 Task: Find connections with filter location Tierralta with filter topic #inspirationwith filter profile language Spanish with filter current company Tork Motors with filter school GOVT. COLLEGE with filter industry Postal Services with filter service category Search Engine Optimization (SEO) with filter keywords title Digital Overlord
Action: Mouse moved to (569, 77)
Screenshot: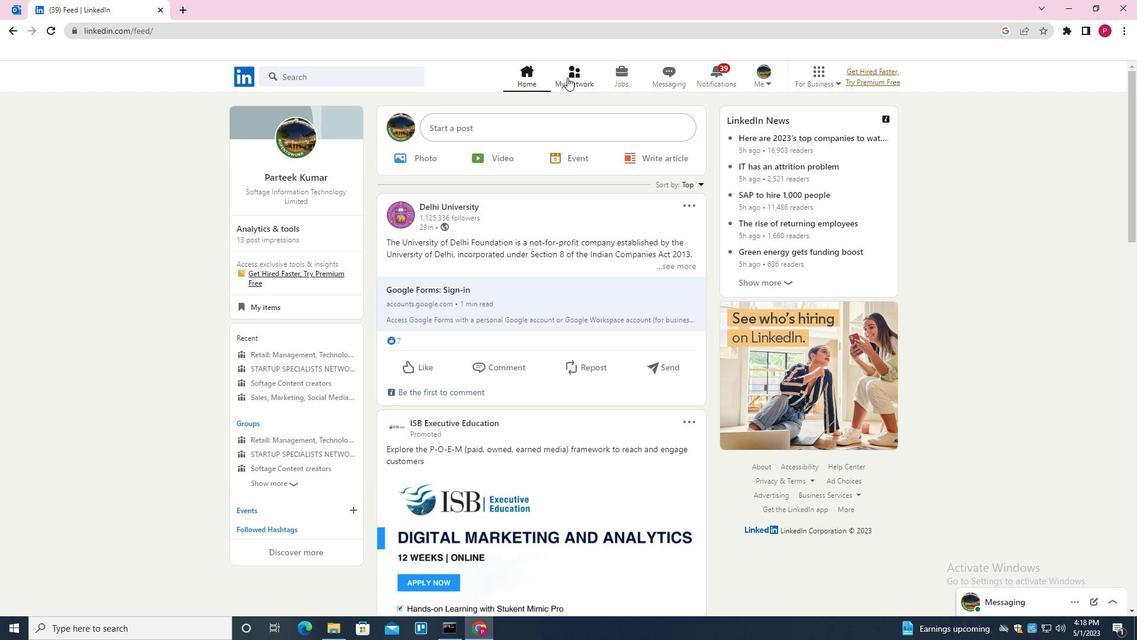 
Action: Mouse pressed left at (569, 77)
Screenshot: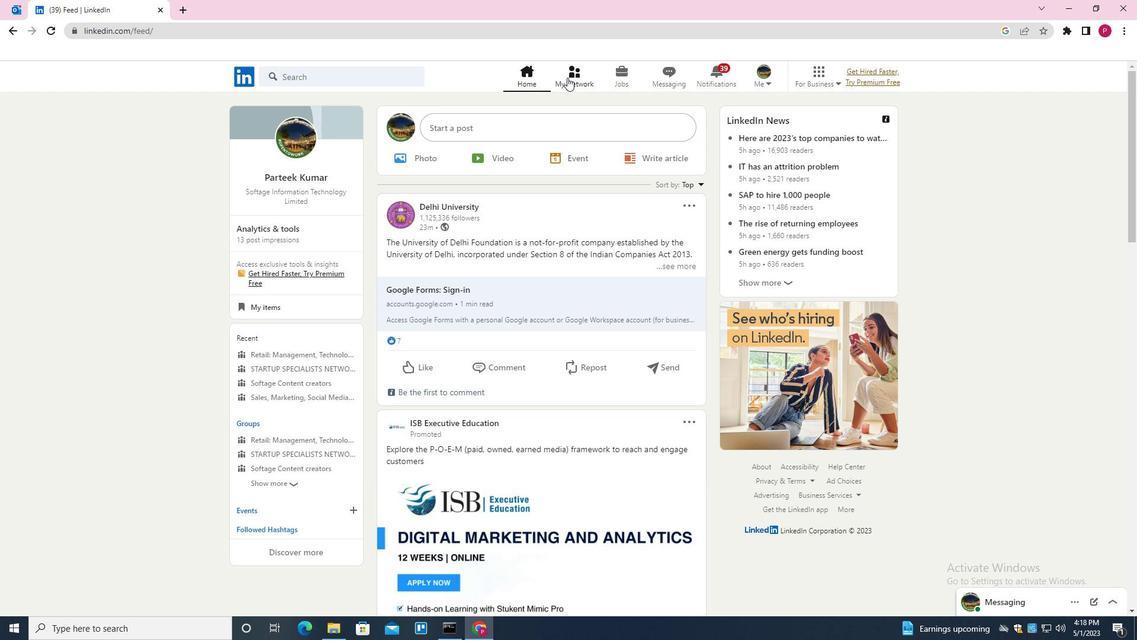 
Action: Mouse moved to (375, 138)
Screenshot: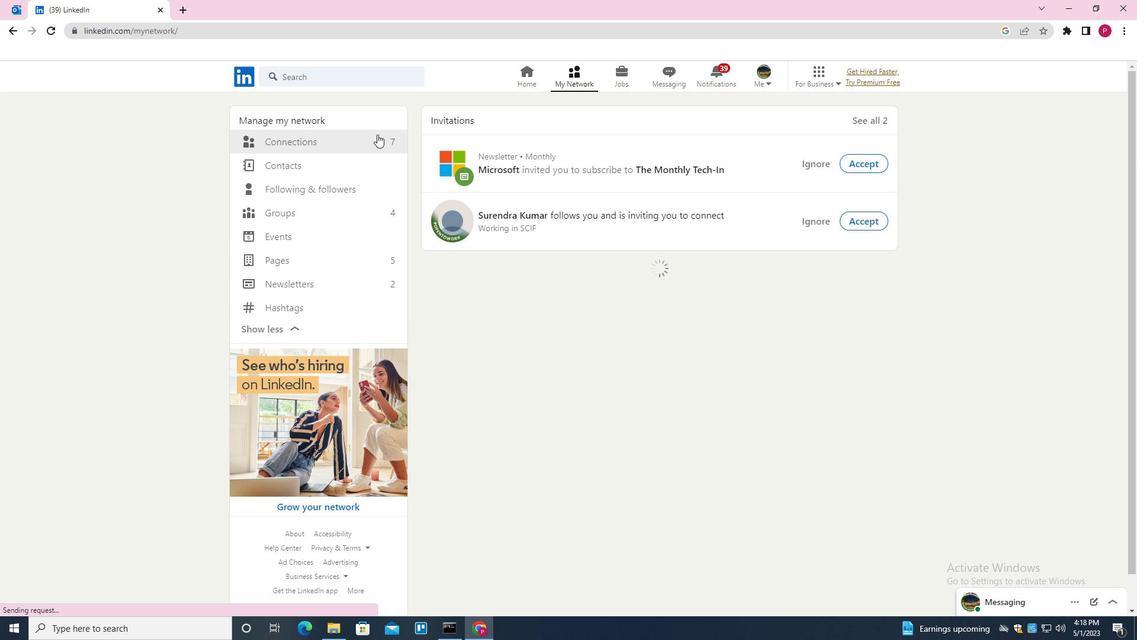 
Action: Mouse pressed left at (375, 138)
Screenshot: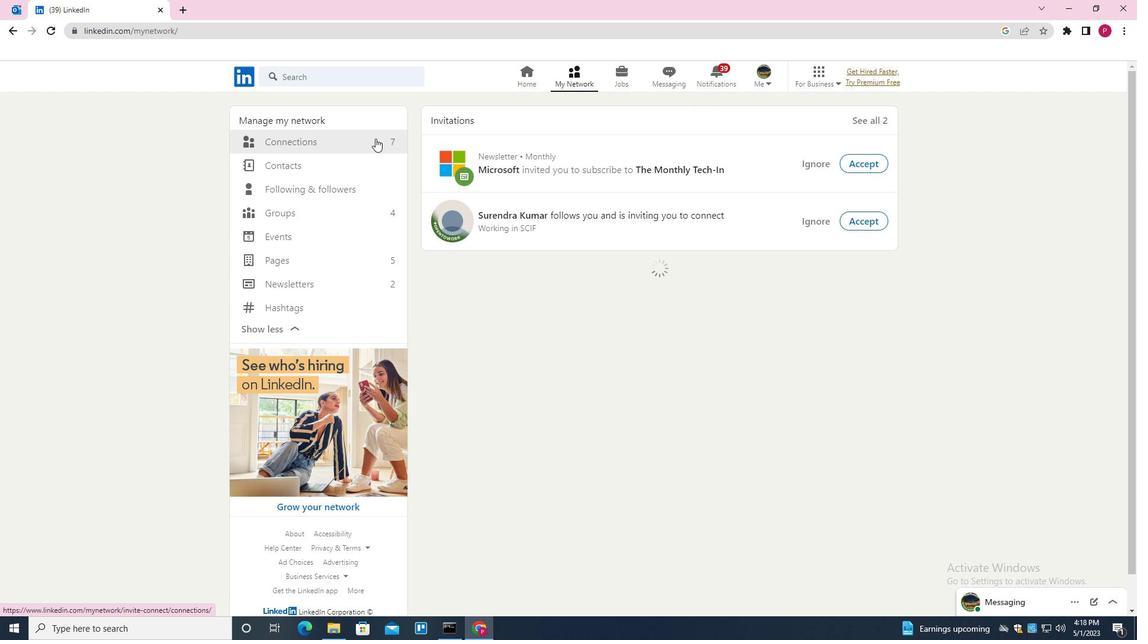 
Action: Mouse moved to (654, 141)
Screenshot: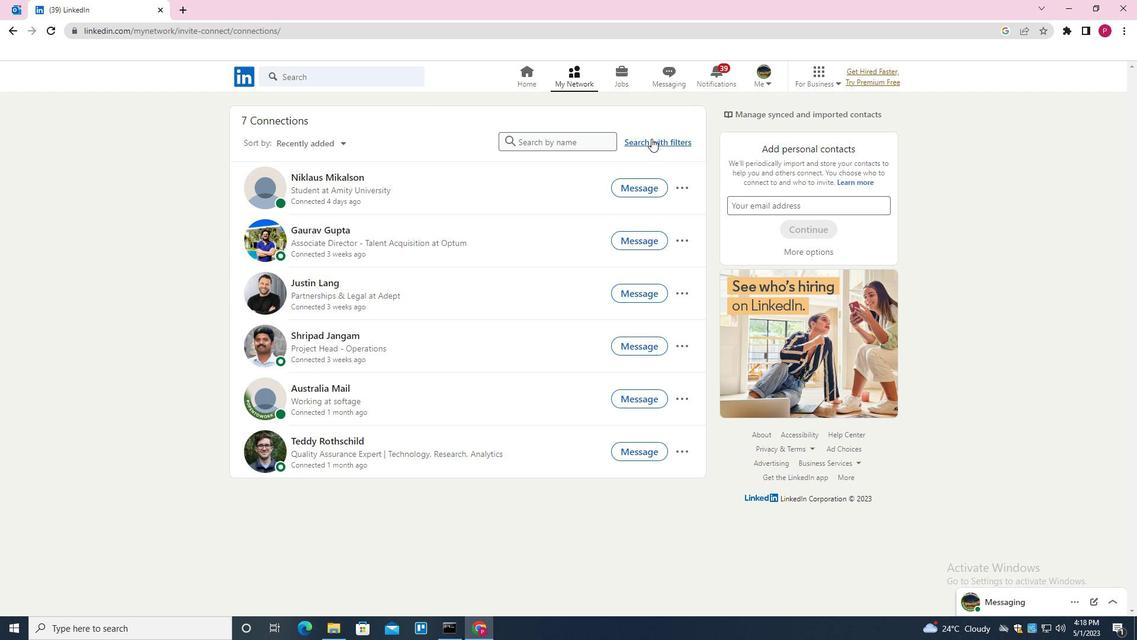 
Action: Mouse pressed left at (654, 141)
Screenshot: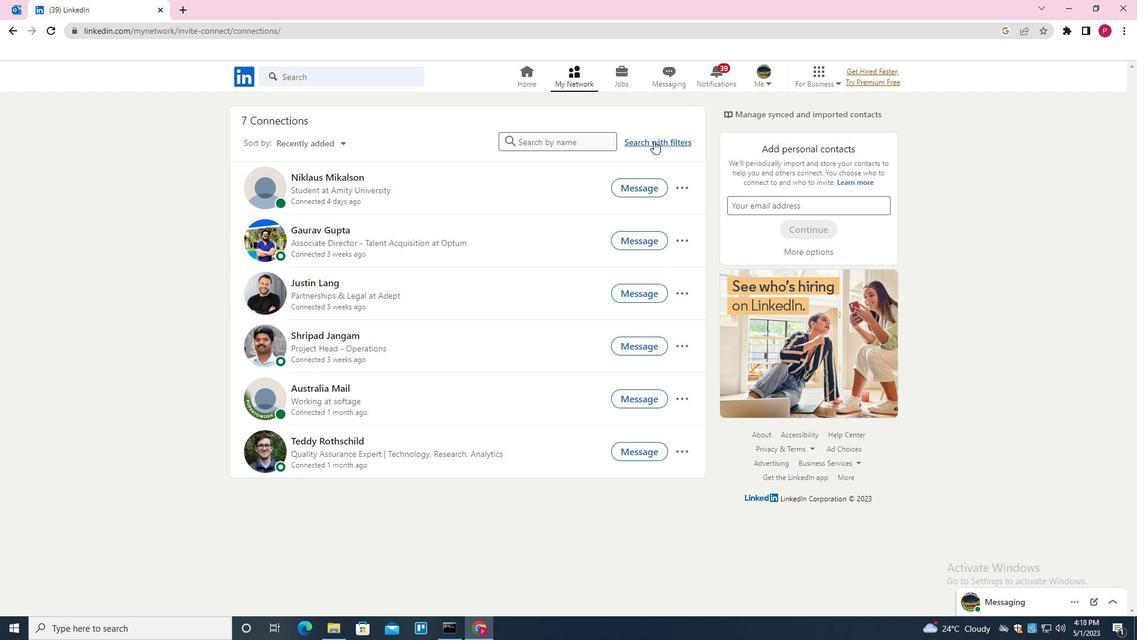 
Action: Mouse moved to (609, 114)
Screenshot: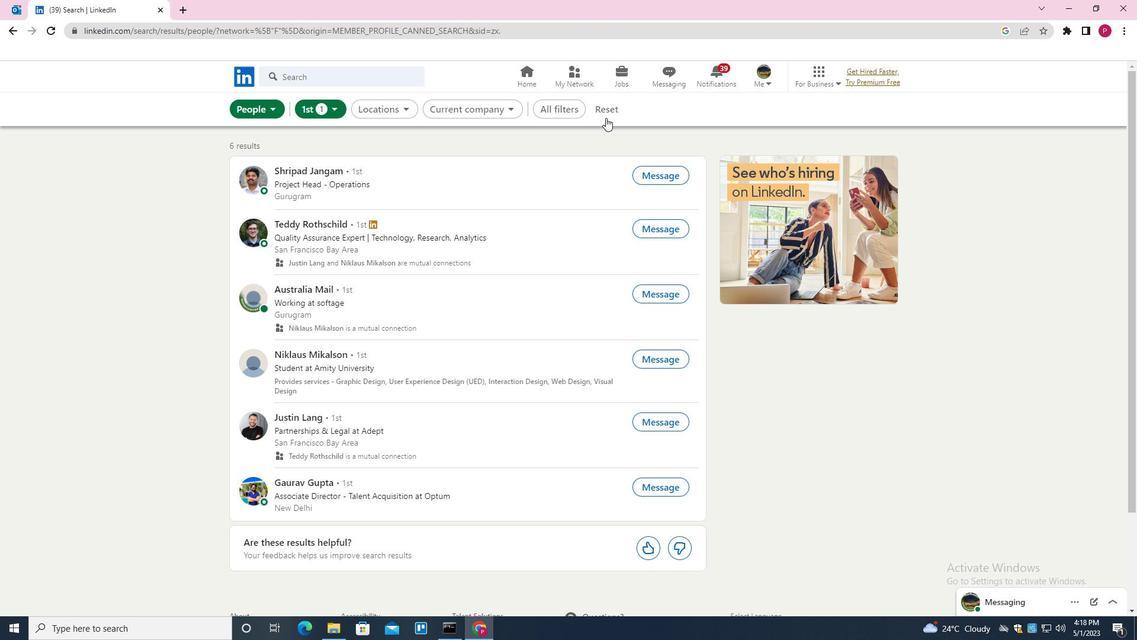 
Action: Mouse pressed left at (609, 114)
Screenshot: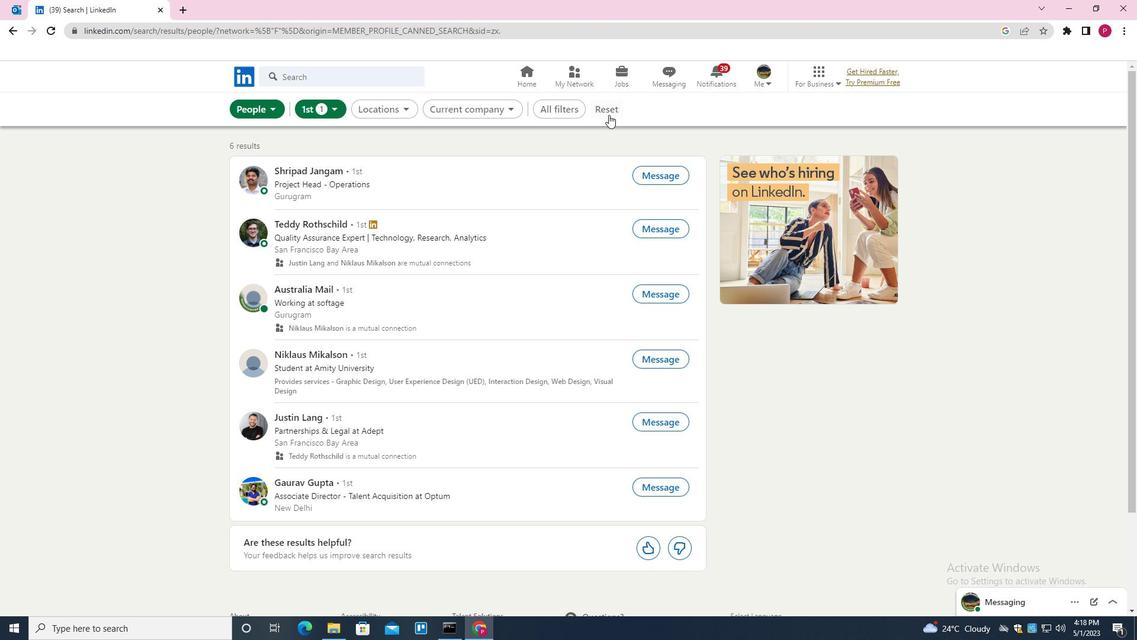 
Action: Mouse moved to (577, 107)
Screenshot: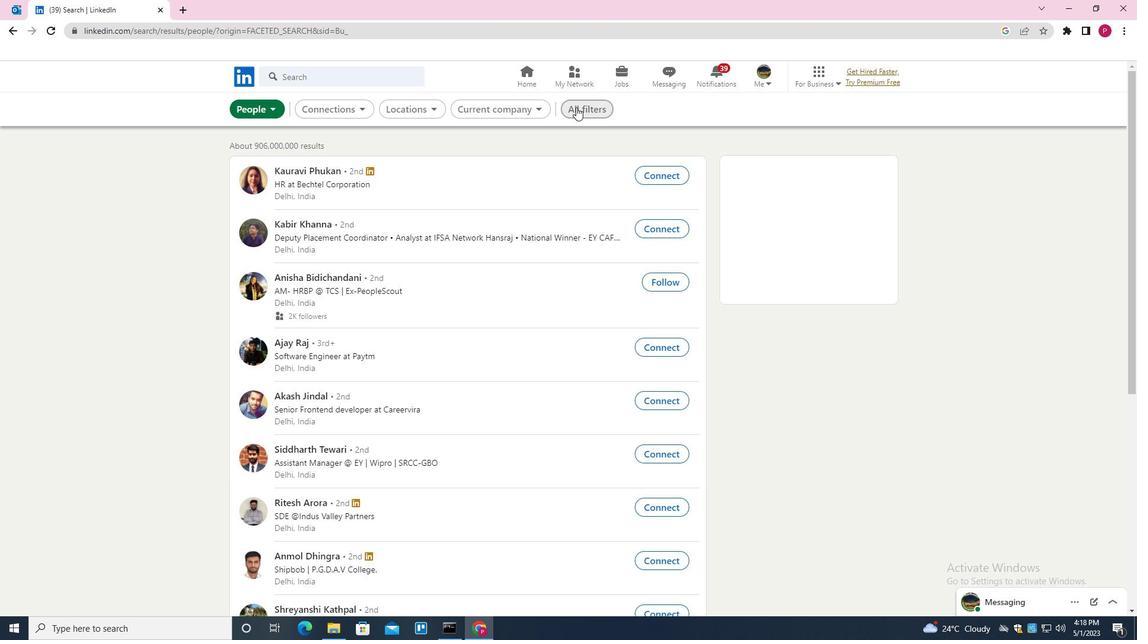 
Action: Mouse pressed left at (577, 107)
Screenshot: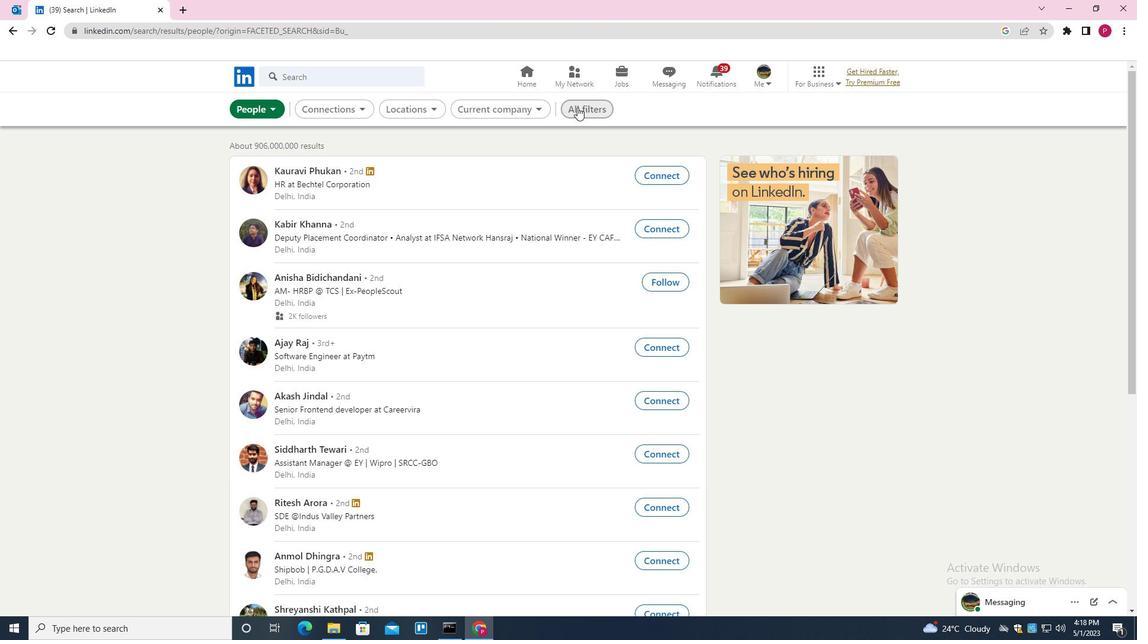 
Action: Mouse moved to (963, 321)
Screenshot: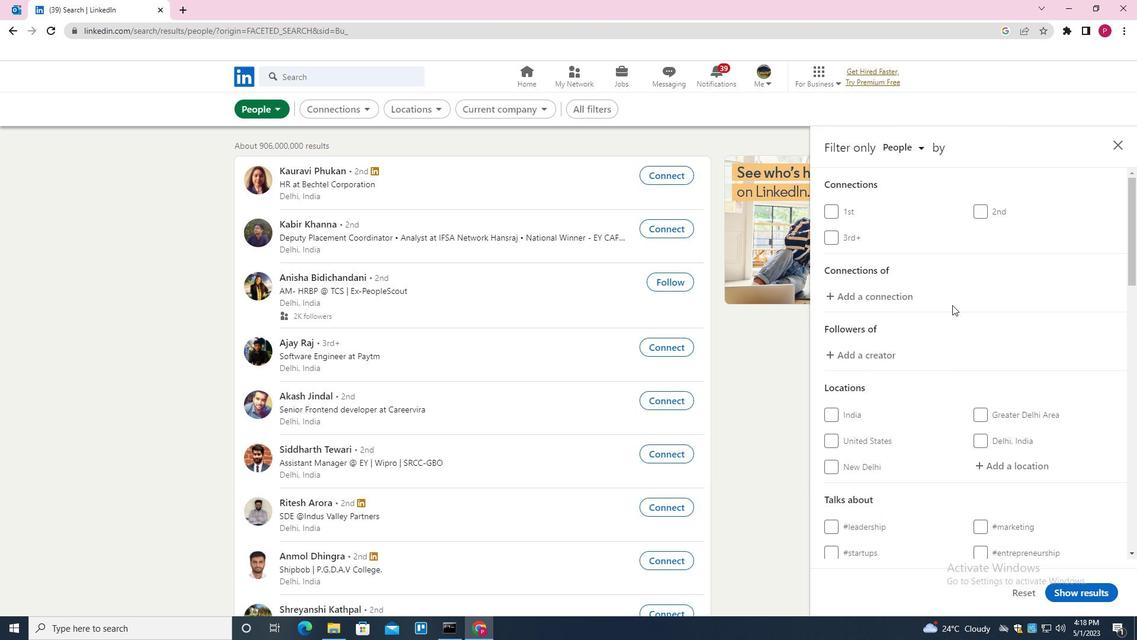 
Action: Mouse scrolled (963, 321) with delta (0, 0)
Screenshot: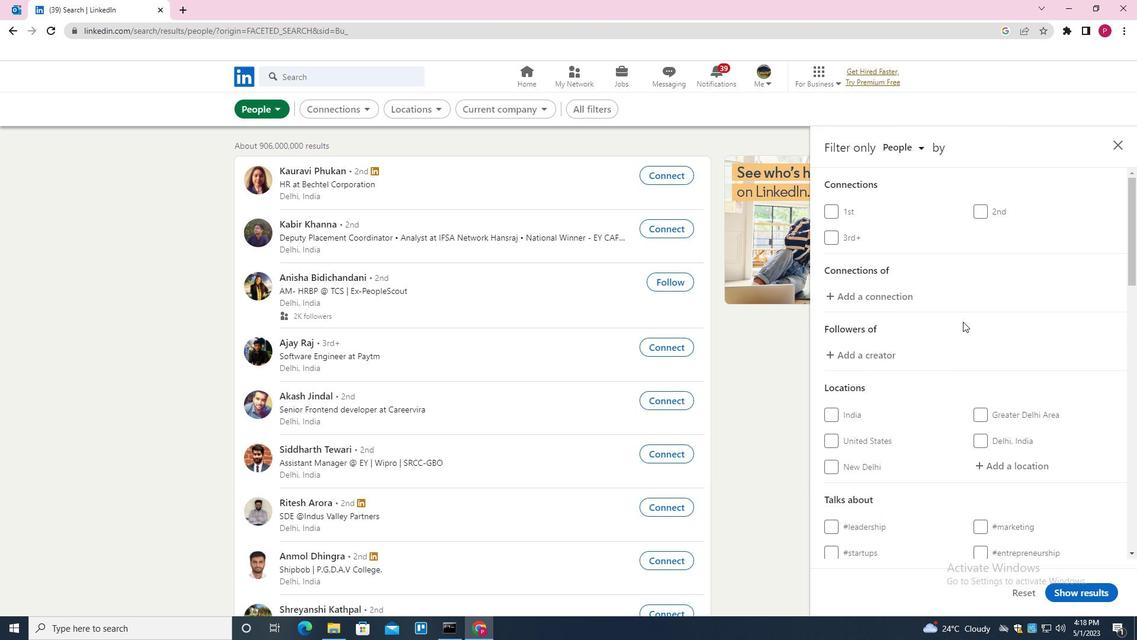 
Action: Mouse scrolled (963, 321) with delta (0, 0)
Screenshot: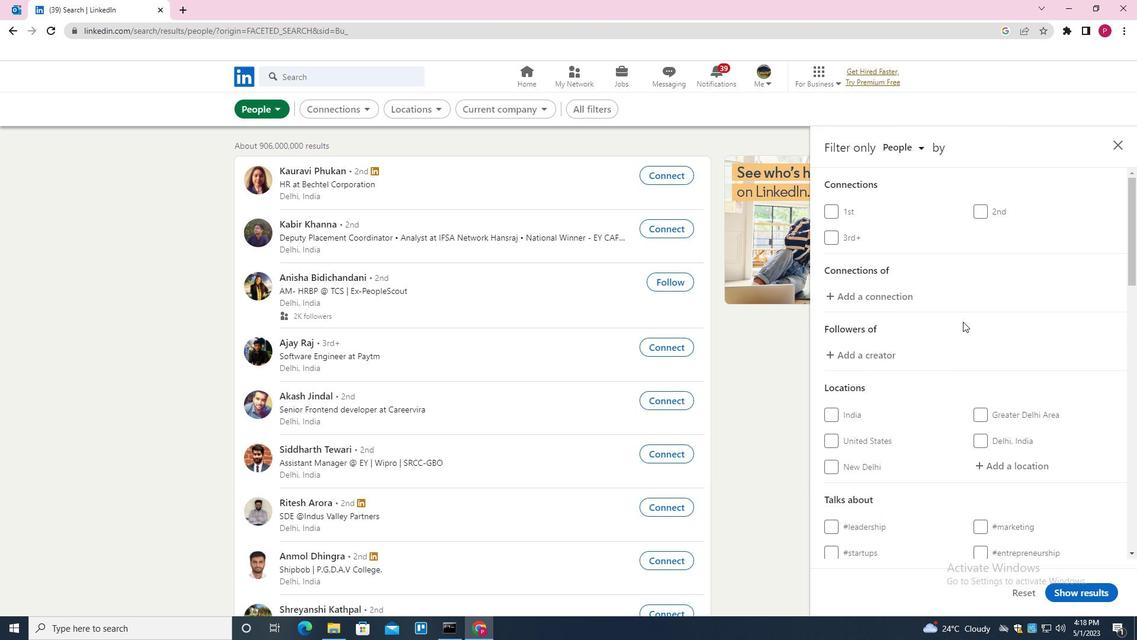 
Action: Mouse moved to (1003, 346)
Screenshot: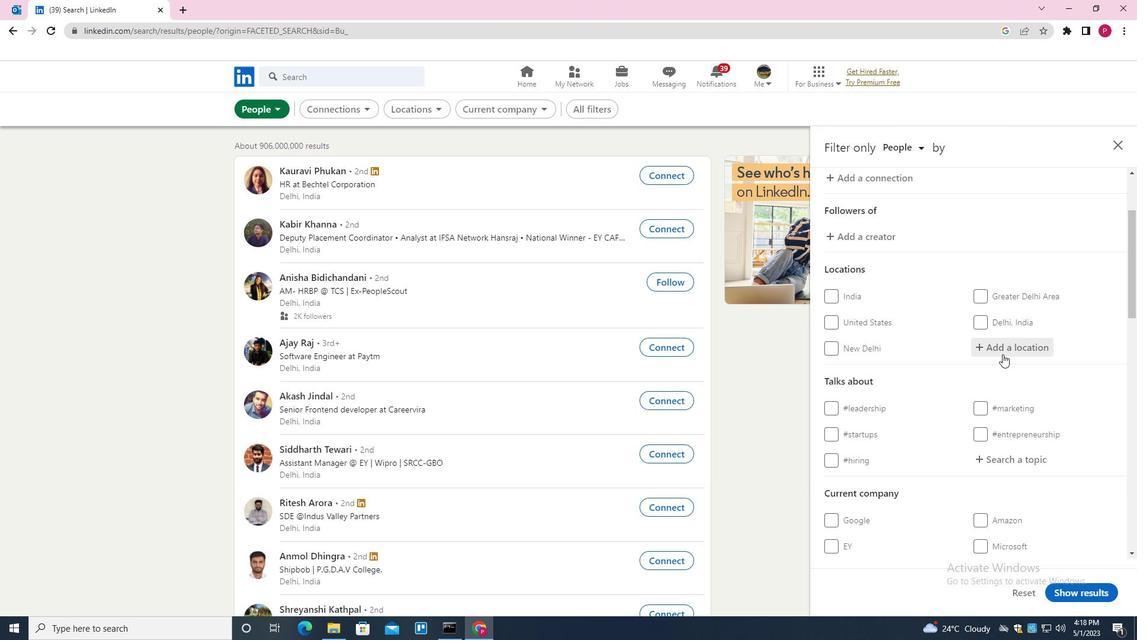 
Action: Mouse pressed left at (1003, 346)
Screenshot: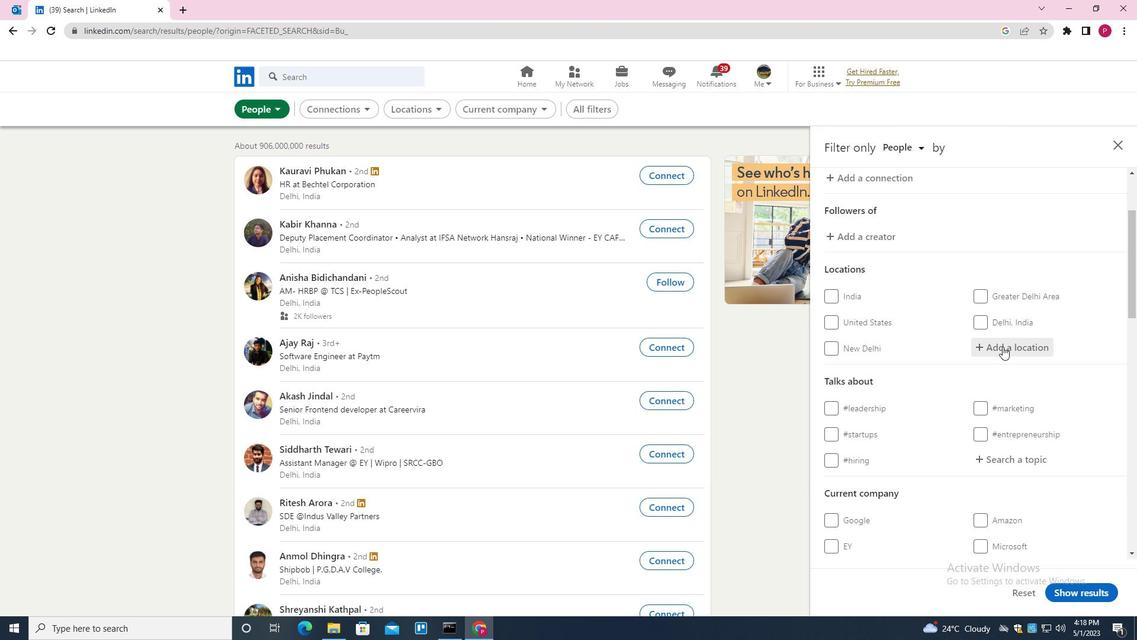 
Action: Key pressed <Key.shift><Key.shift><Key.shift><Key.shift>TIERRALTA<Key.down><Key.enter>
Screenshot: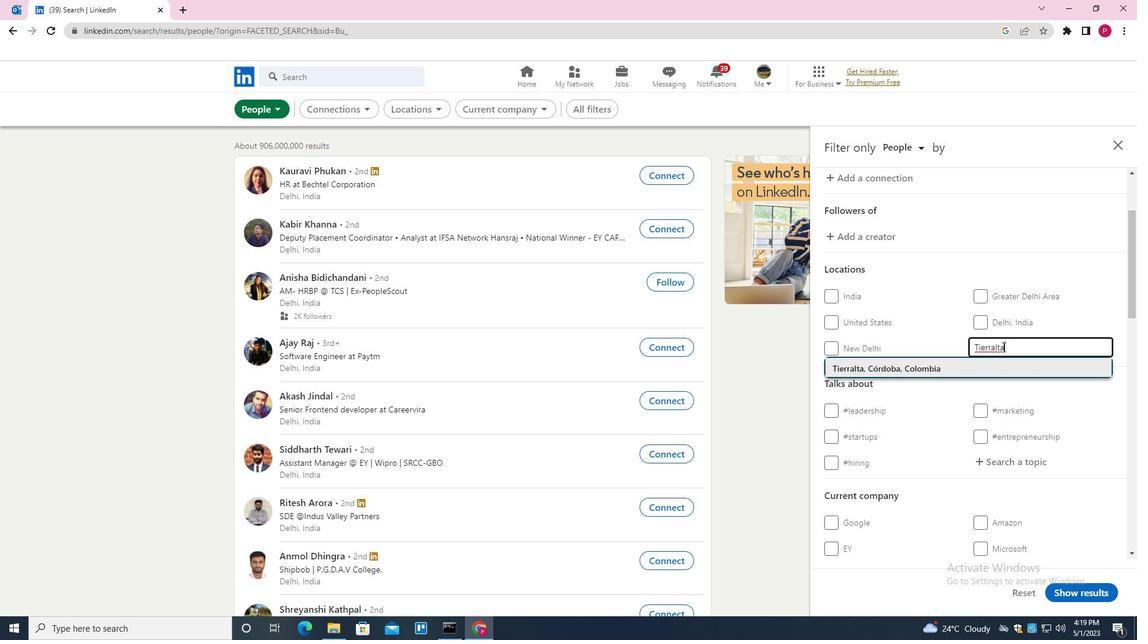 
Action: Mouse moved to (979, 407)
Screenshot: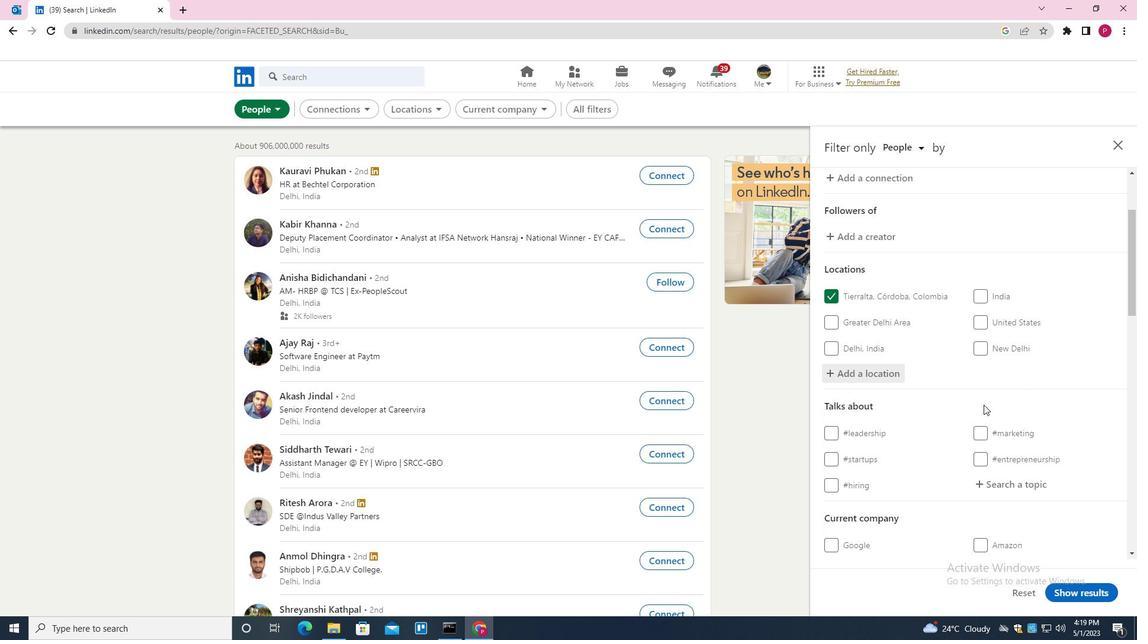 
Action: Mouse scrolled (979, 406) with delta (0, 0)
Screenshot: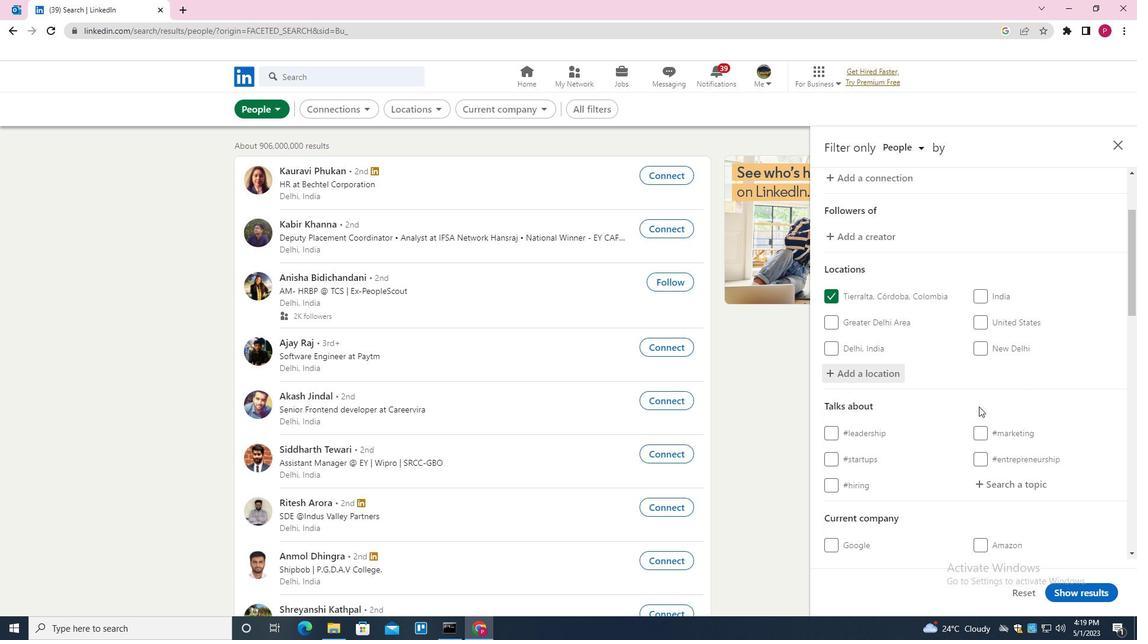 
Action: Mouse moved to (979, 408)
Screenshot: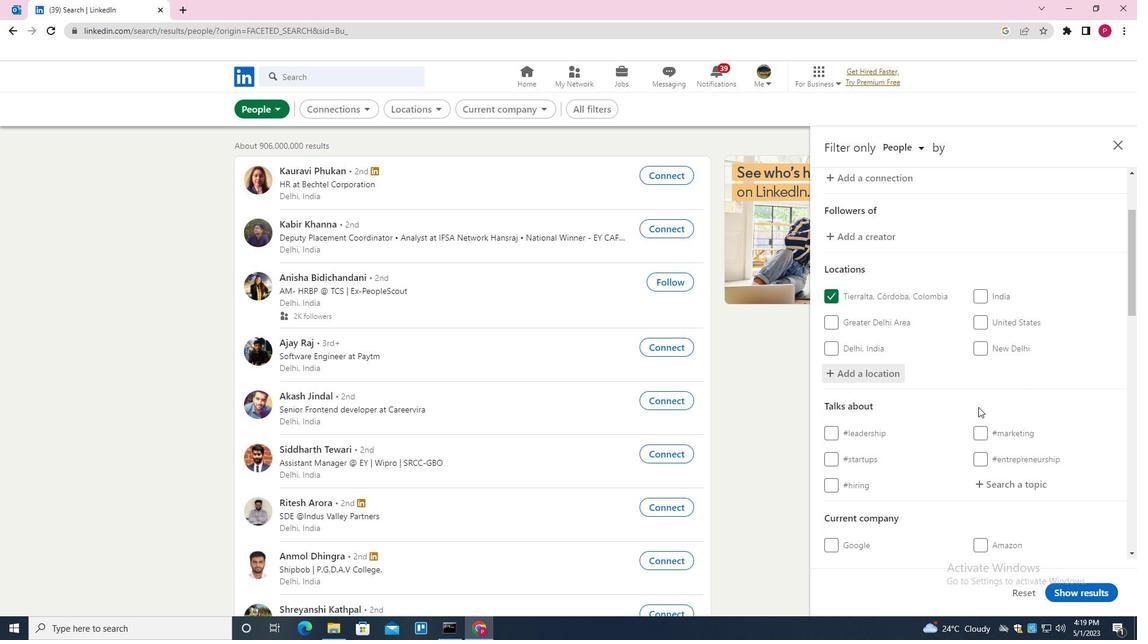 
Action: Mouse scrolled (979, 408) with delta (0, 0)
Screenshot: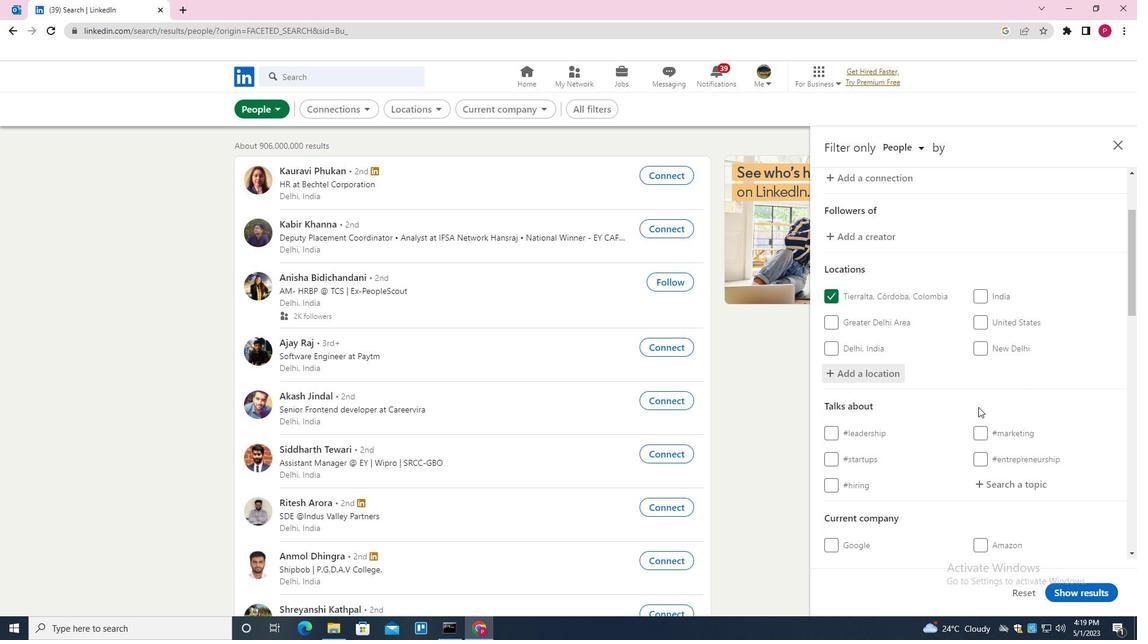 
Action: Mouse moved to (978, 412)
Screenshot: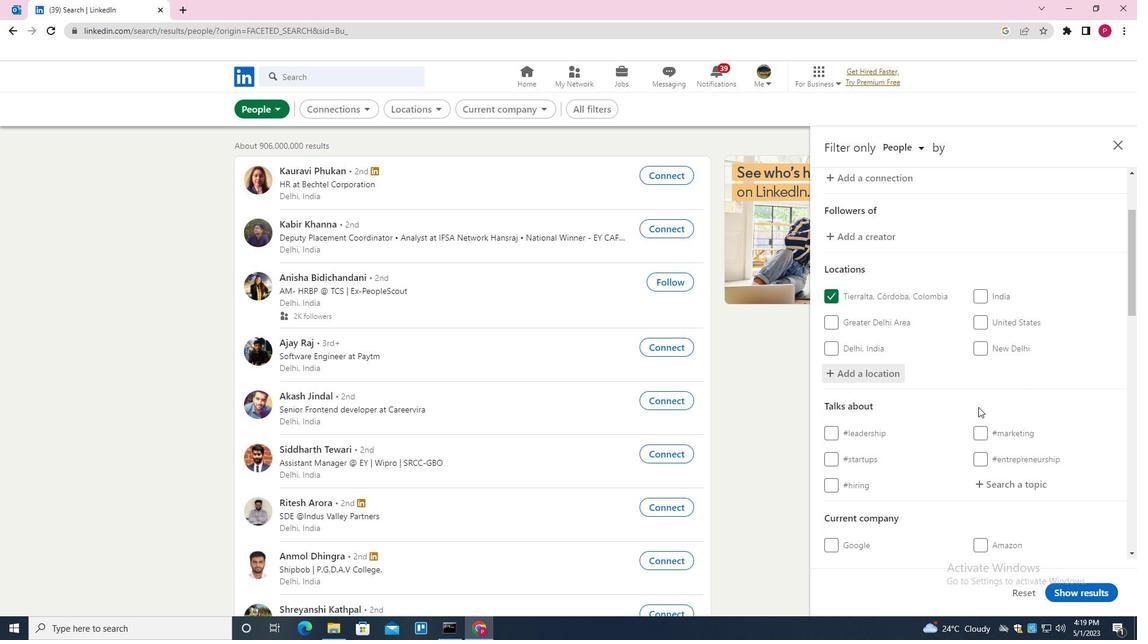 
Action: Mouse scrolled (978, 411) with delta (0, 0)
Screenshot: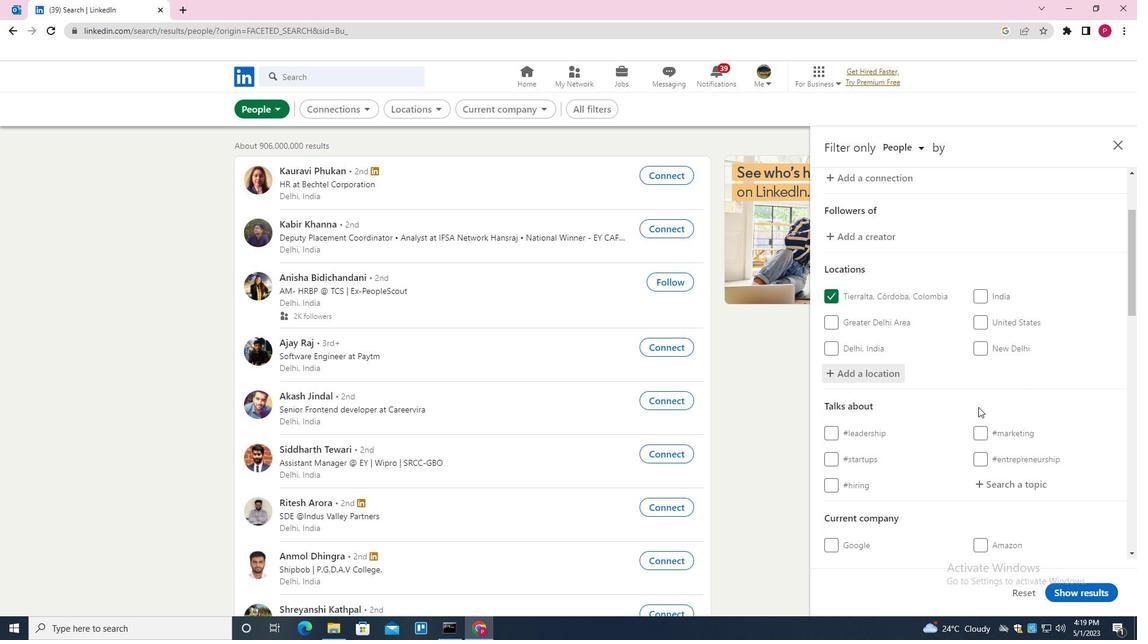 
Action: Mouse moved to (1025, 309)
Screenshot: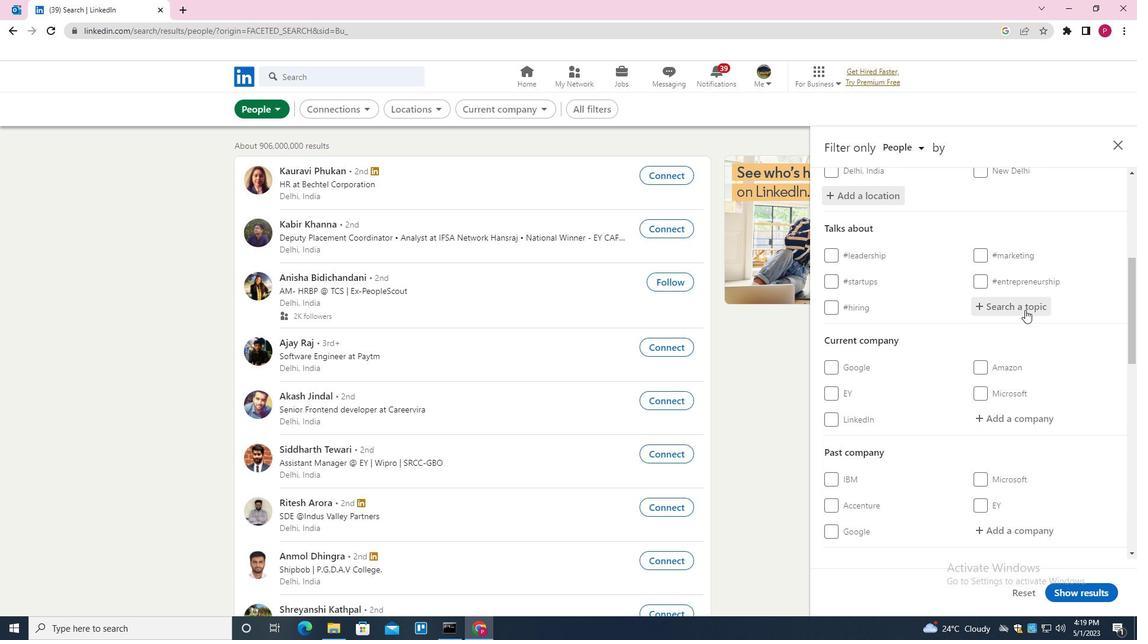 
Action: Mouse pressed left at (1025, 309)
Screenshot: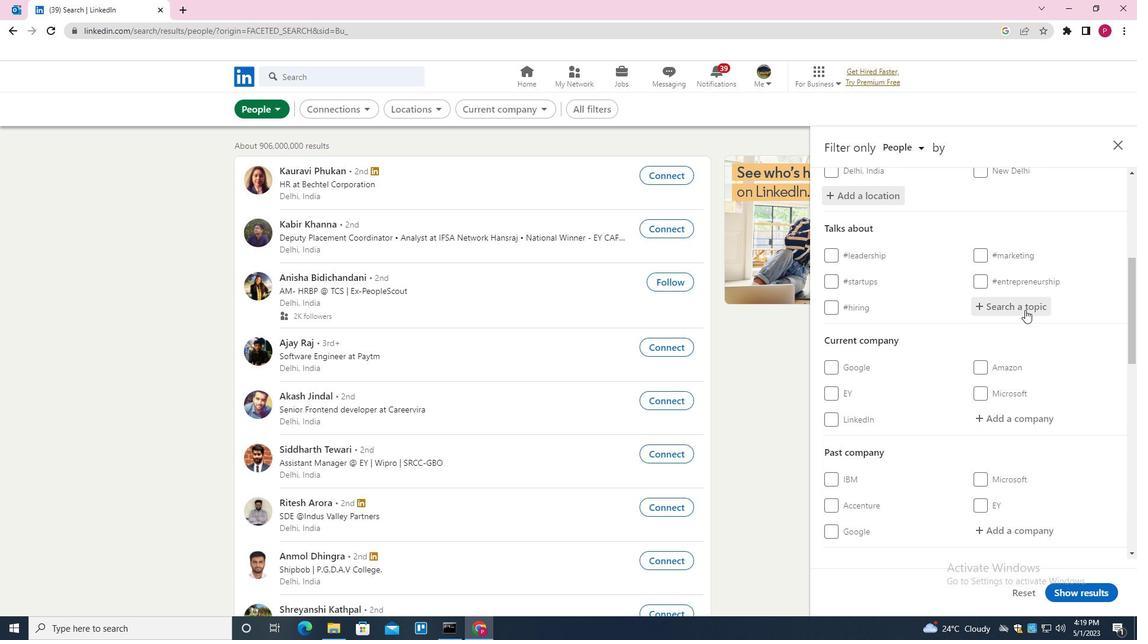 
Action: Key pressed INSPIRATION<Key.down><Key.enter>
Screenshot: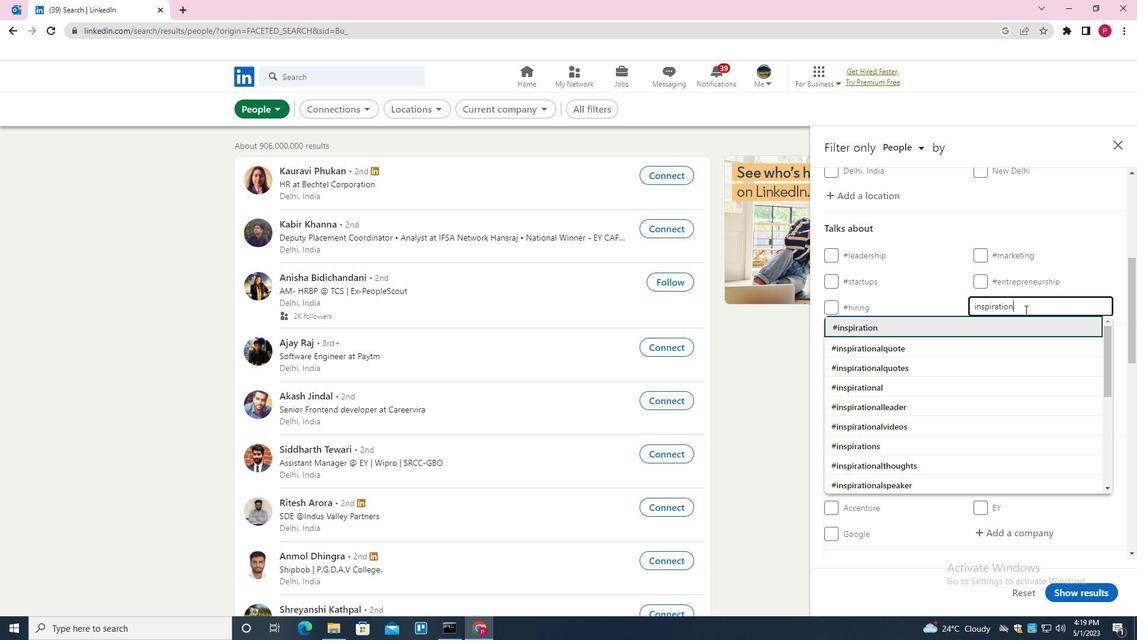 
Action: Mouse moved to (1022, 312)
Screenshot: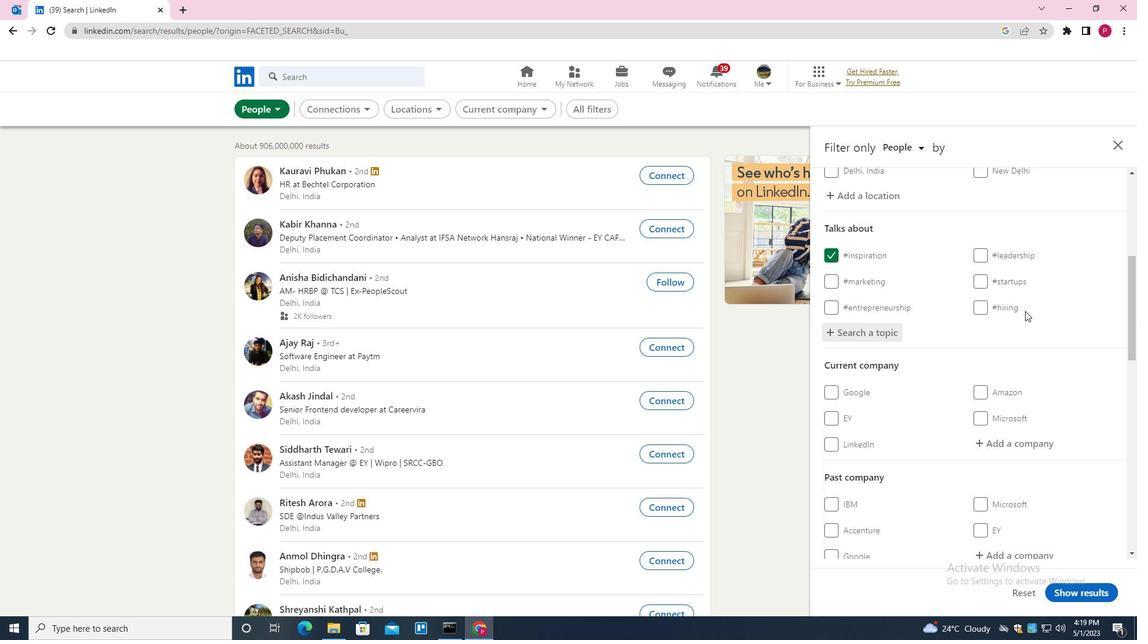 
Action: Mouse scrolled (1022, 312) with delta (0, 0)
Screenshot: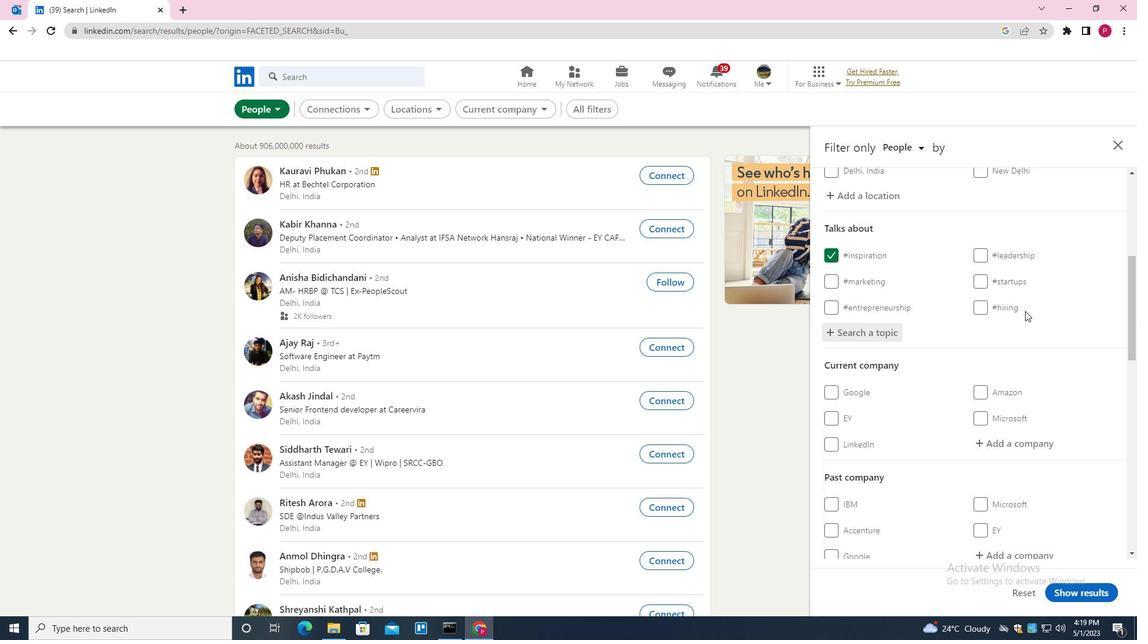 
Action: Mouse moved to (1022, 313)
Screenshot: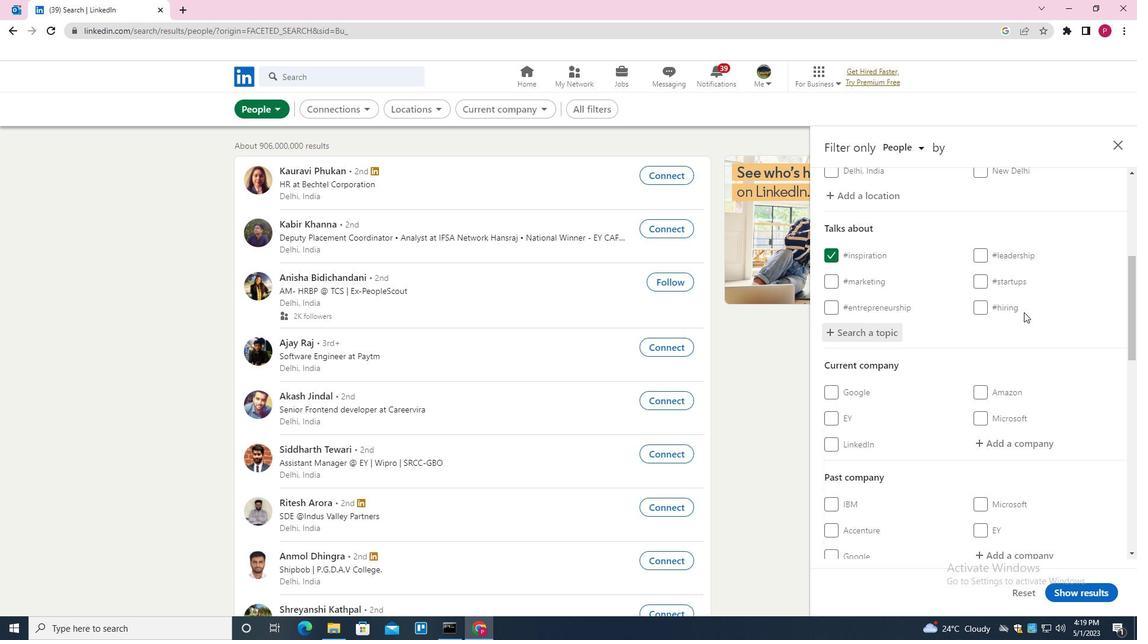 
Action: Mouse scrolled (1022, 312) with delta (0, 0)
Screenshot: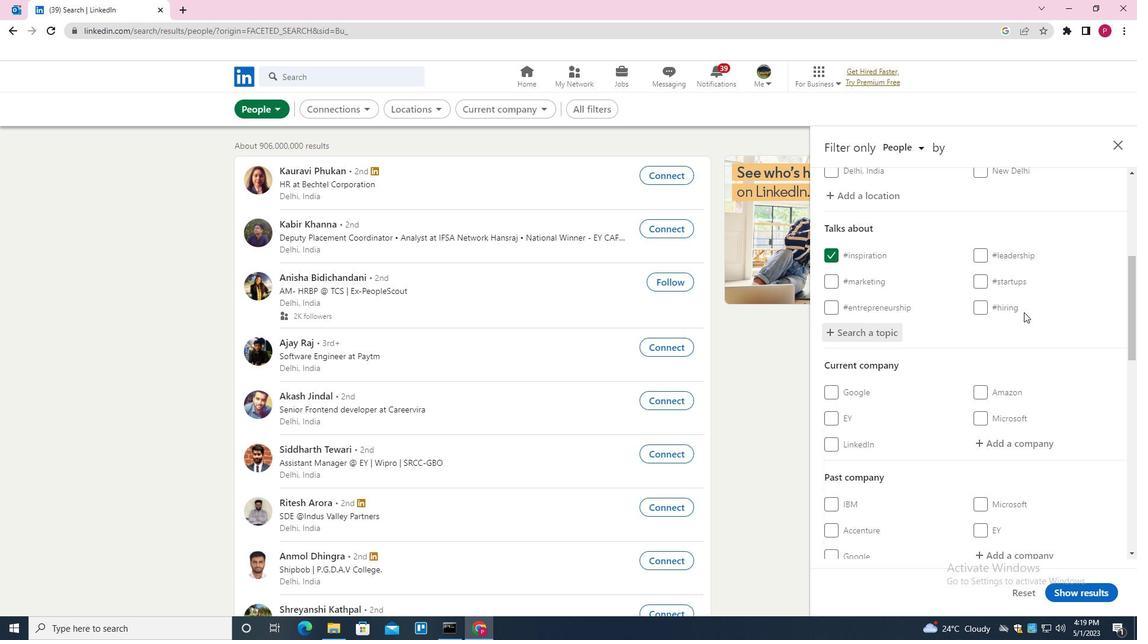 
Action: Mouse moved to (1019, 315)
Screenshot: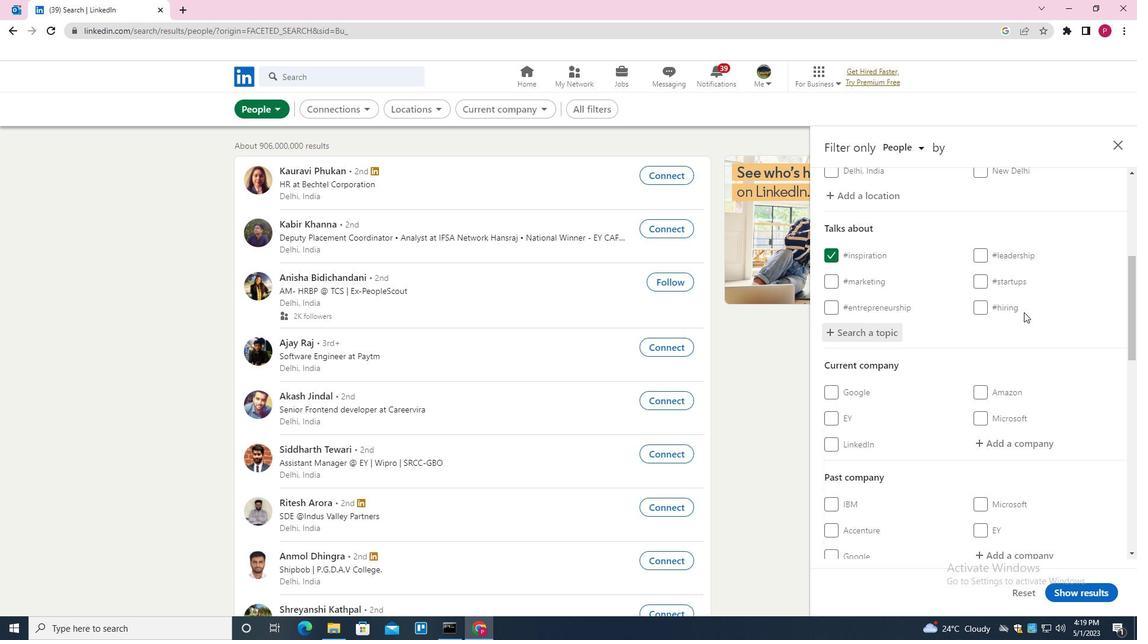 
Action: Mouse scrolled (1019, 314) with delta (0, 0)
Screenshot: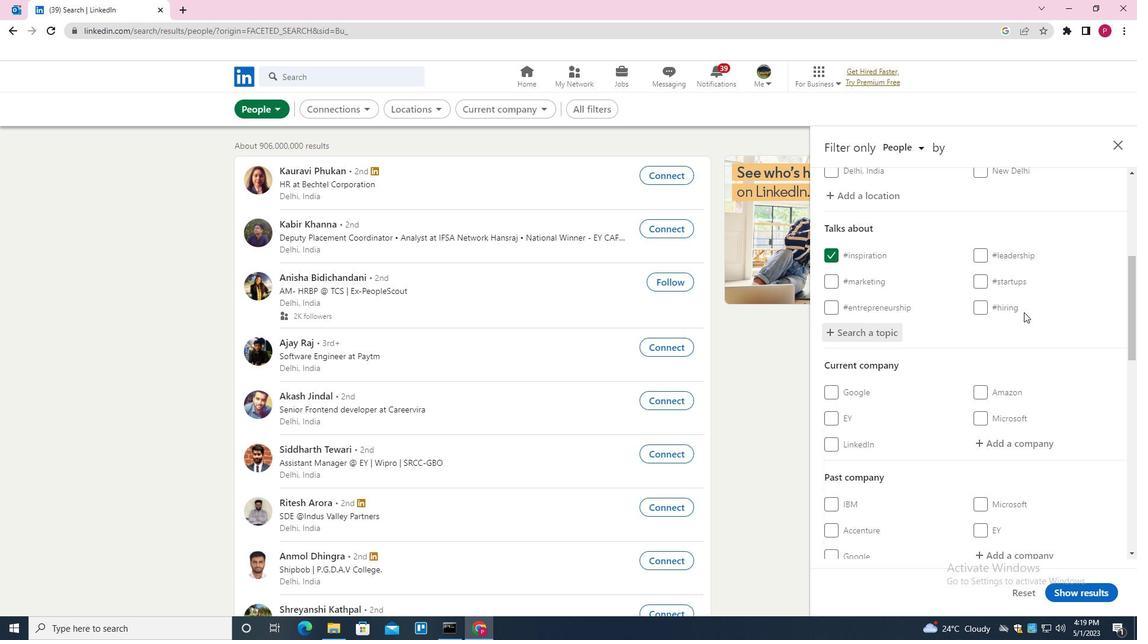 
Action: Mouse moved to (1014, 318)
Screenshot: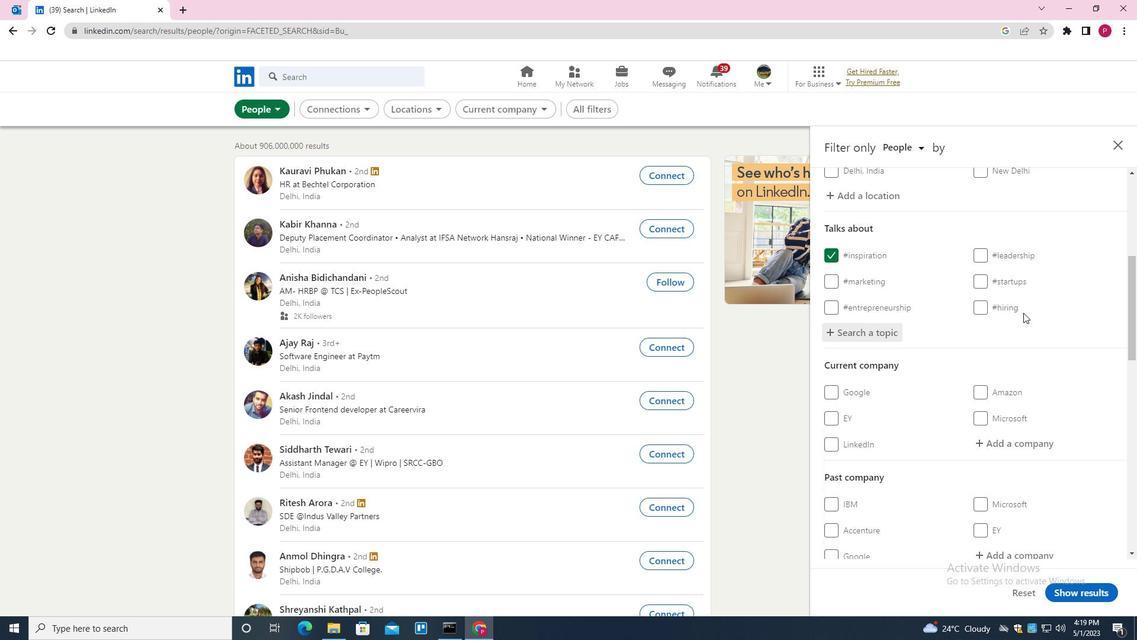 
Action: Mouse scrolled (1014, 318) with delta (0, 0)
Screenshot: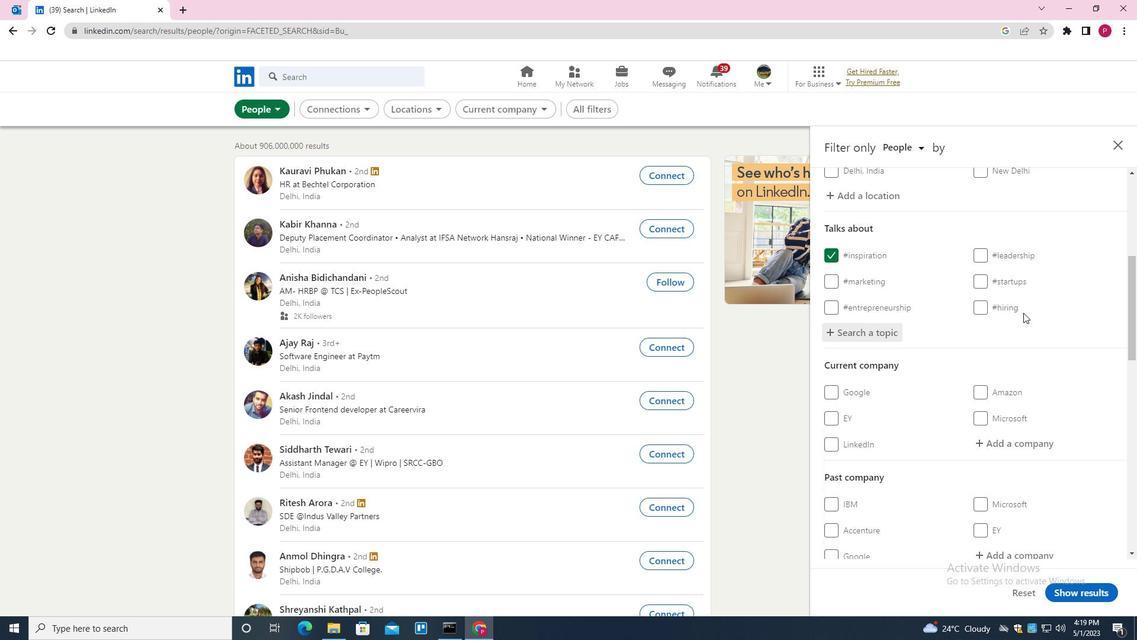 
Action: Mouse moved to (1008, 322)
Screenshot: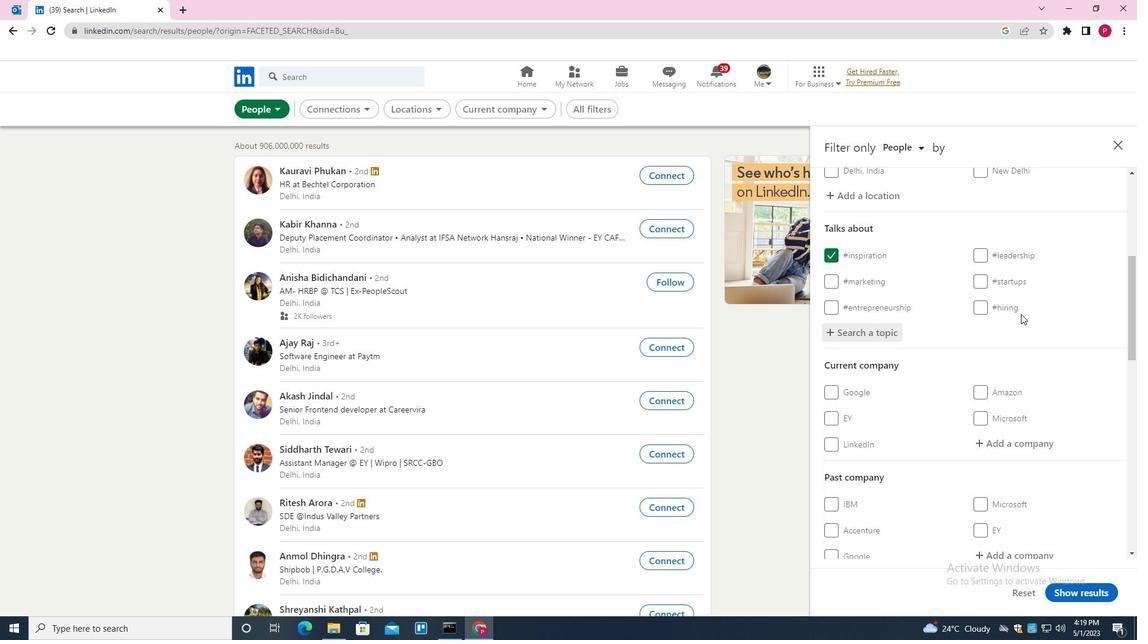 
Action: Mouse scrolled (1008, 322) with delta (0, 0)
Screenshot: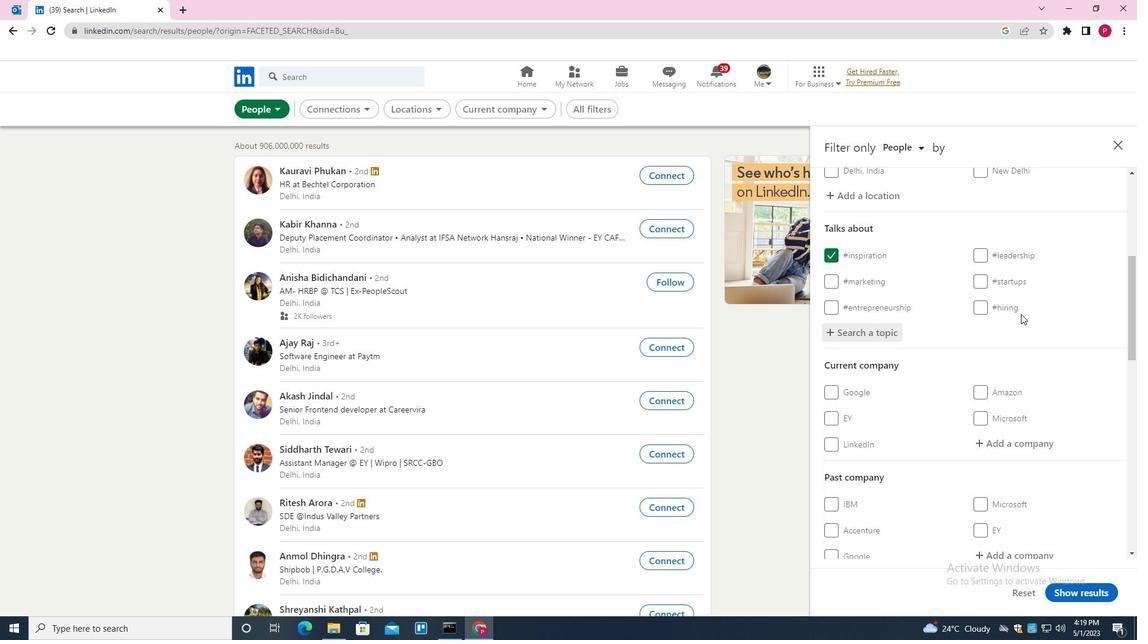 
Action: Mouse moved to (907, 392)
Screenshot: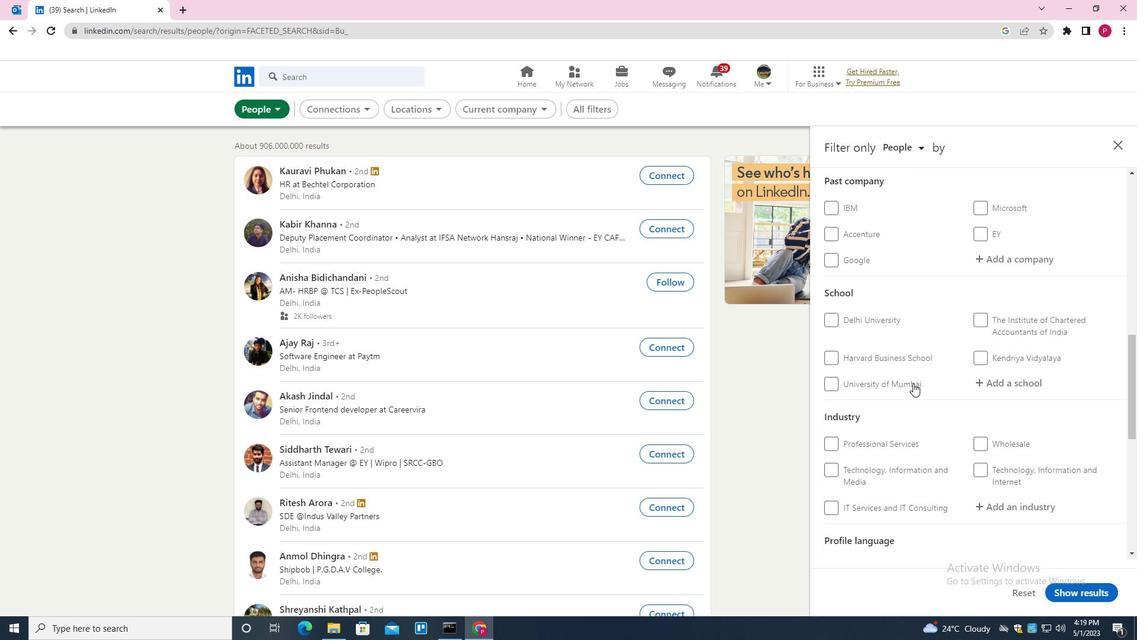 
Action: Mouse scrolled (907, 391) with delta (0, 0)
Screenshot: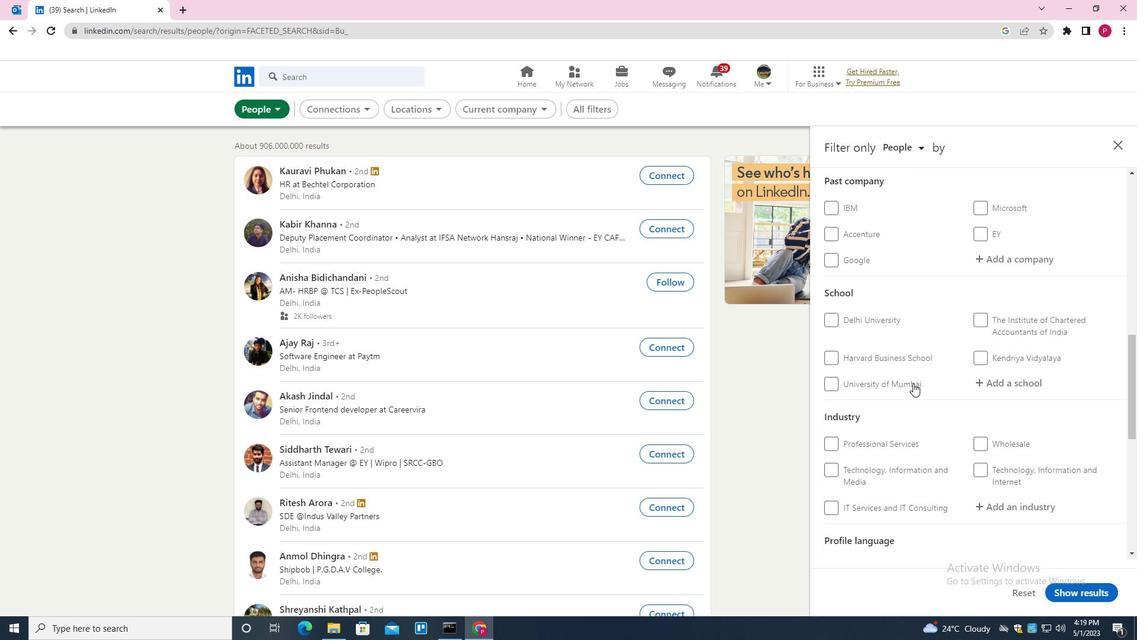 
Action: Mouse moved to (907, 393)
Screenshot: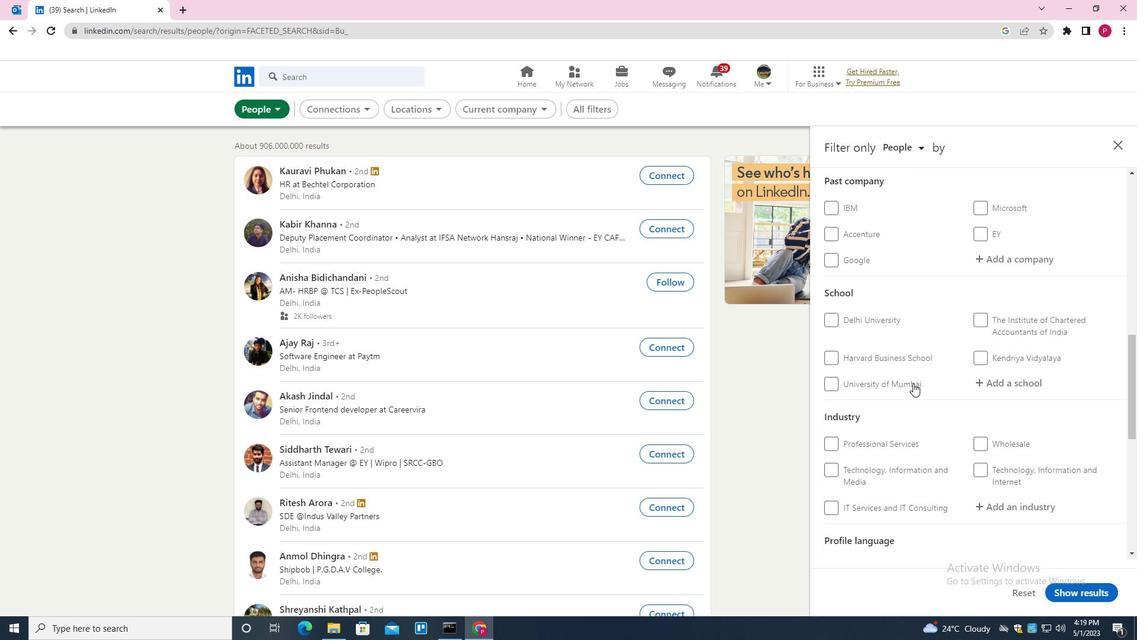 
Action: Mouse scrolled (907, 392) with delta (0, 0)
Screenshot: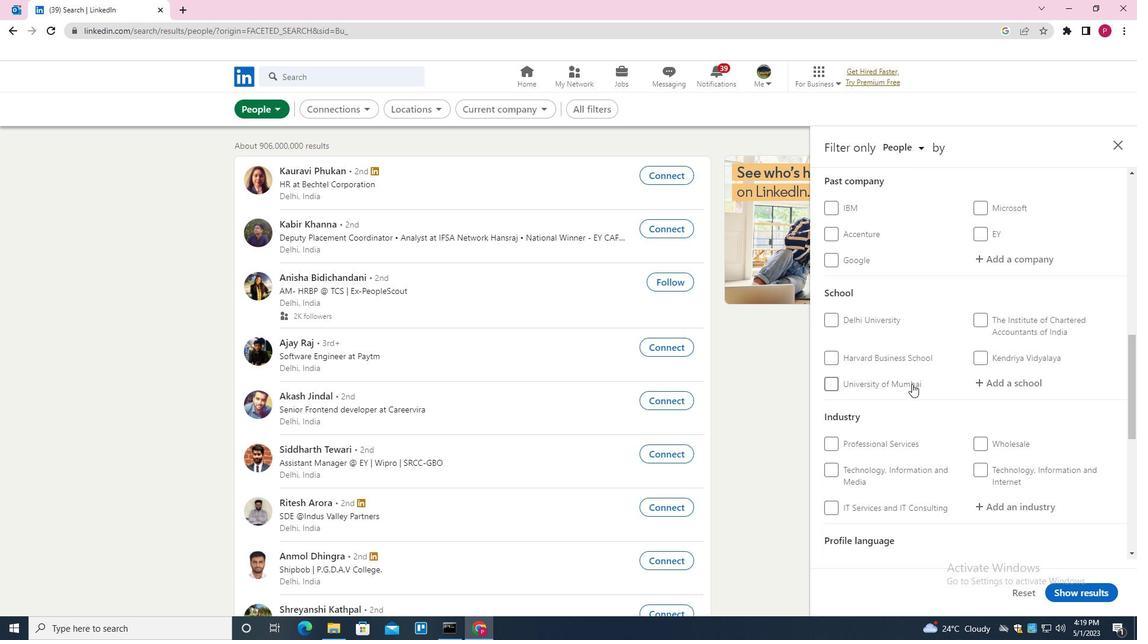 
Action: Mouse scrolled (907, 392) with delta (0, 0)
Screenshot: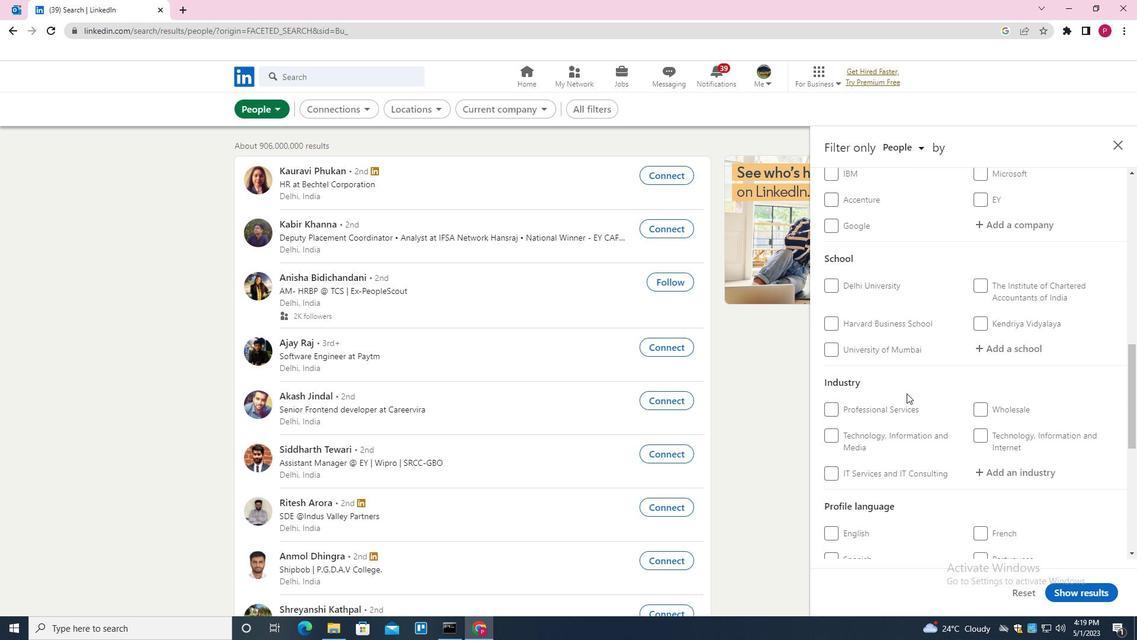 
Action: Mouse scrolled (907, 392) with delta (0, 0)
Screenshot: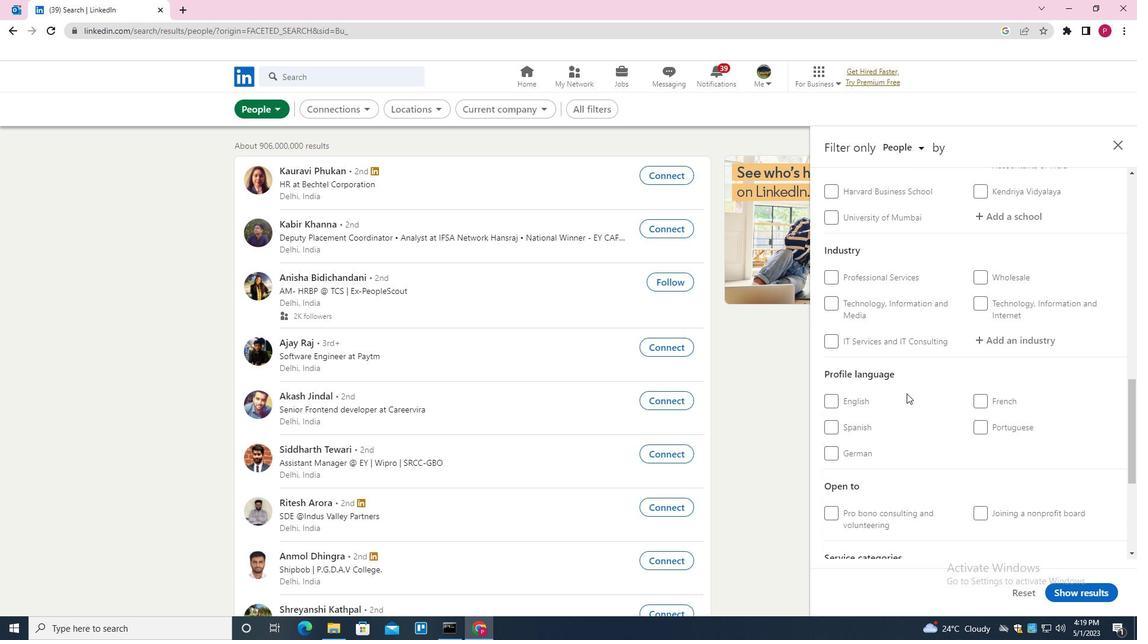 
Action: Mouse scrolled (907, 392) with delta (0, 0)
Screenshot: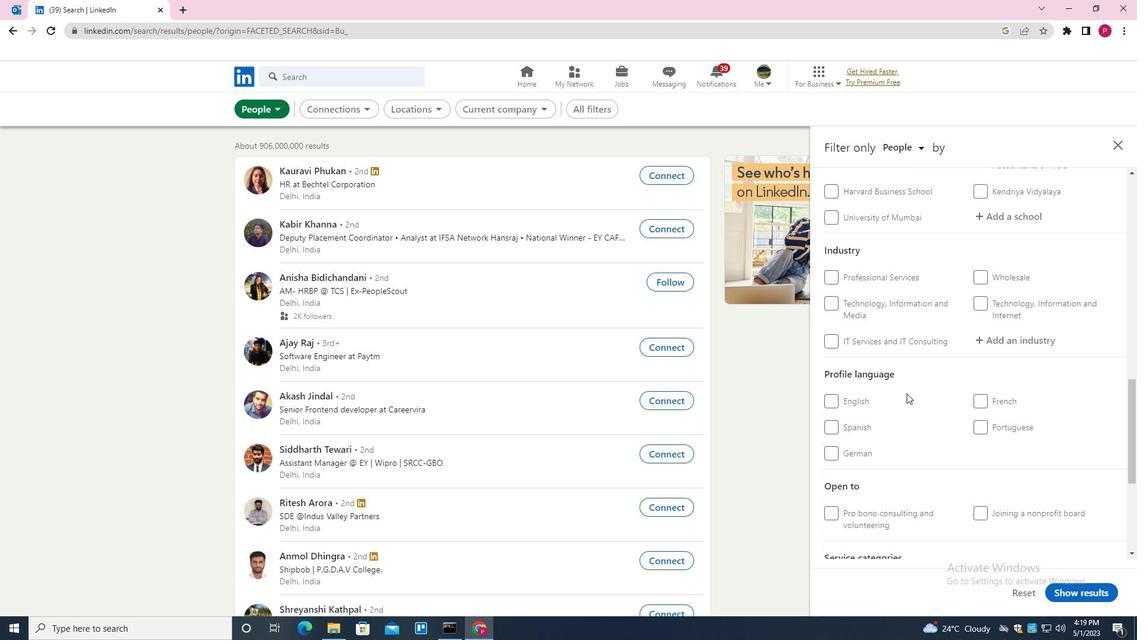 
Action: Mouse moved to (852, 291)
Screenshot: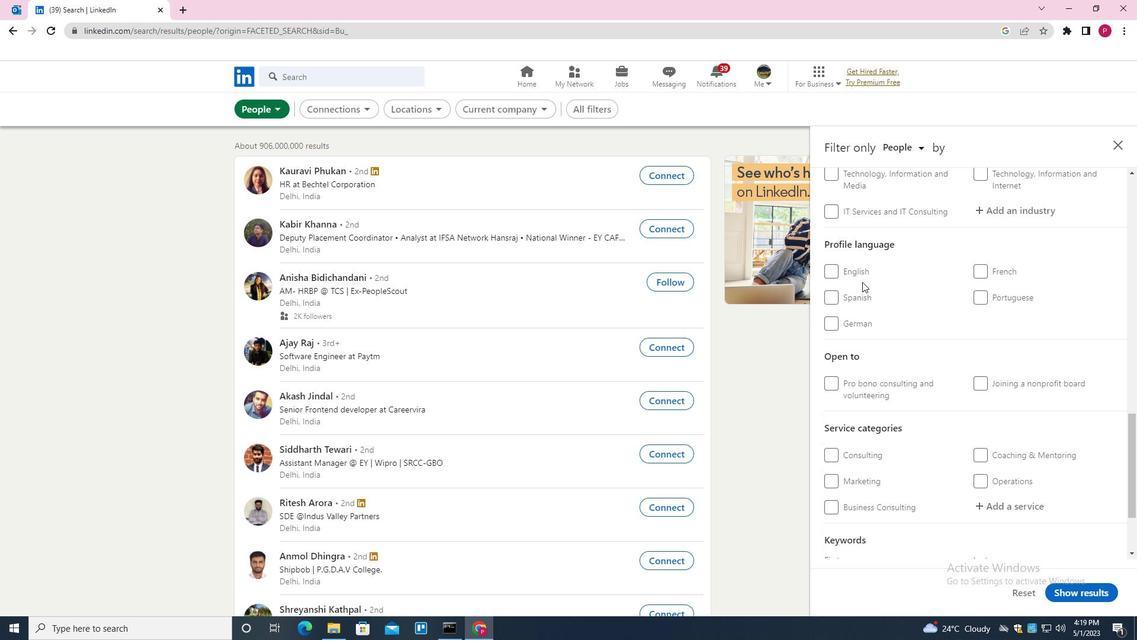 
Action: Mouse pressed left at (852, 291)
Screenshot: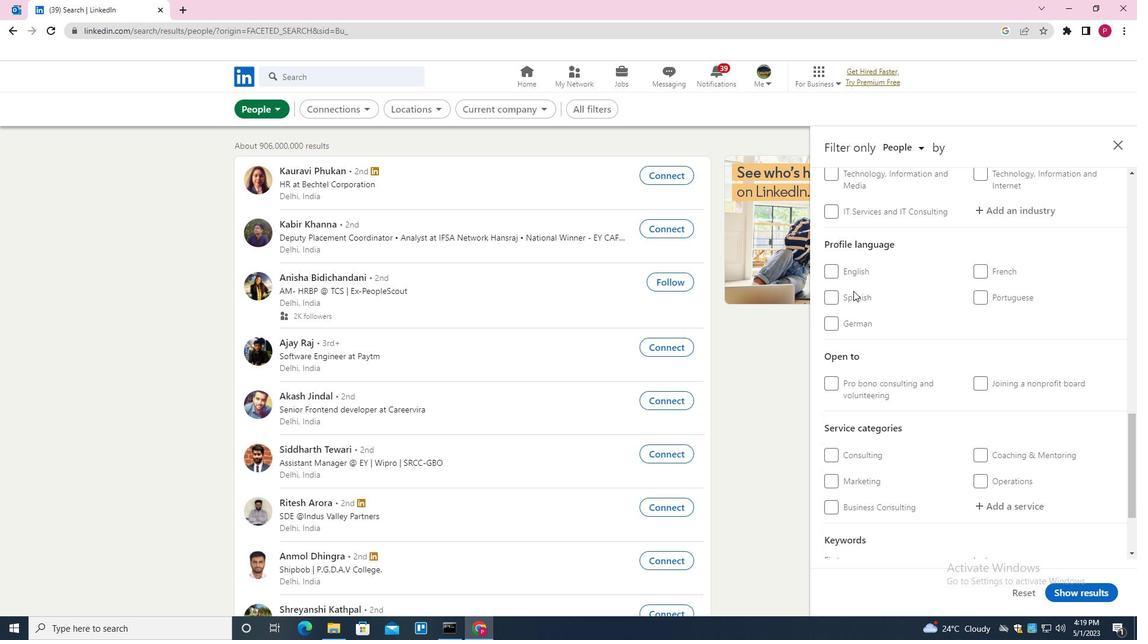 
Action: Mouse moved to (893, 298)
Screenshot: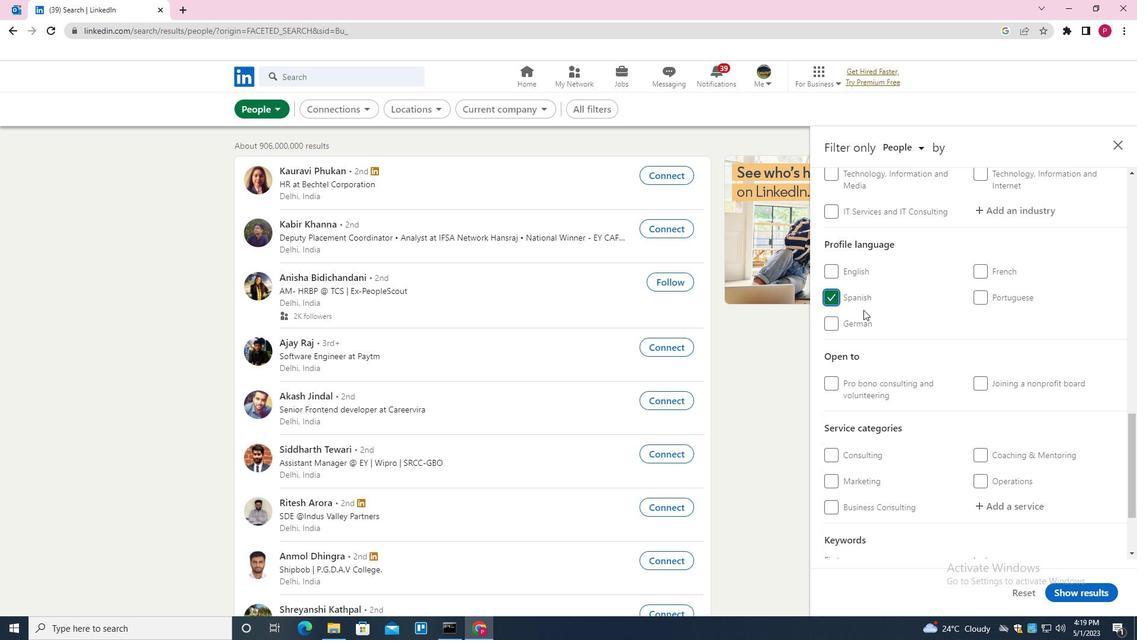 
Action: Mouse scrolled (893, 299) with delta (0, 0)
Screenshot: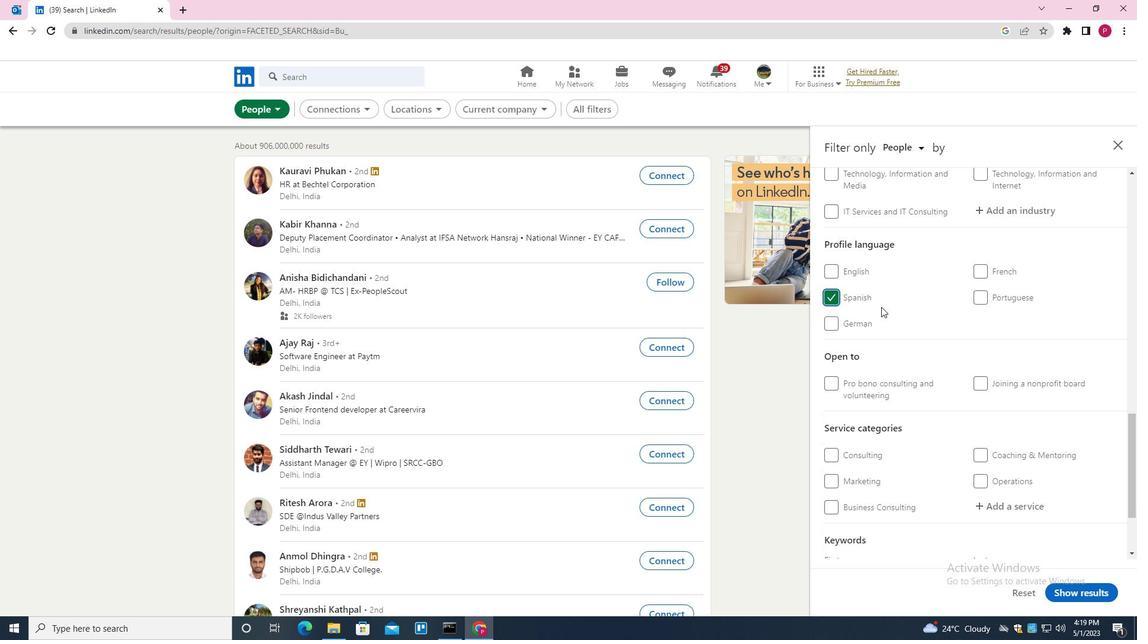 
Action: Mouse scrolled (893, 299) with delta (0, 0)
Screenshot: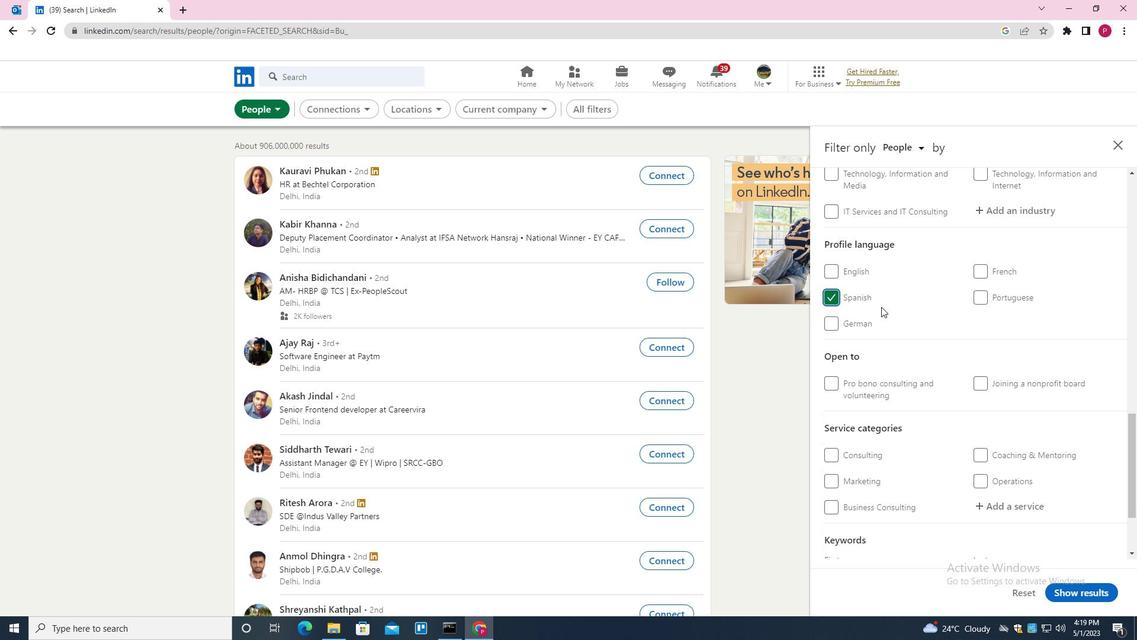 
Action: Mouse scrolled (893, 299) with delta (0, 0)
Screenshot: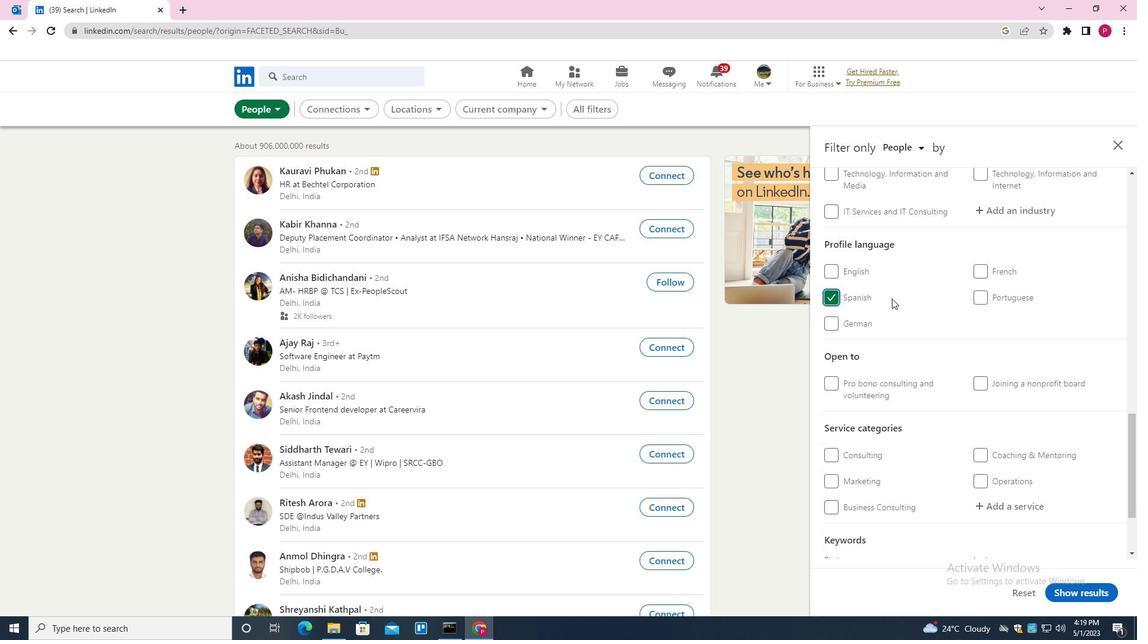 
Action: Mouse moved to (888, 302)
Screenshot: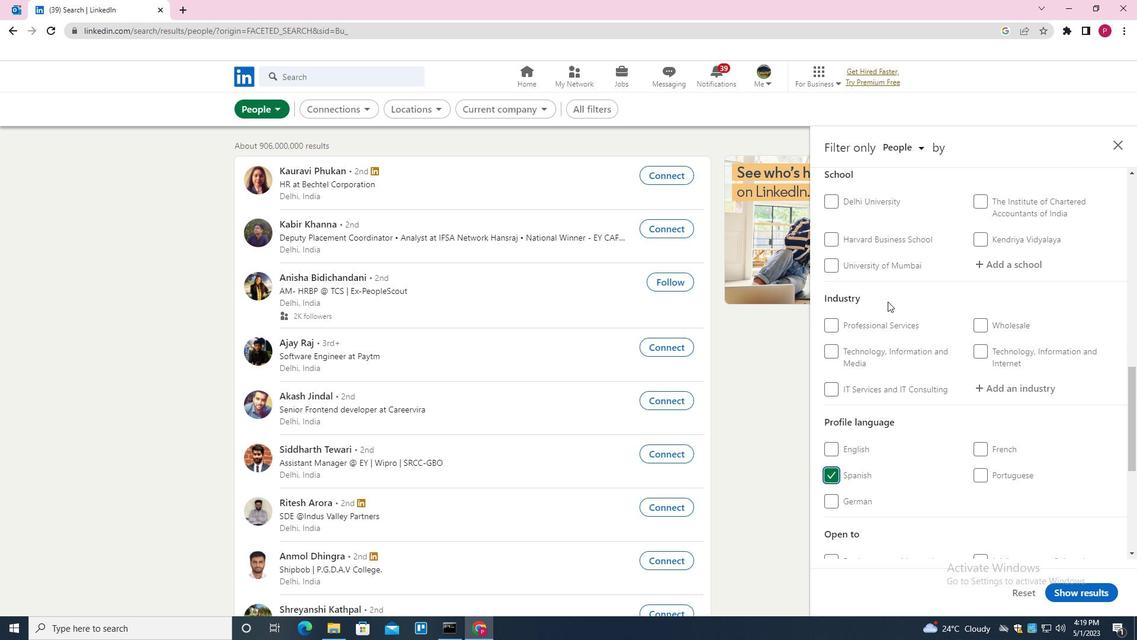
Action: Mouse scrolled (888, 302) with delta (0, 0)
Screenshot: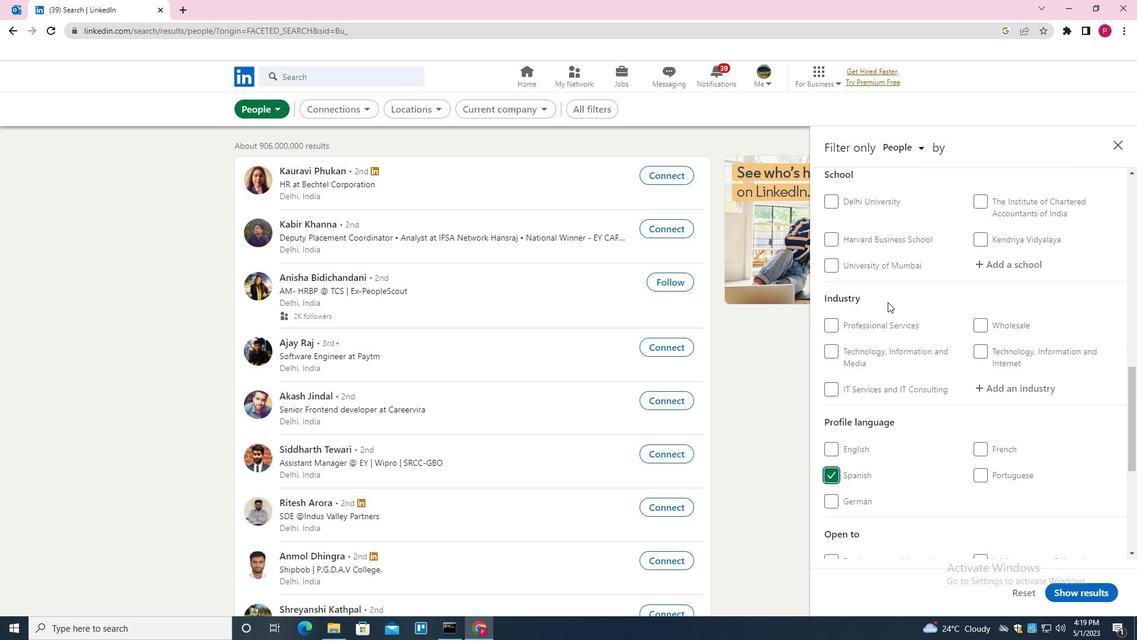 
Action: Mouse scrolled (888, 302) with delta (0, 0)
Screenshot: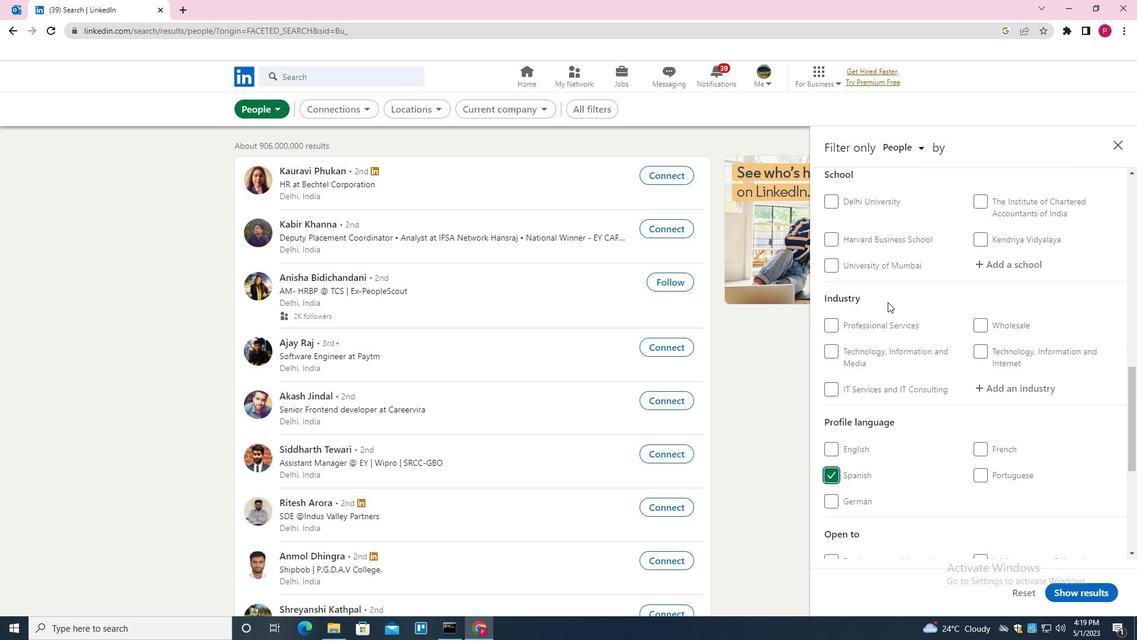 
Action: Mouse scrolled (888, 302) with delta (0, 0)
Screenshot: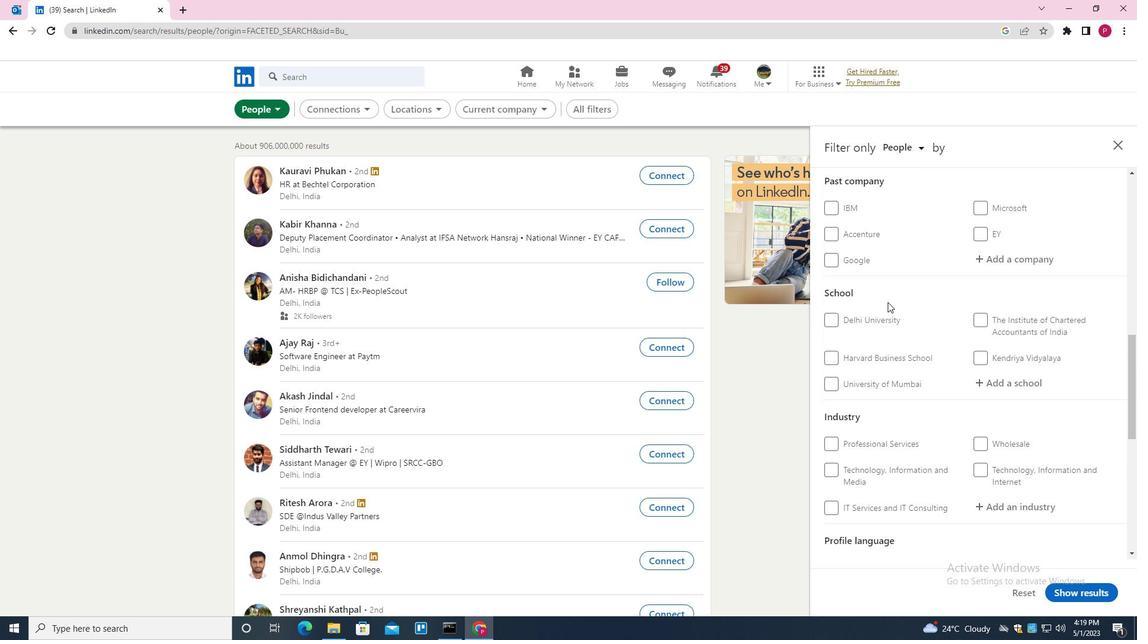 
Action: Mouse scrolled (888, 302) with delta (0, 0)
Screenshot: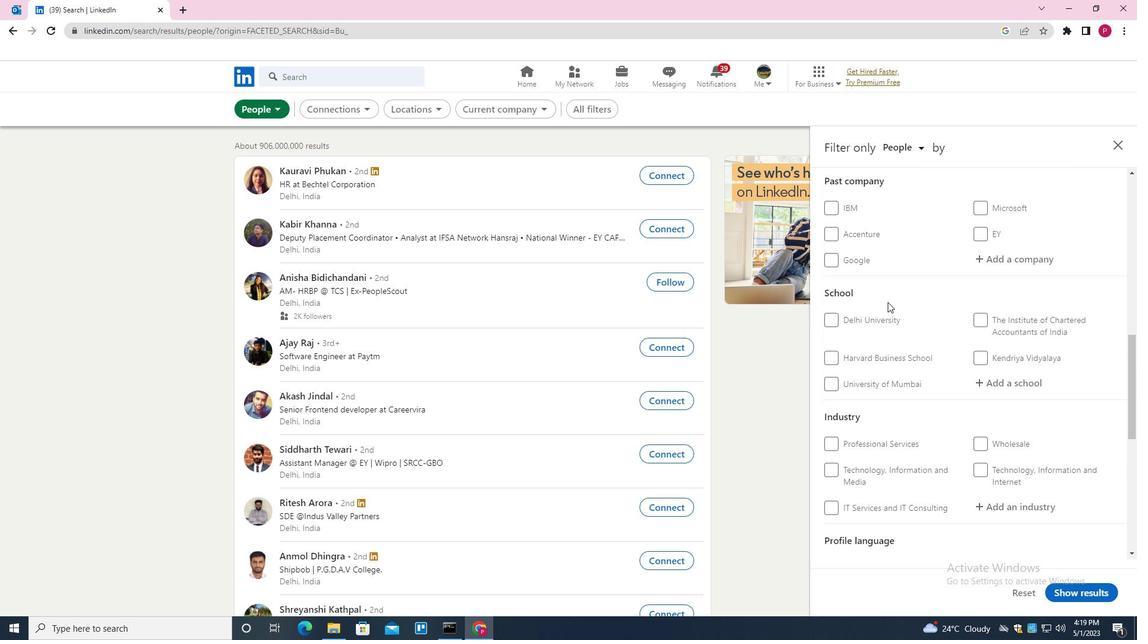 
Action: Mouse moved to (1018, 266)
Screenshot: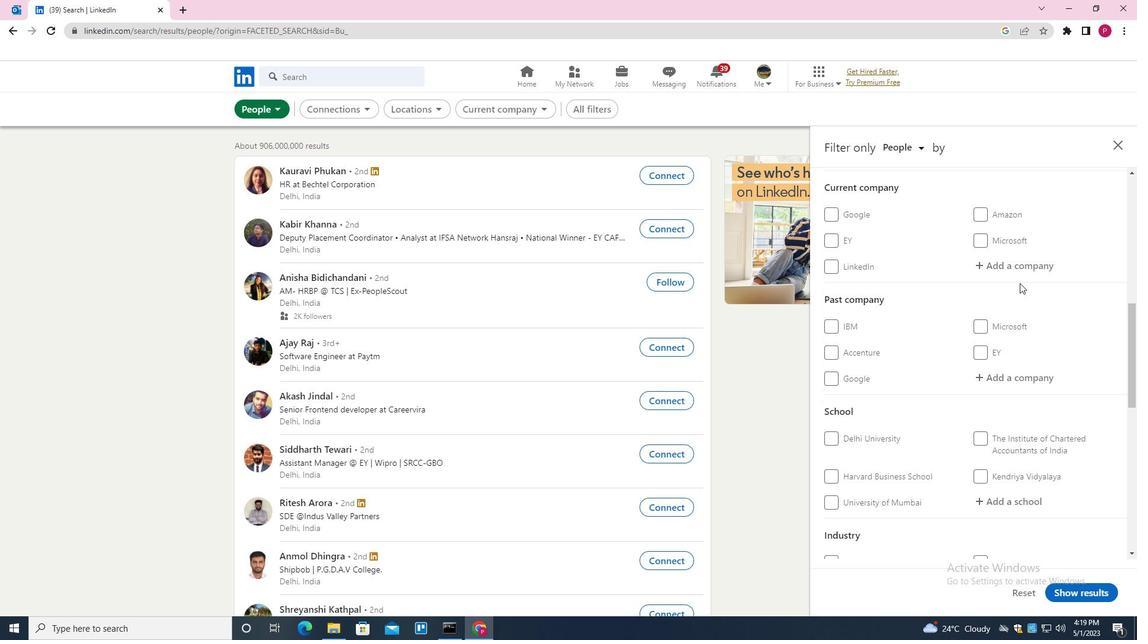 
Action: Mouse pressed left at (1018, 266)
Screenshot: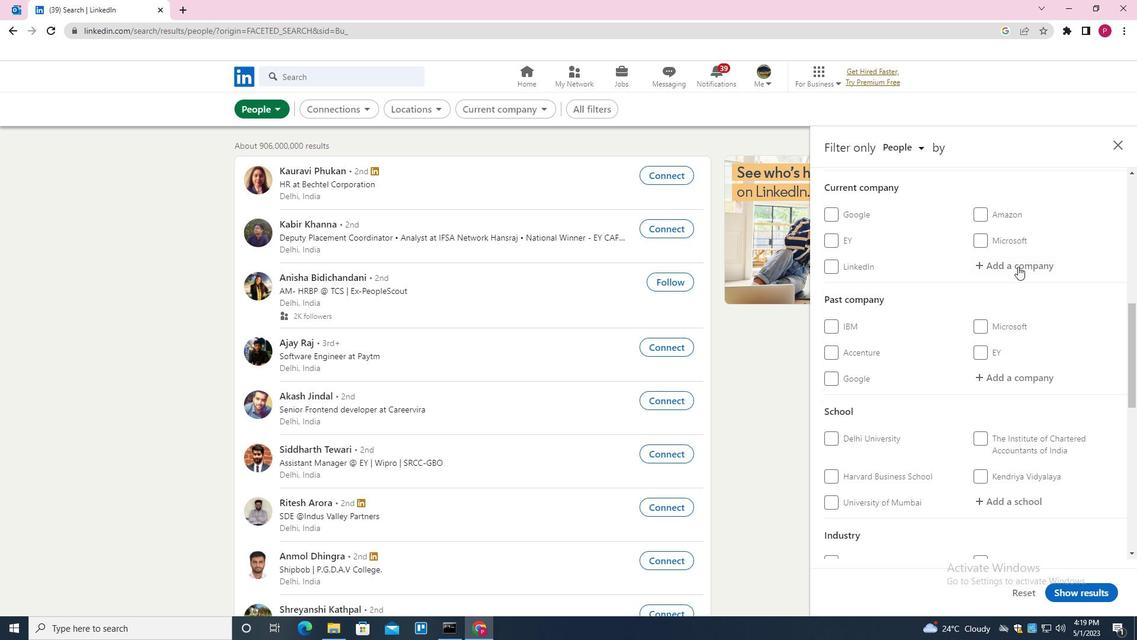 
Action: Key pressed <Key.shift>TORK<Key.space><Key.shift>MOTORS<Key.down><Key.enter>
Screenshot: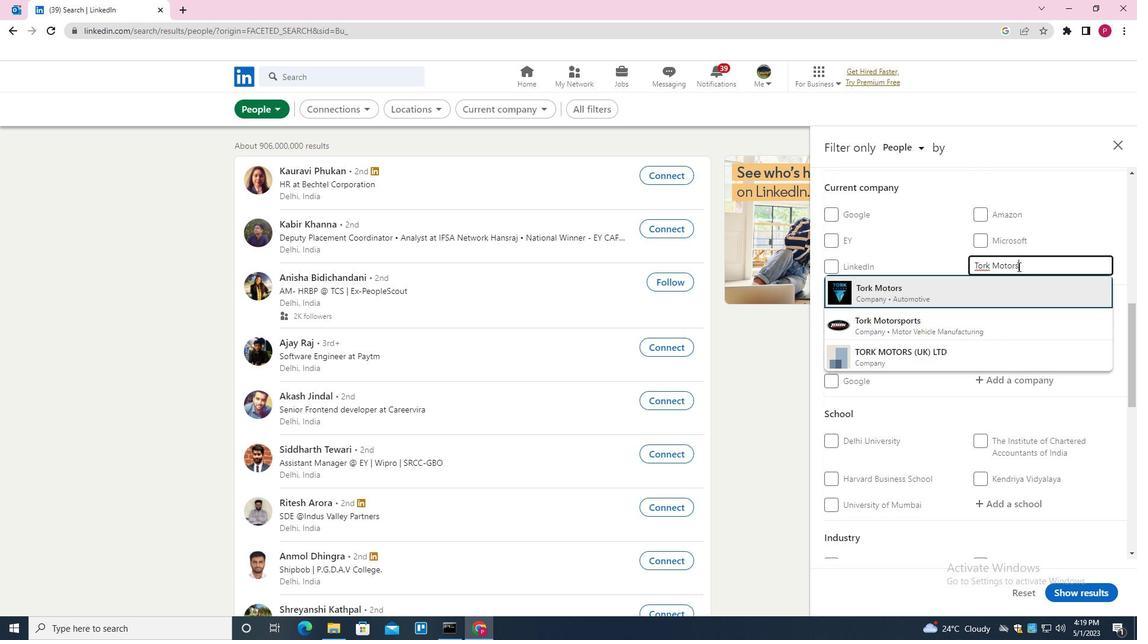 
Action: Mouse moved to (990, 289)
Screenshot: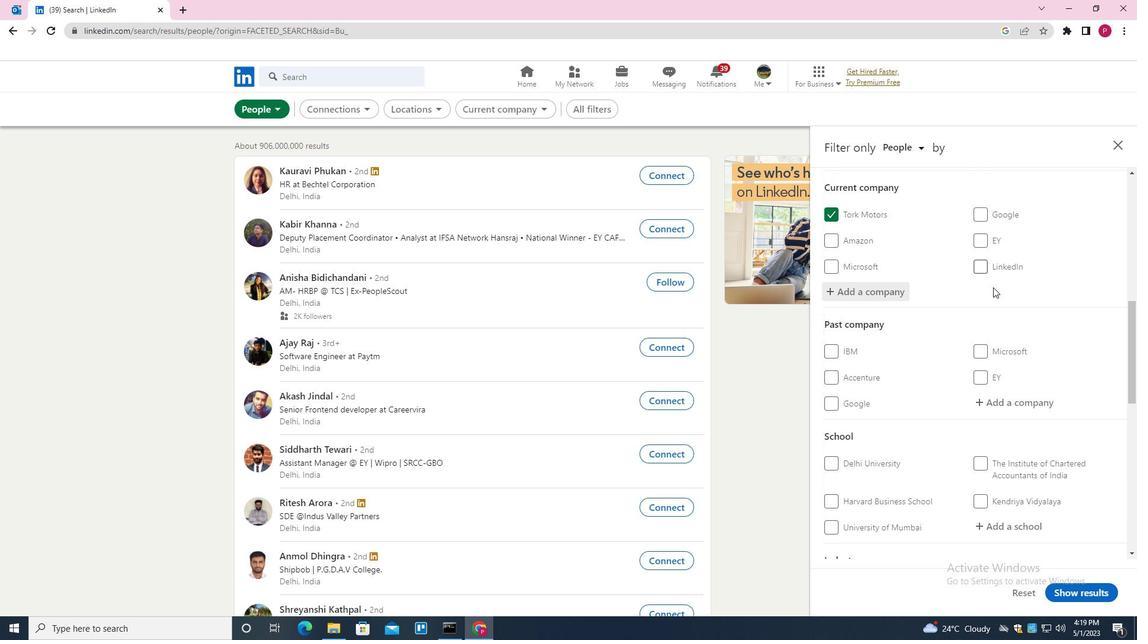 
Action: Mouse scrolled (990, 289) with delta (0, 0)
Screenshot: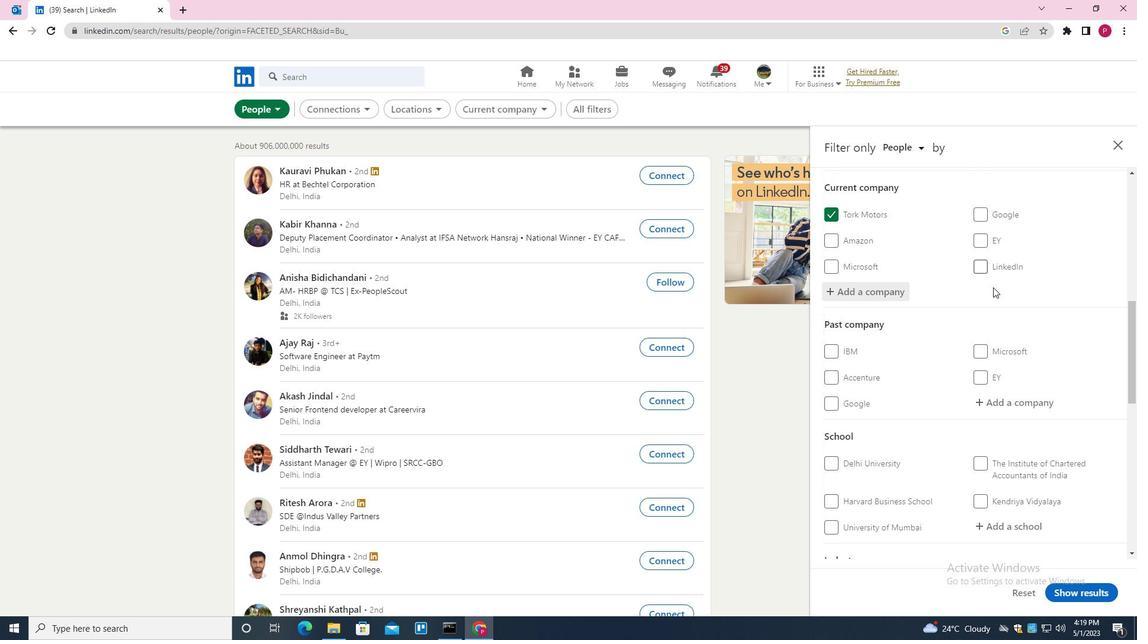 
Action: Mouse scrolled (990, 289) with delta (0, 0)
Screenshot: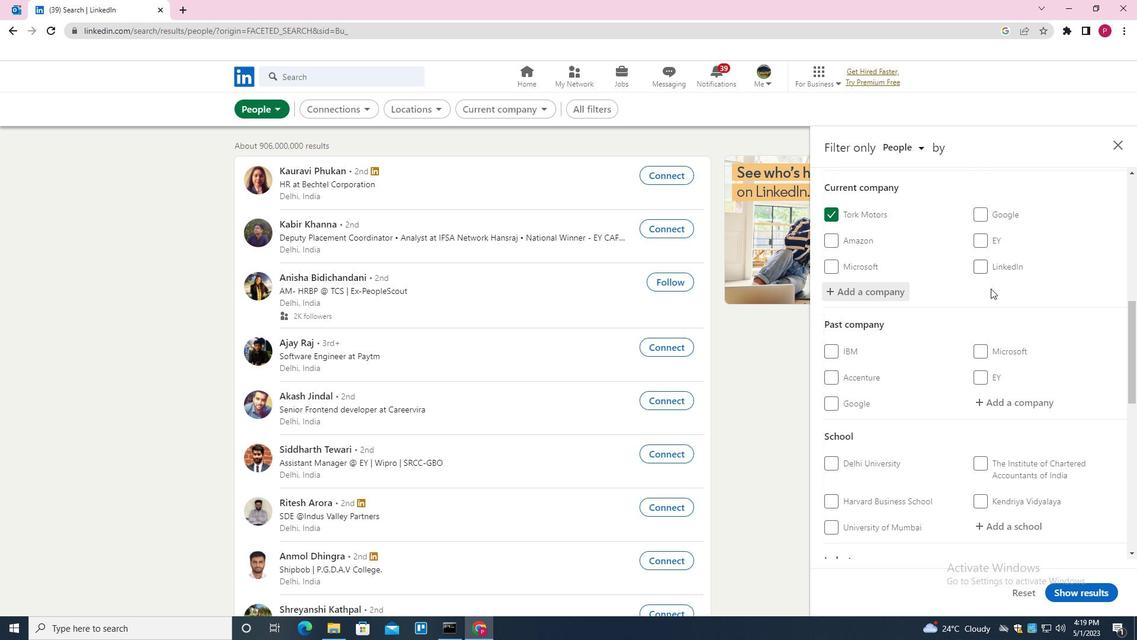 
Action: Mouse moved to (990, 290)
Screenshot: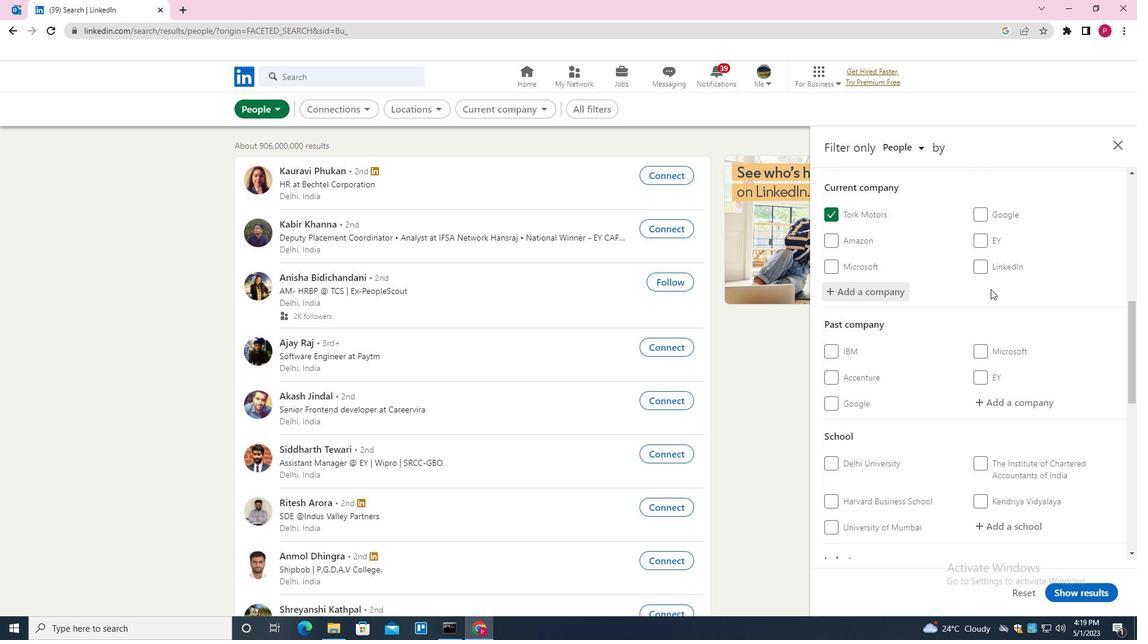 
Action: Mouse scrolled (990, 289) with delta (0, 0)
Screenshot: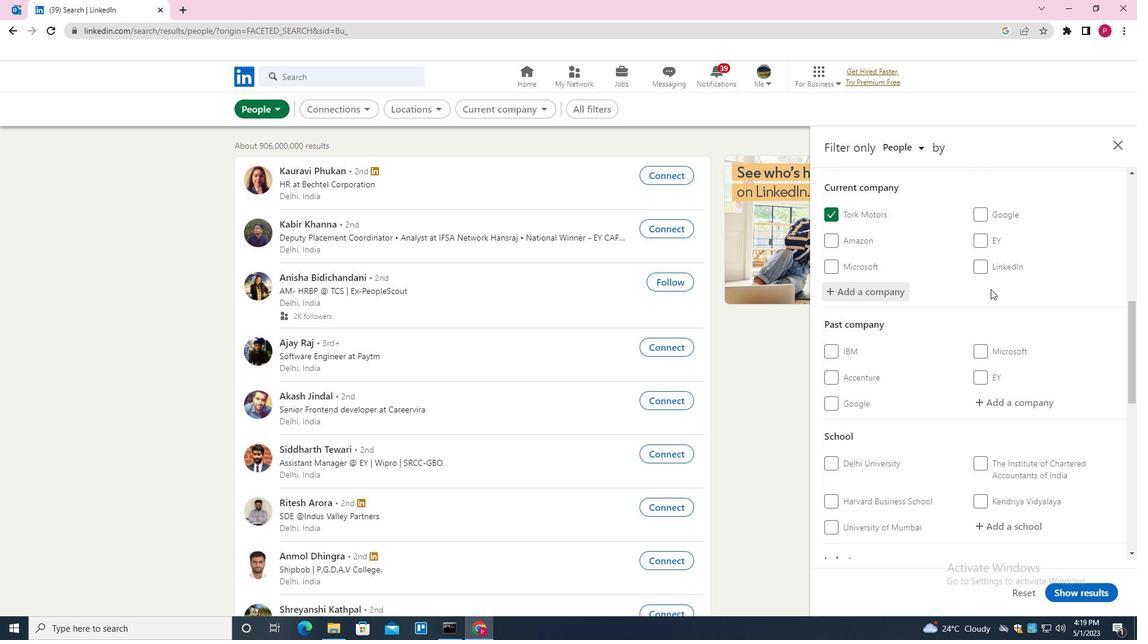 
Action: Mouse scrolled (990, 289) with delta (0, 0)
Screenshot: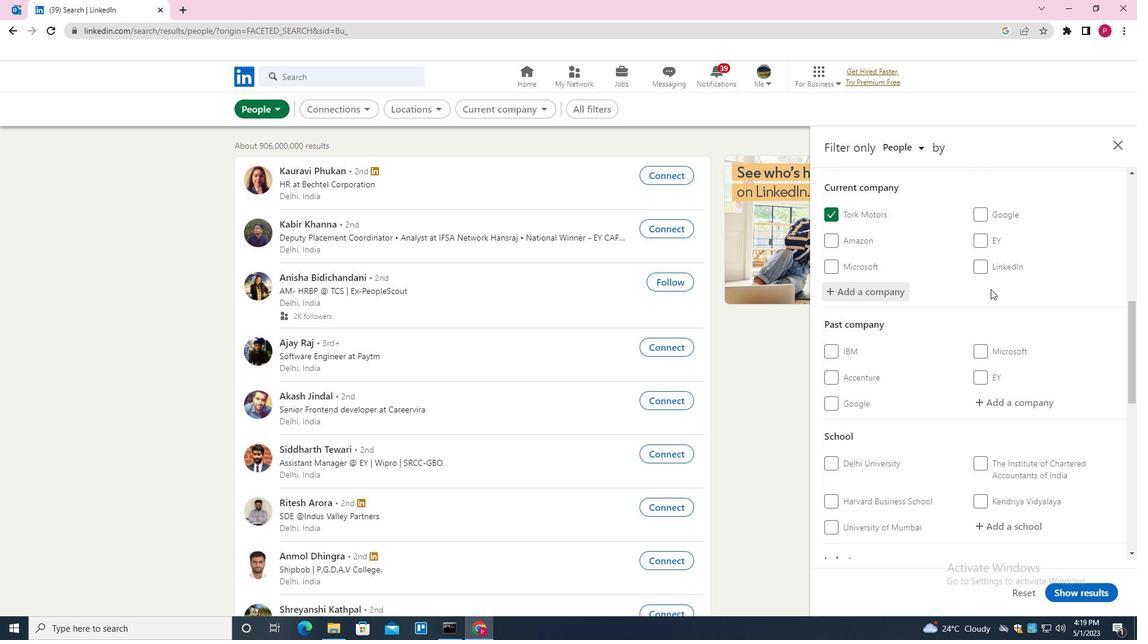 
Action: Mouse moved to (1003, 294)
Screenshot: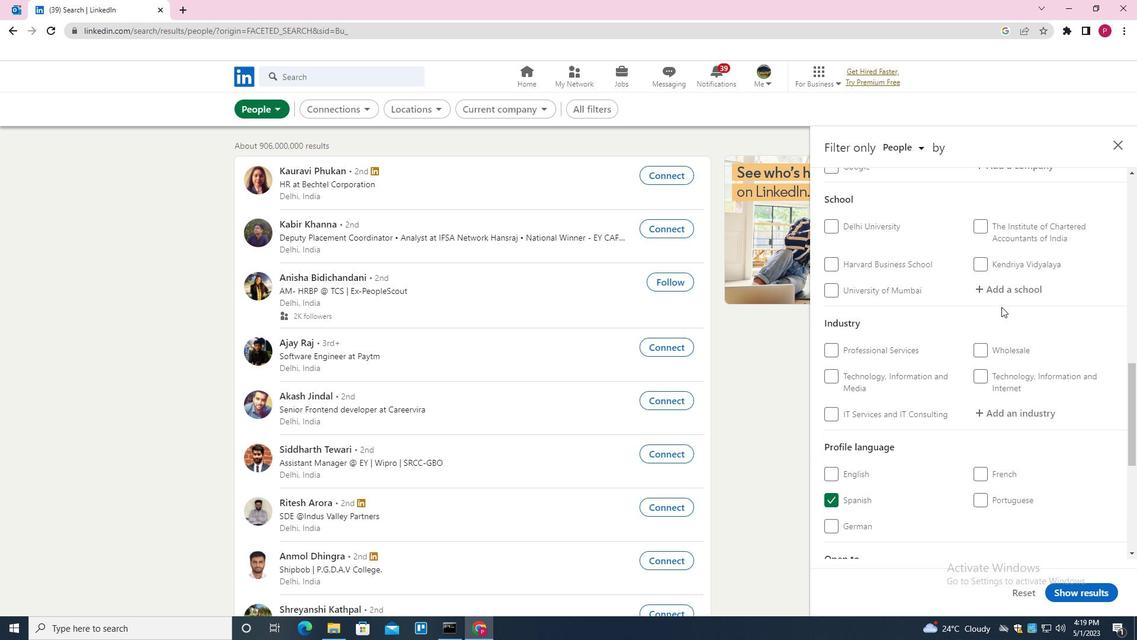 
Action: Mouse pressed left at (1003, 294)
Screenshot: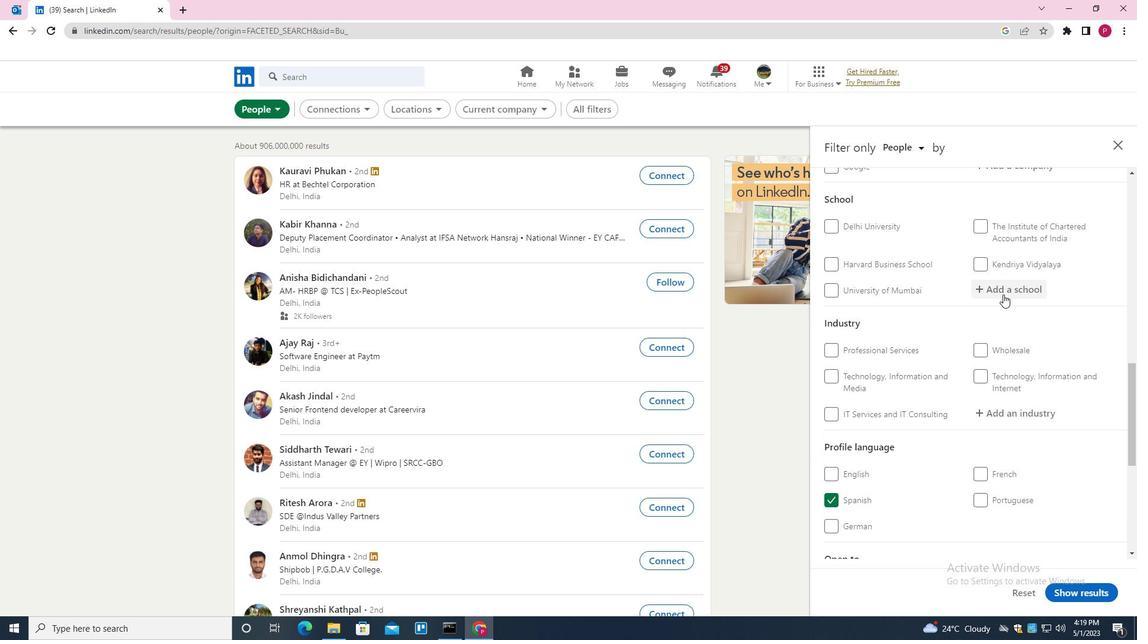 
Action: Key pressed <Key.shift><Key.shift><Key.shift><Key.shift><Key.shift><Key.shift><Key.shift><Key.shift><Key.shift><Key.shift><Key.shift><Key.shift><Key.shift><Key.shift><Key.shift><Key.shift><Key.shift><Key.shift><Key.shift><Key.shift><Key.shift><Key.shift><Key.shift><Key.shift><Key.shift><Key.shift><Key.shift>GOVT.<Key.space><Key.shift><Key.shift><Key.shift>COLLEGE<Key.down><Key.down><Key.enter>
Screenshot: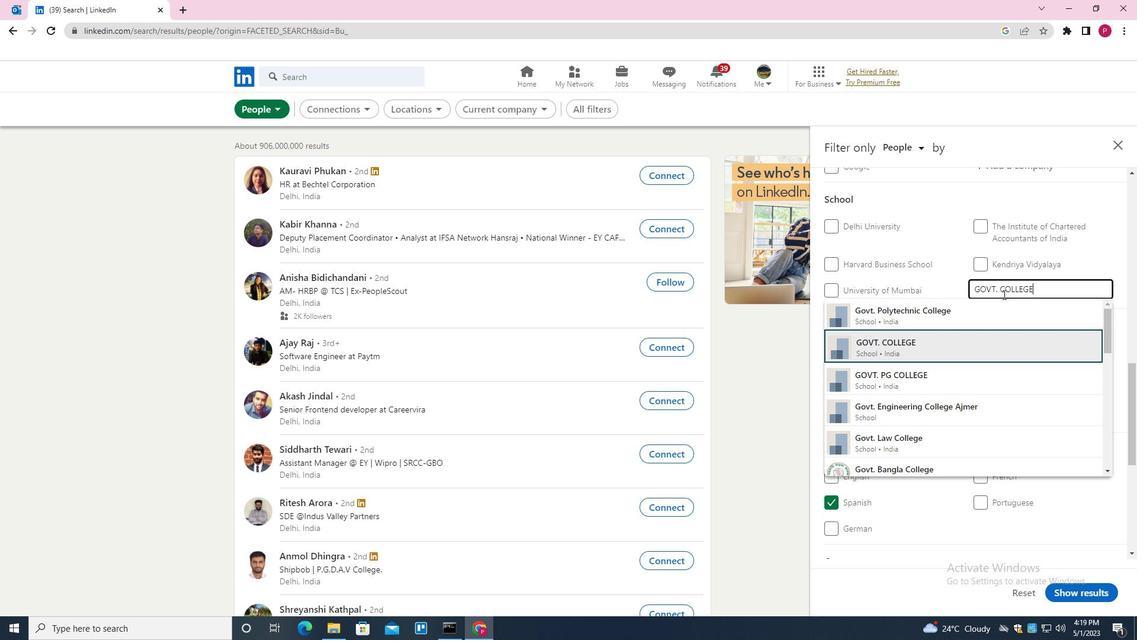 
Action: Mouse moved to (993, 301)
Screenshot: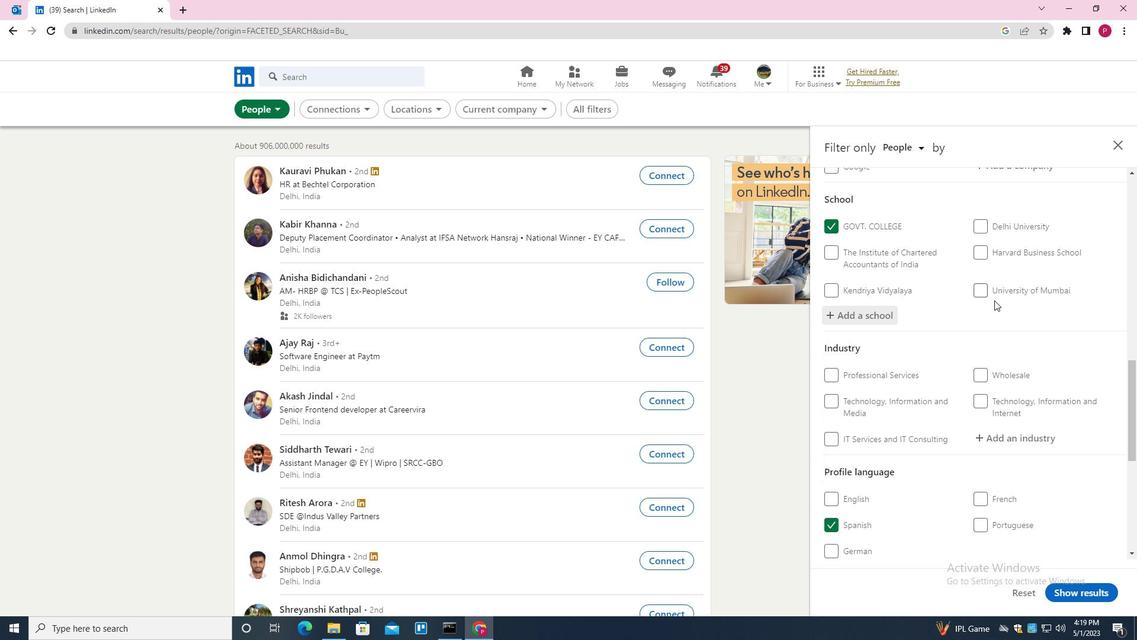 
Action: Mouse scrolled (993, 301) with delta (0, 0)
Screenshot: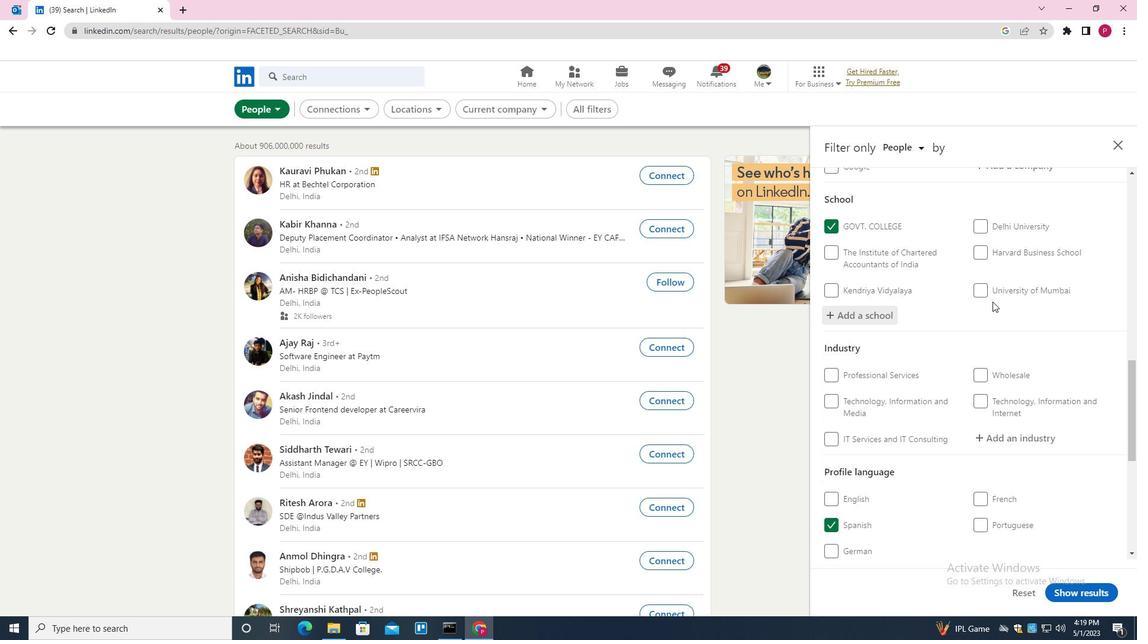 
Action: Mouse scrolled (993, 301) with delta (0, 0)
Screenshot: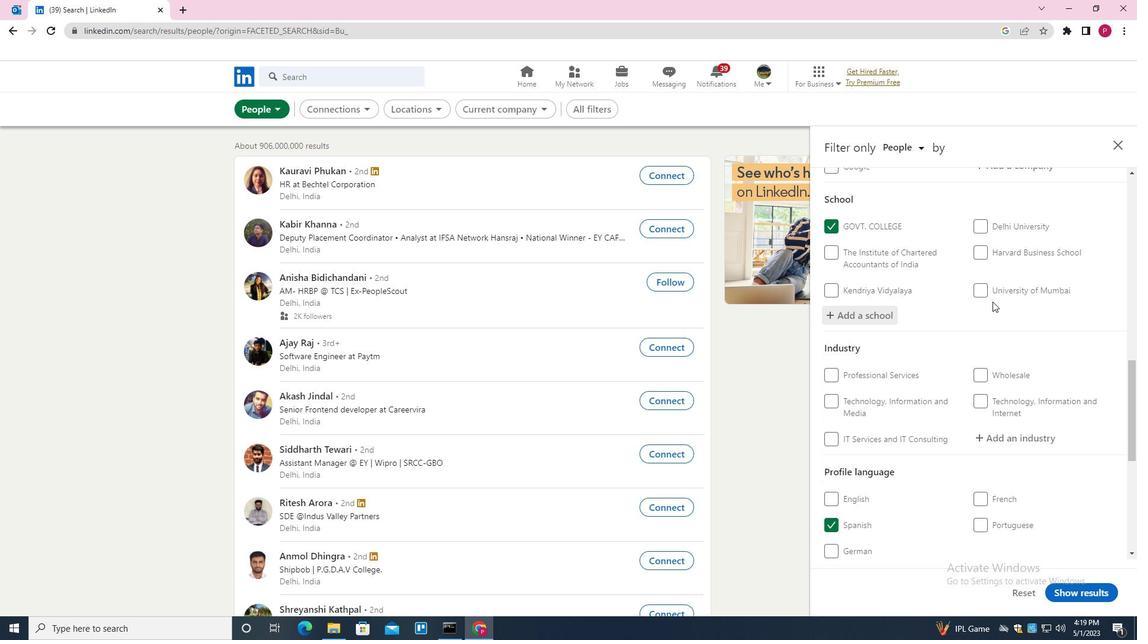 
Action: Mouse moved to (1011, 318)
Screenshot: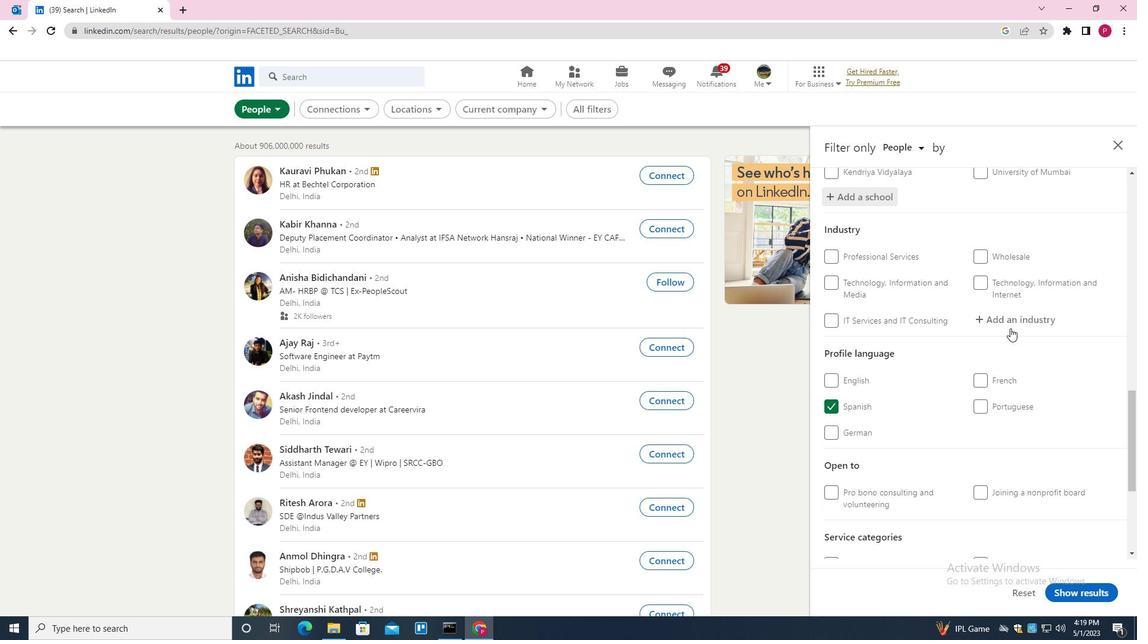 
Action: Mouse pressed left at (1011, 318)
Screenshot: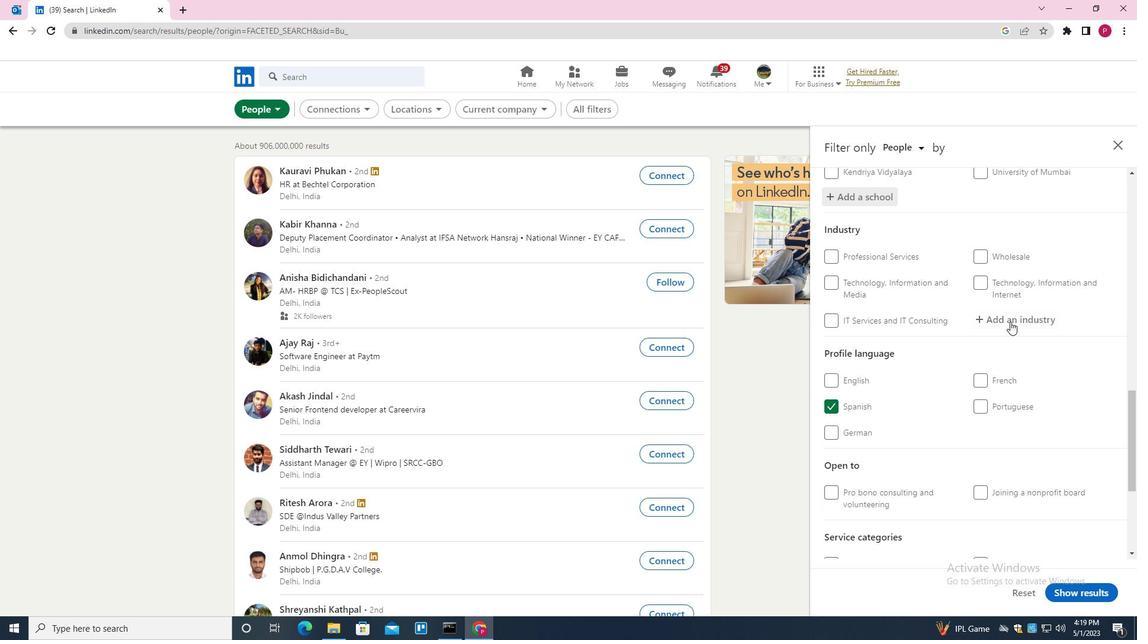 
Action: Key pressed <Key.shift>POD<Key.backspace>STAL<Key.down><Key.enter>
Screenshot: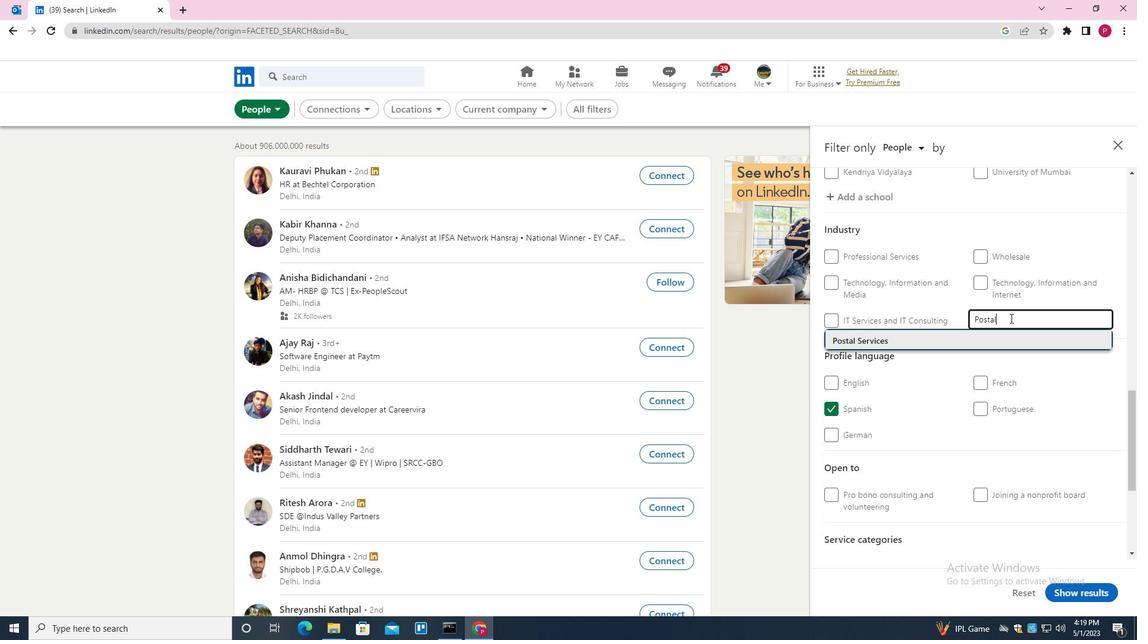 
Action: Mouse moved to (936, 369)
Screenshot: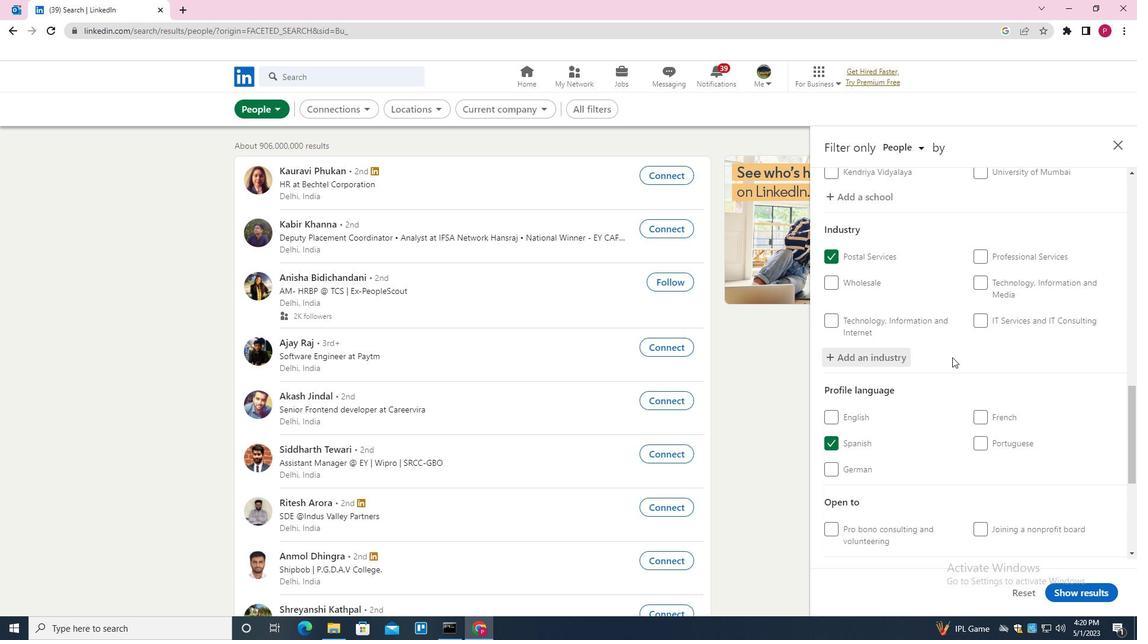 
Action: Mouse scrolled (936, 368) with delta (0, 0)
Screenshot: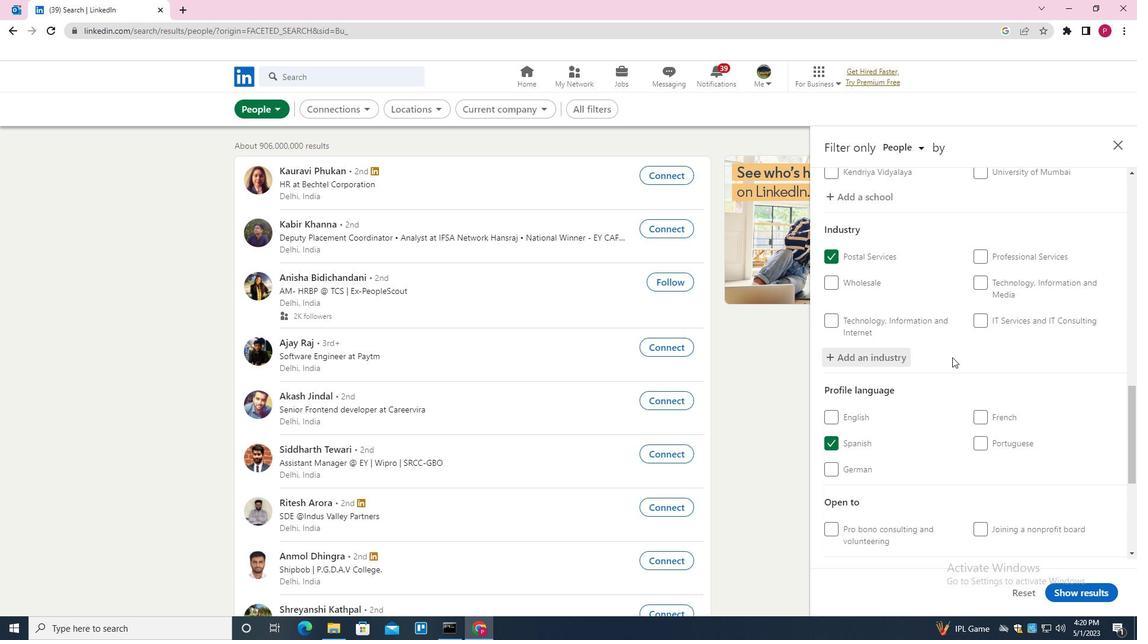 
Action: Mouse moved to (929, 374)
Screenshot: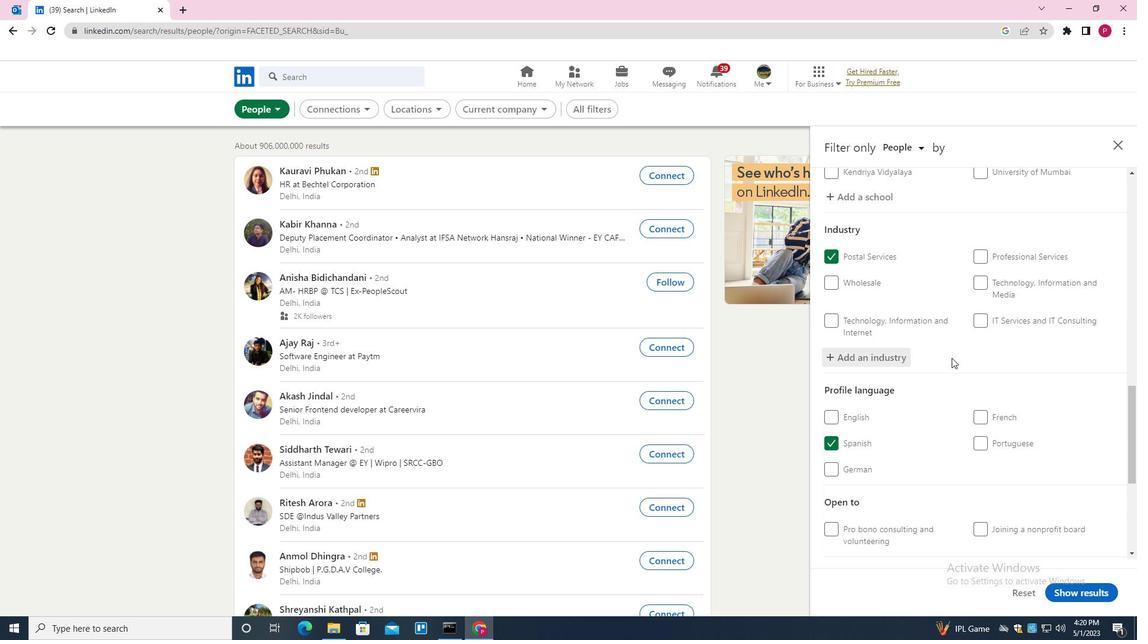 
Action: Mouse scrolled (929, 373) with delta (0, 0)
Screenshot: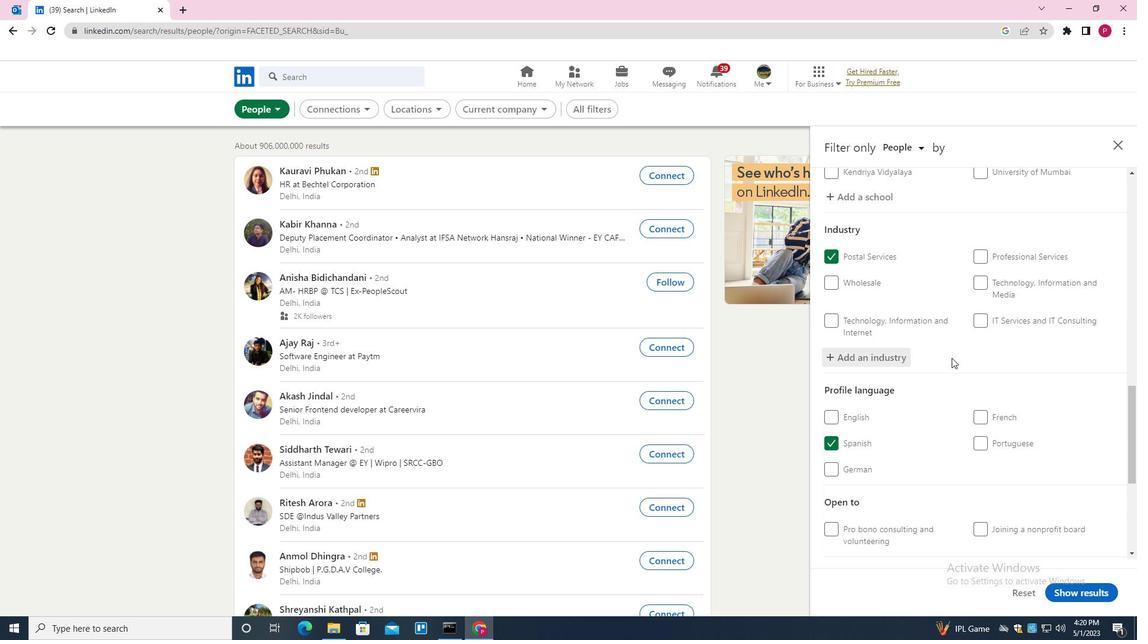 
Action: Mouse moved to (928, 376)
Screenshot: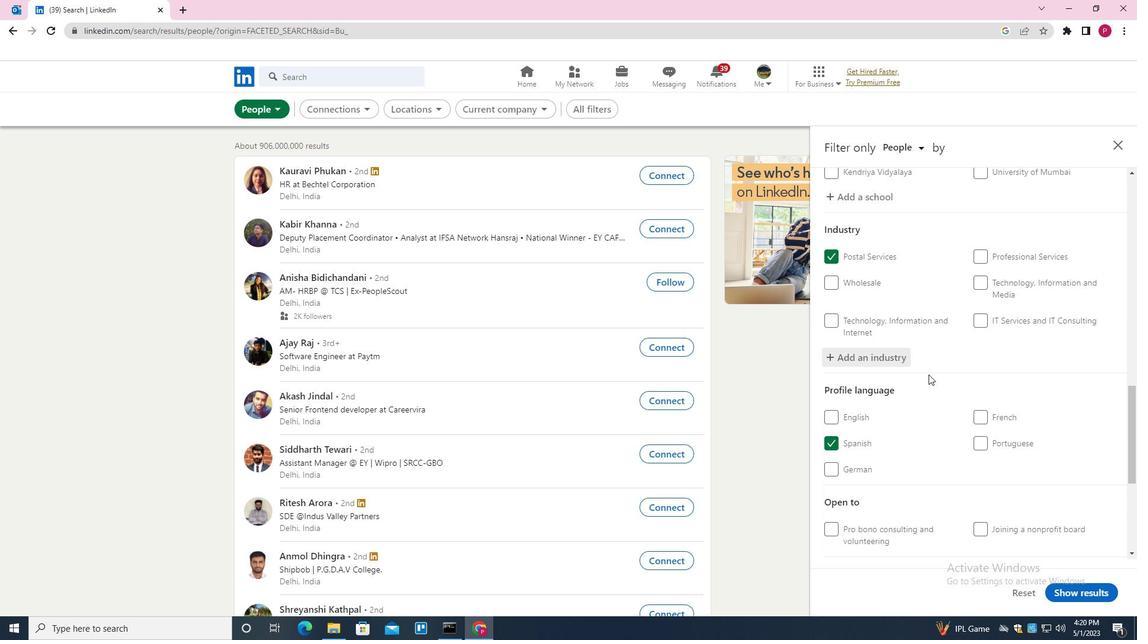 
Action: Mouse scrolled (928, 376) with delta (0, 0)
Screenshot: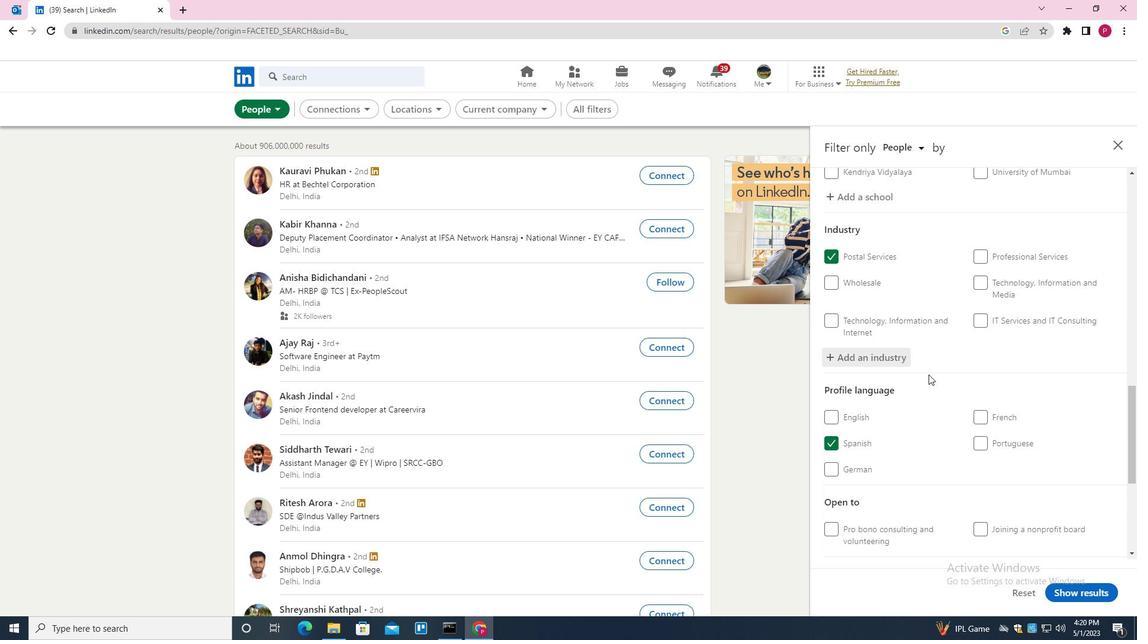 
Action: Mouse moved to (925, 382)
Screenshot: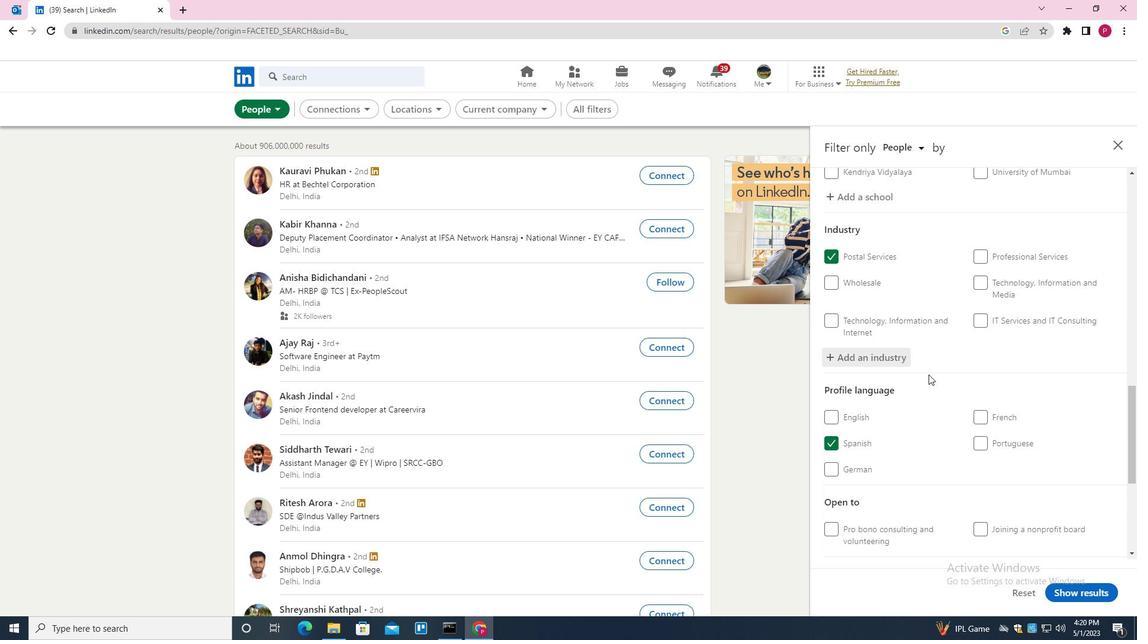 
Action: Mouse scrolled (925, 382) with delta (0, 0)
Screenshot: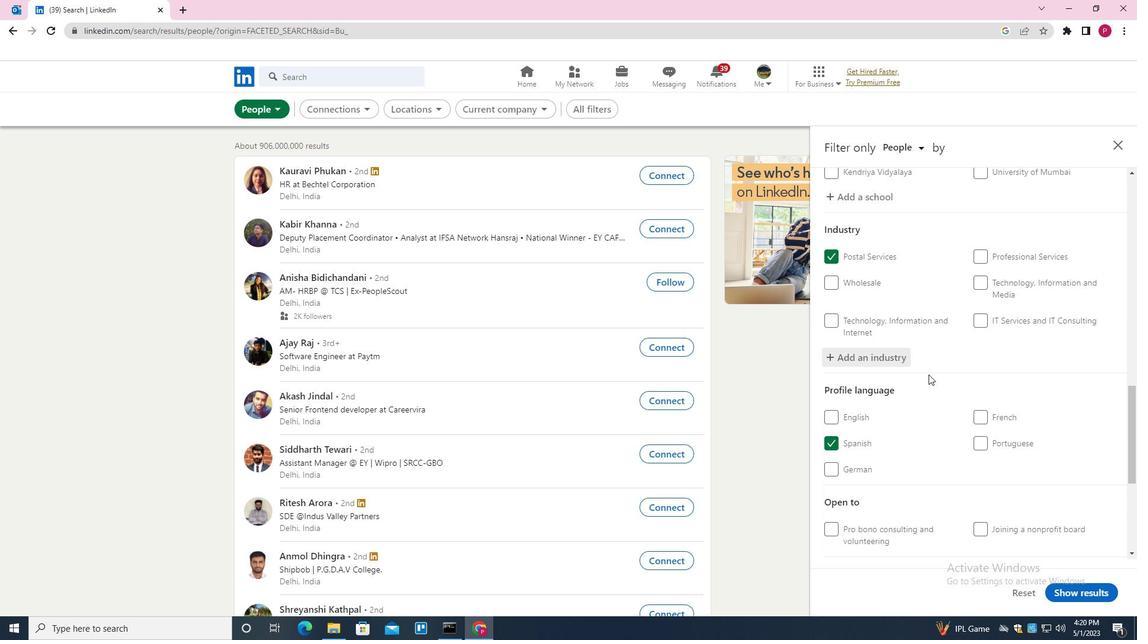 
Action: Mouse moved to (1009, 414)
Screenshot: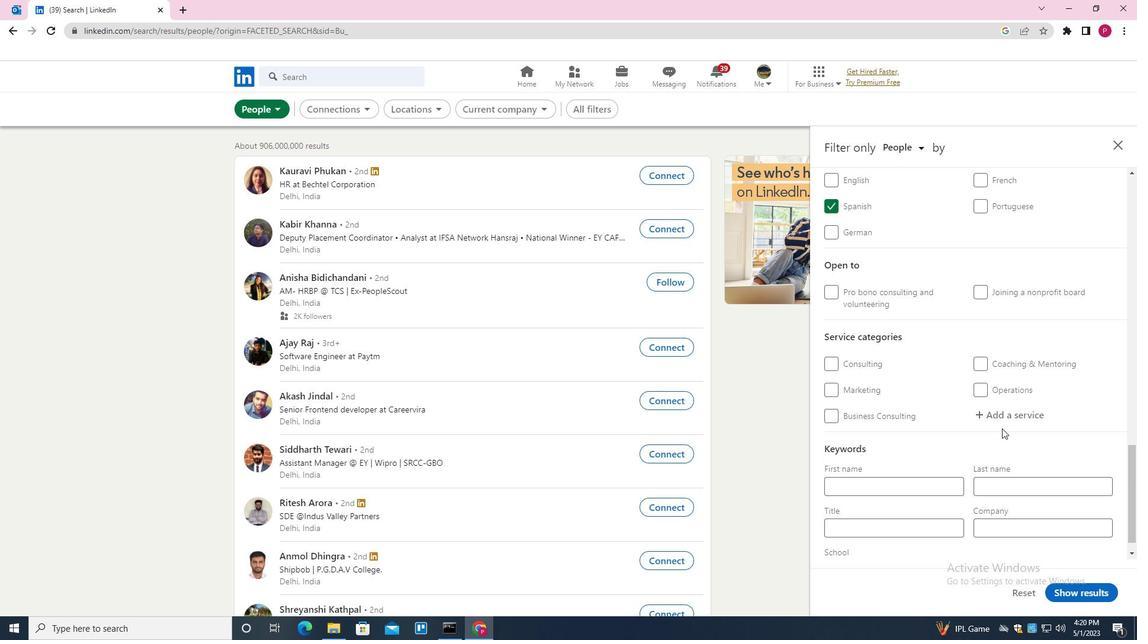 
Action: Mouse pressed left at (1009, 414)
Screenshot: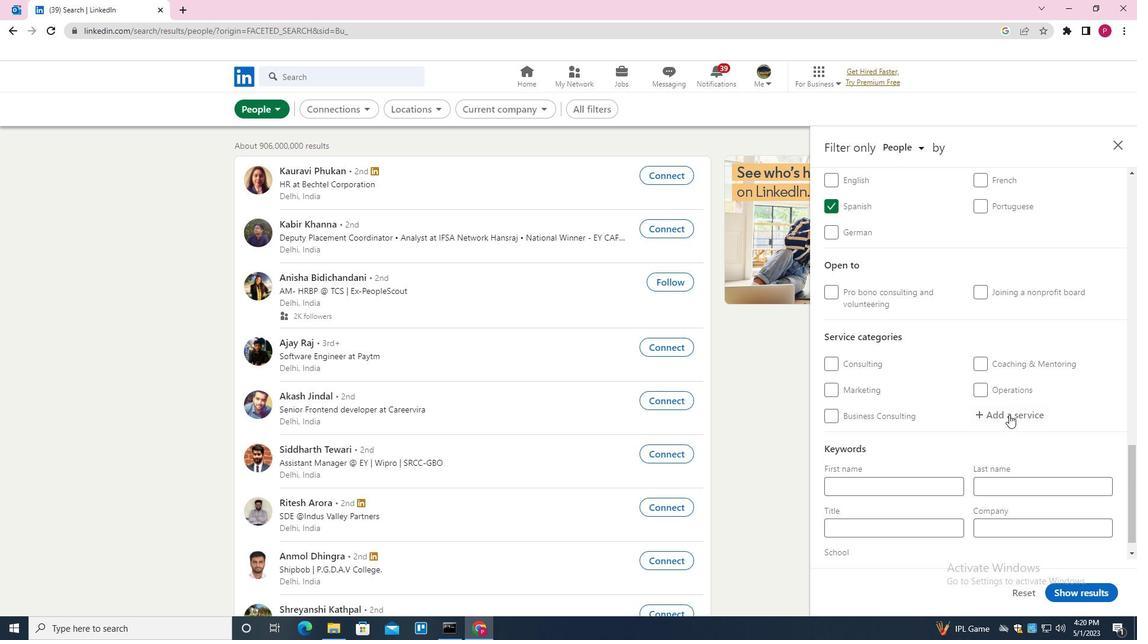 
Action: Key pressed <Key.shift><Key.shift><Key.shift><Key.shift><Key.shift>SEO<Key.down><Key.enter>
Screenshot: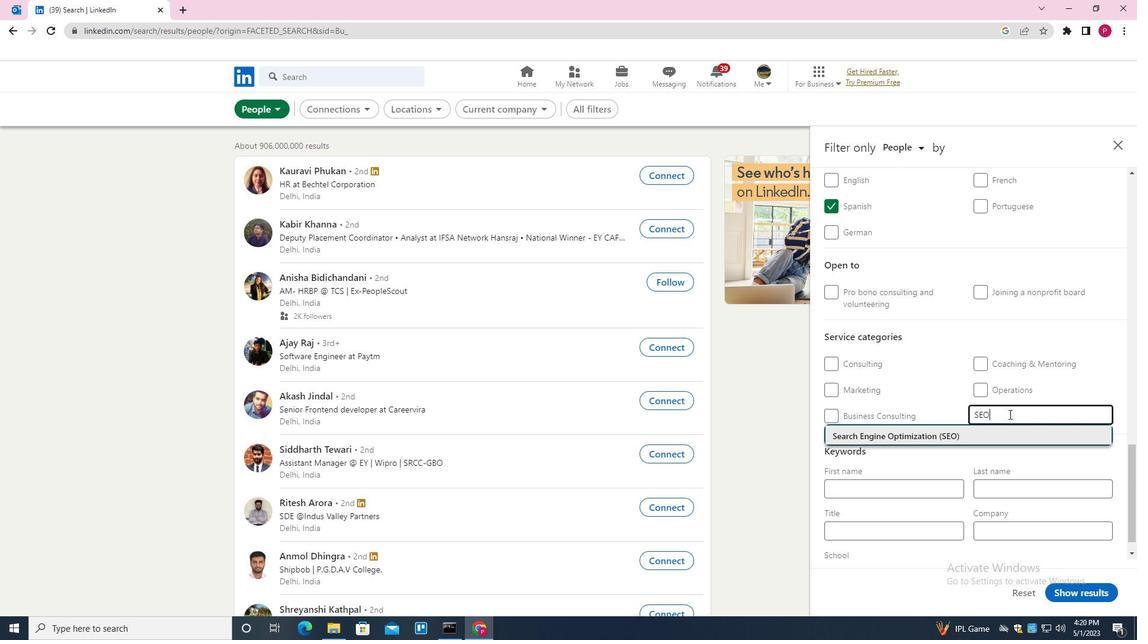 
Action: Mouse scrolled (1009, 413) with delta (0, 0)
Screenshot: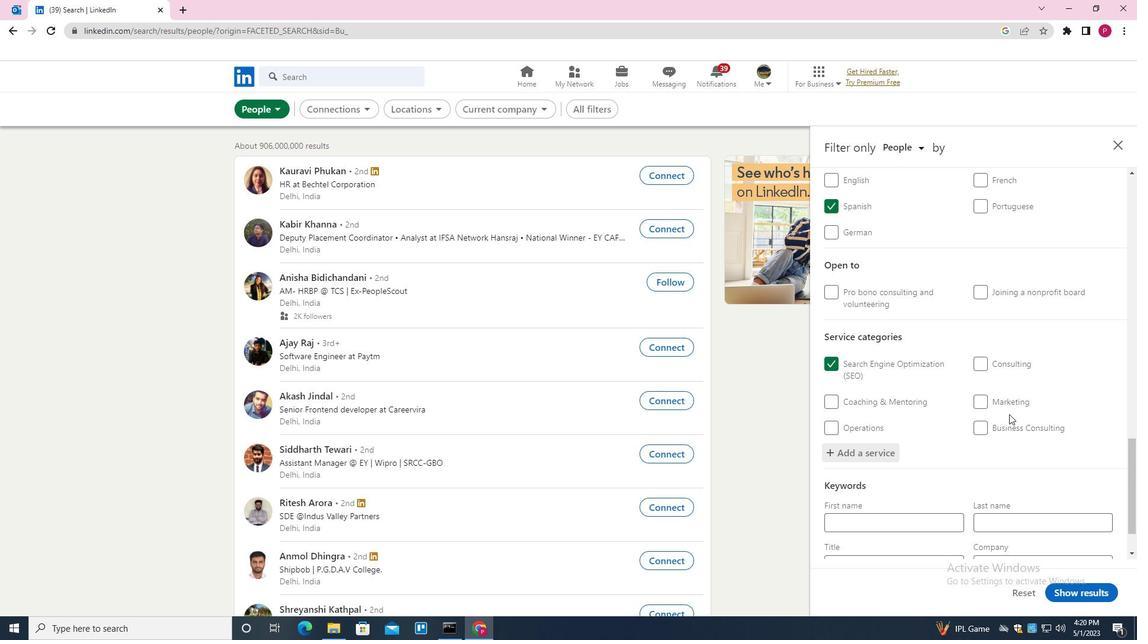 
Action: Mouse moved to (1006, 414)
Screenshot: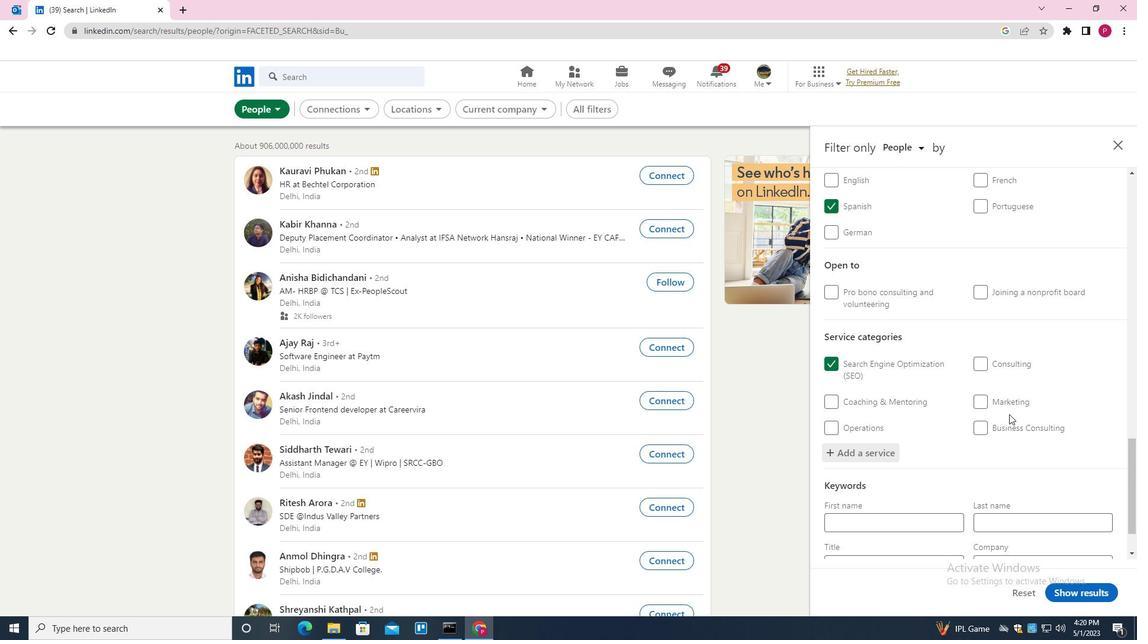 
Action: Mouse scrolled (1006, 413) with delta (0, 0)
Screenshot: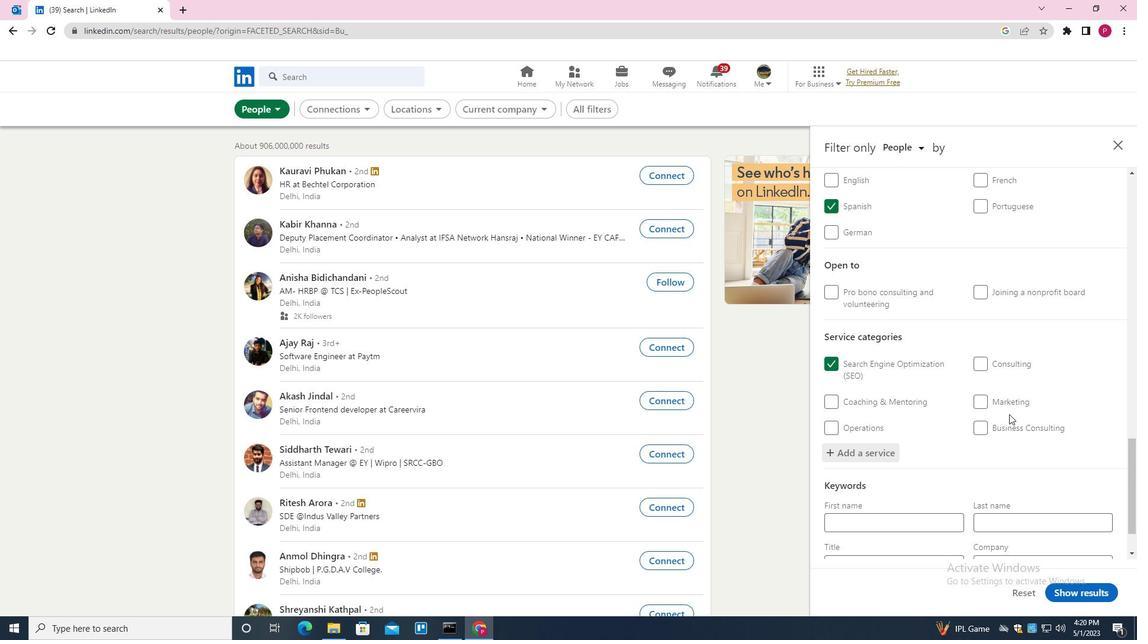 
Action: Mouse scrolled (1006, 413) with delta (0, 0)
Screenshot: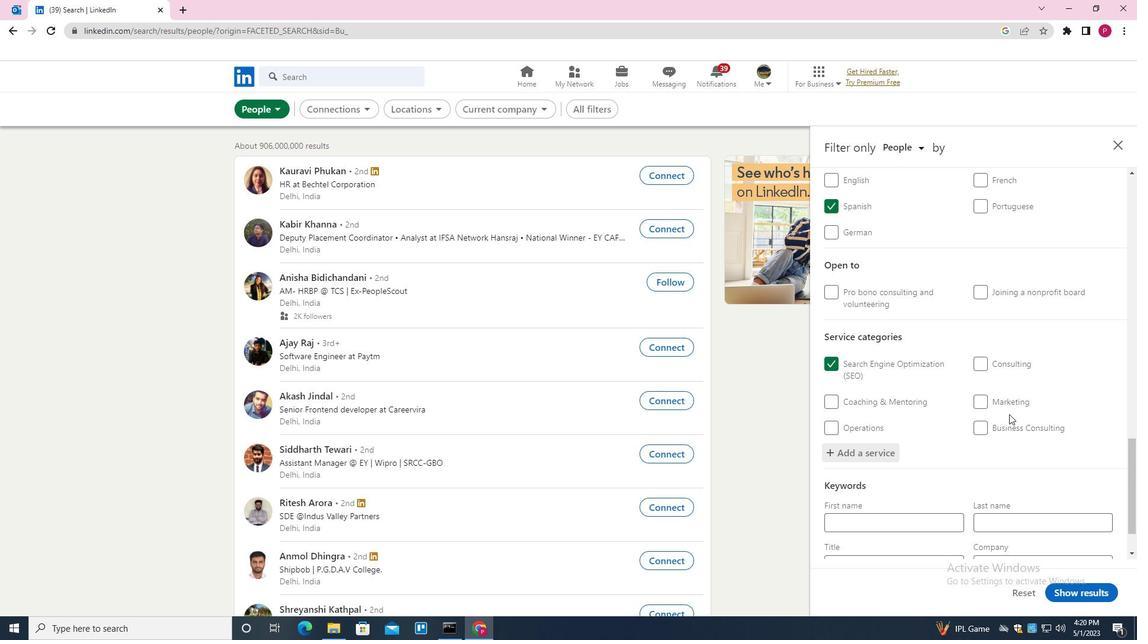 
Action: Mouse scrolled (1006, 413) with delta (0, 0)
Screenshot: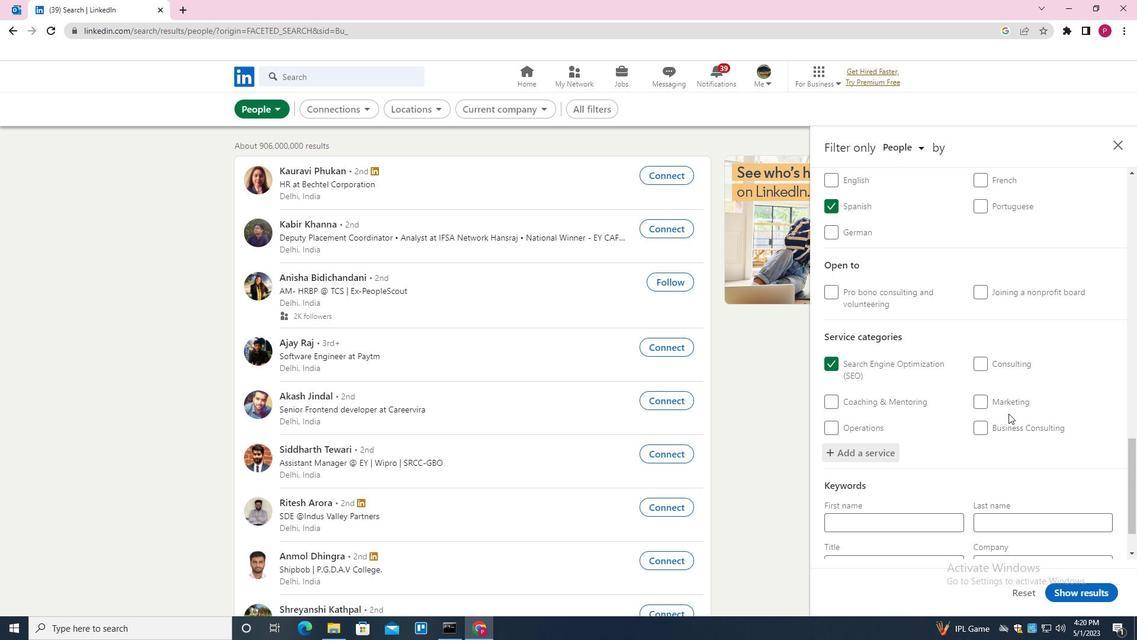 
Action: Mouse scrolled (1006, 413) with delta (0, 0)
Screenshot: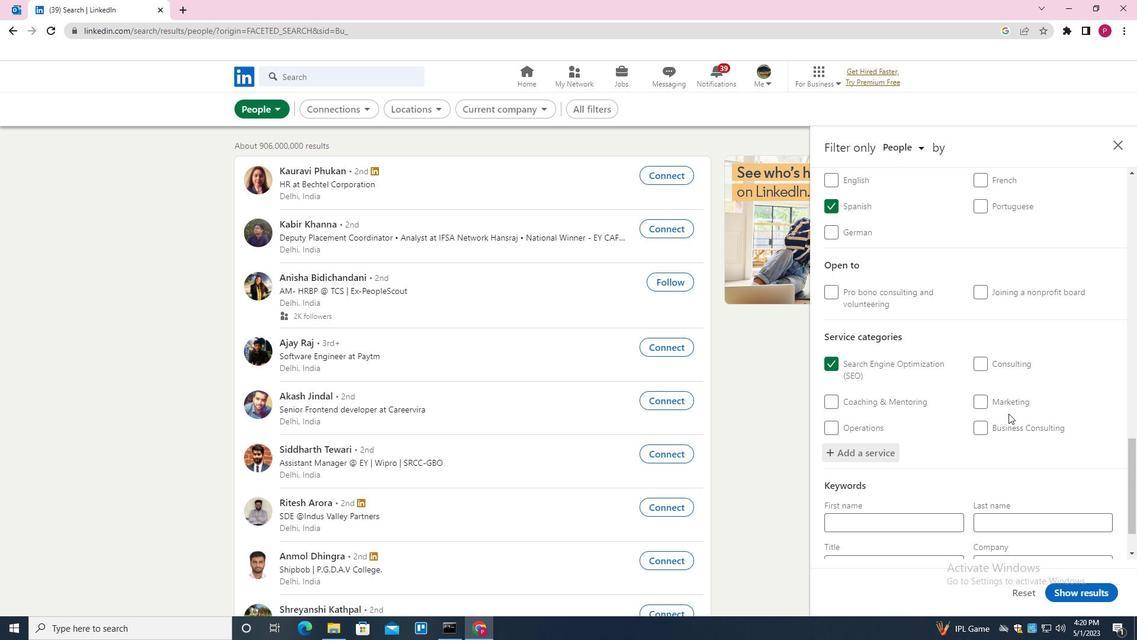 
Action: Mouse moved to (1005, 414)
Screenshot: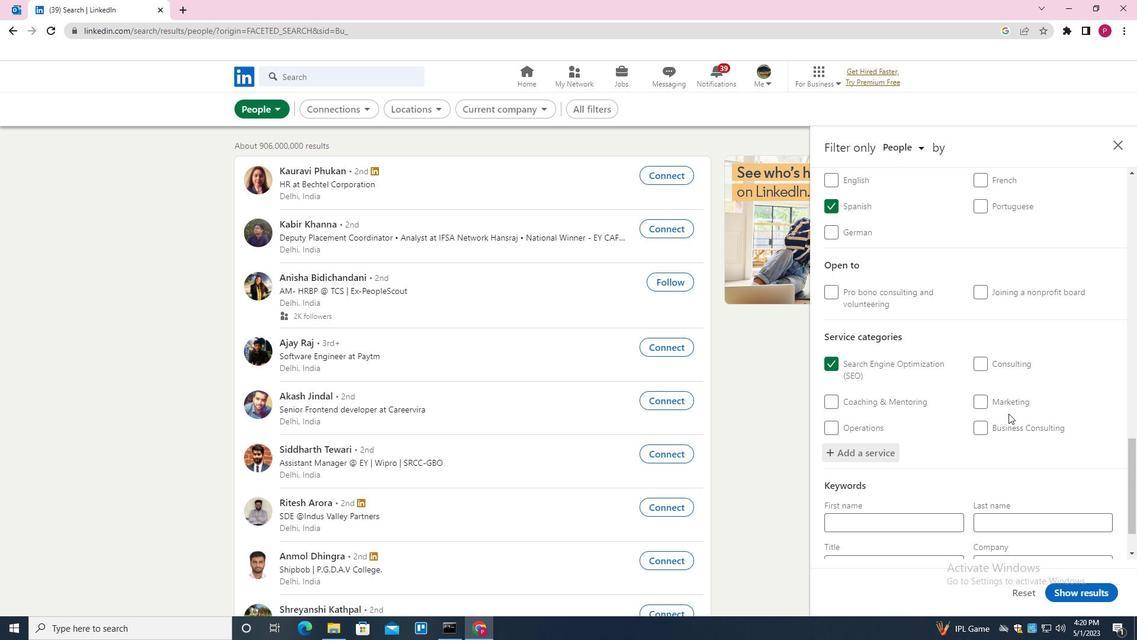
Action: Mouse scrolled (1005, 413) with delta (0, 0)
Screenshot: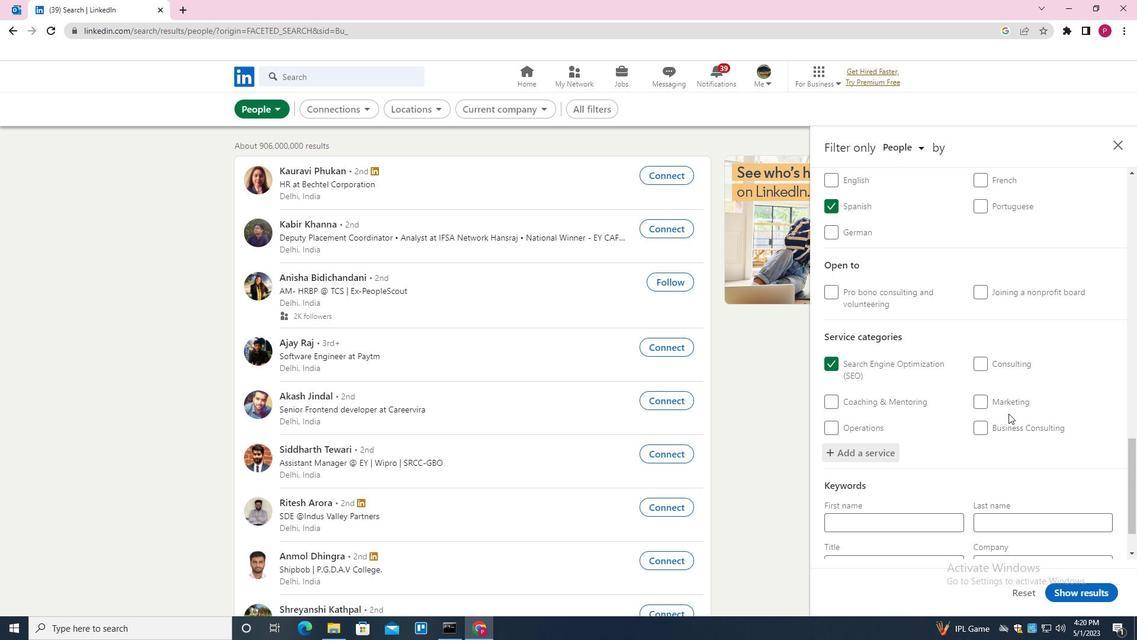 
Action: Mouse moved to (943, 507)
Screenshot: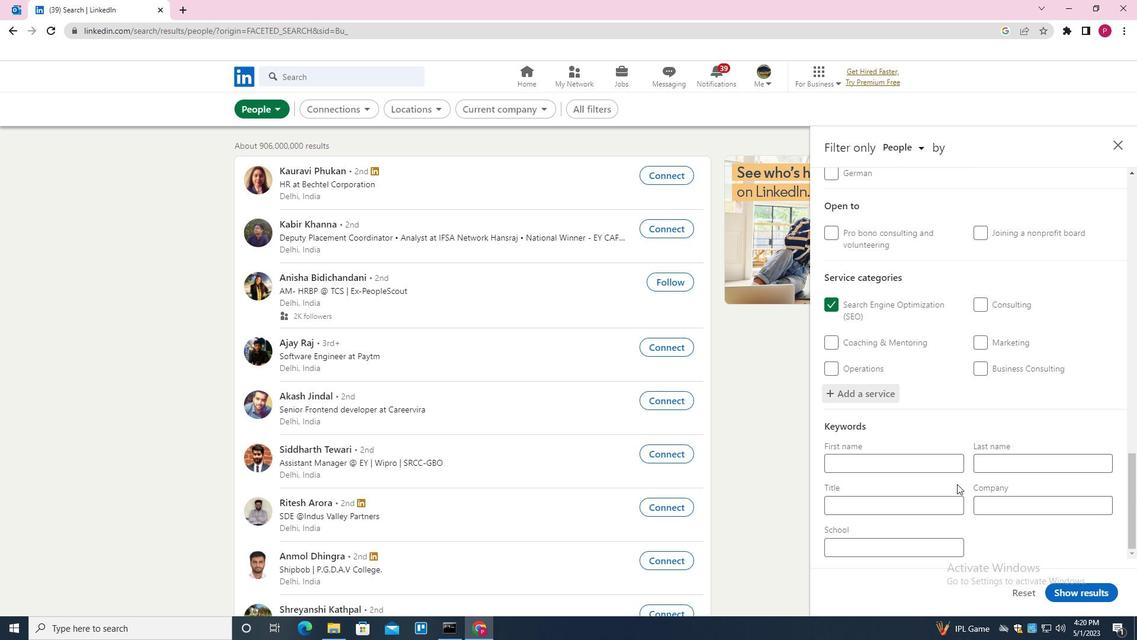 
Action: Mouse pressed left at (943, 507)
Screenshot: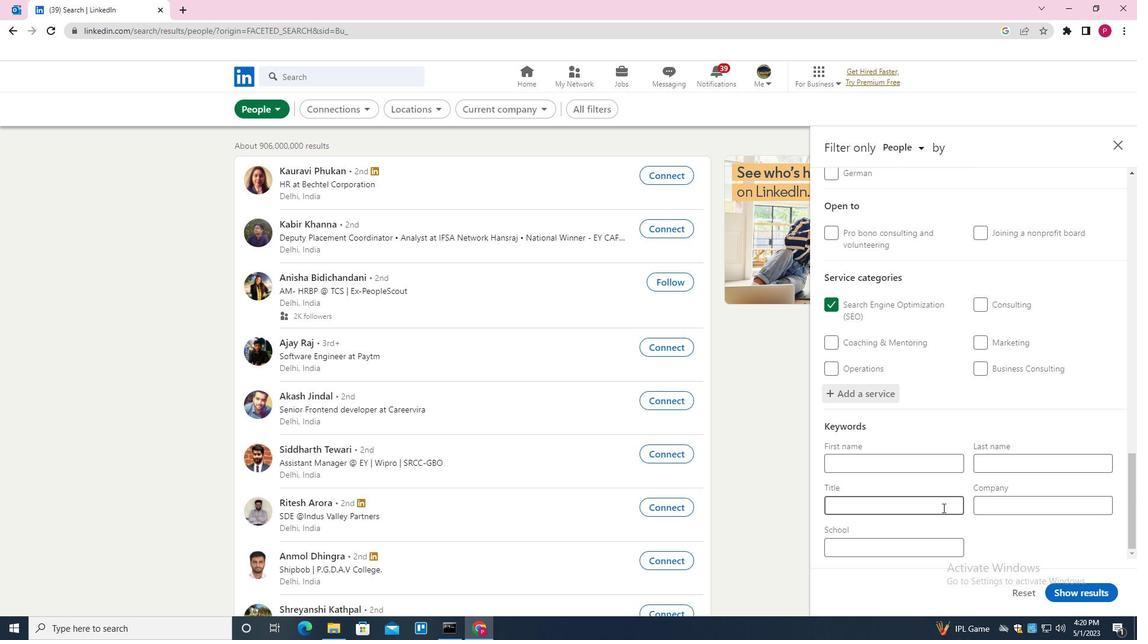 
Action: Key pressed <Key.shift><Key.shift><Key.shift><Key.shift><Key.shift>DIGITAL<Key.space><Key.shift><Key.shift><Key.shift><Key.shift>OVERLOAD
Screenshot: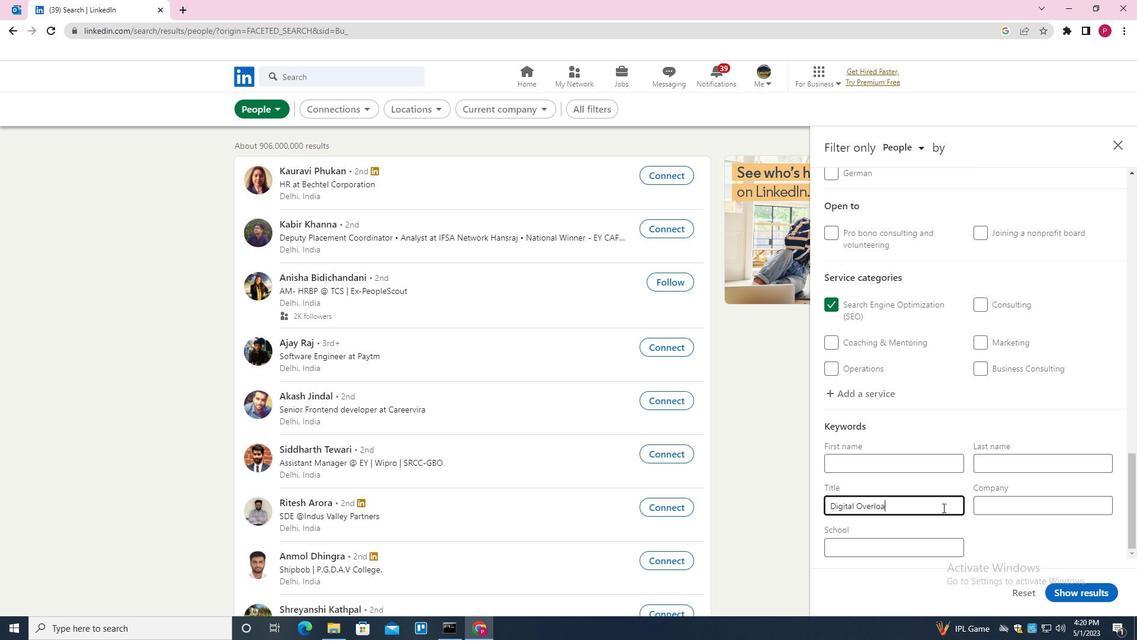 
Action: Mouse moved to (1094, 597)
Screenshot: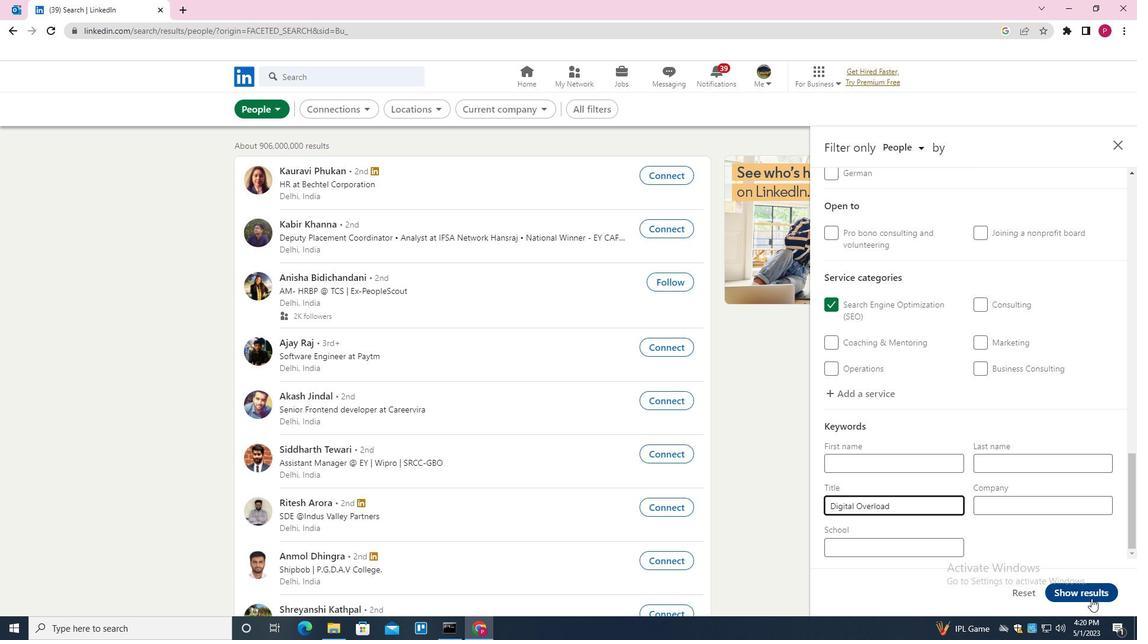 
Action: Mouse pressed left at (1094, 597)
Screenshot: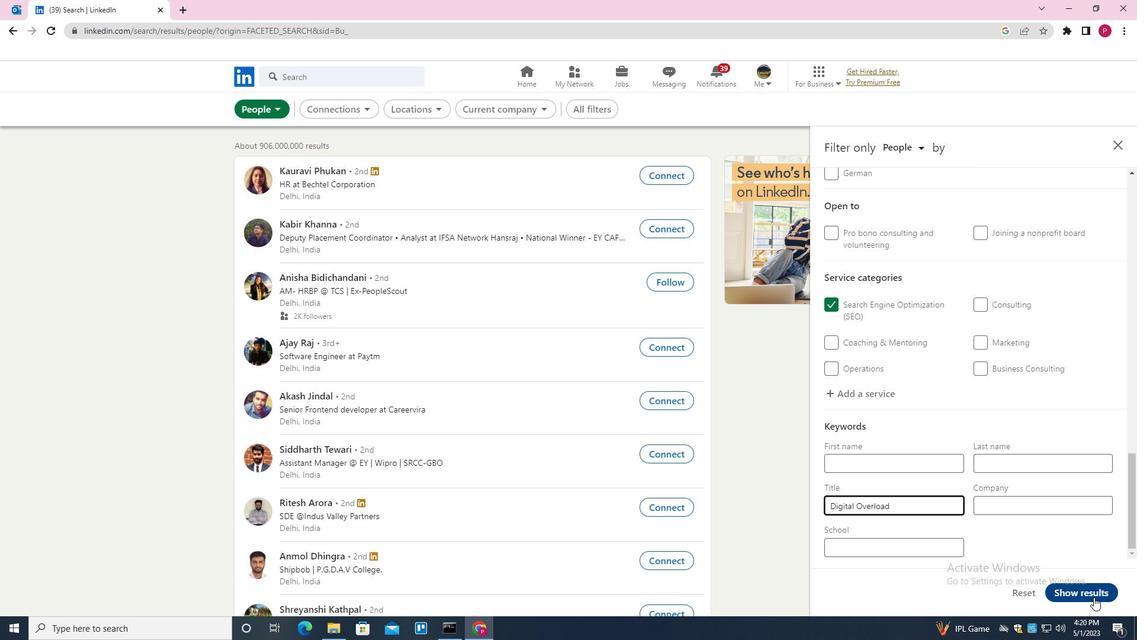 
Action: Mouse moved to (878, 418)
Screenshot: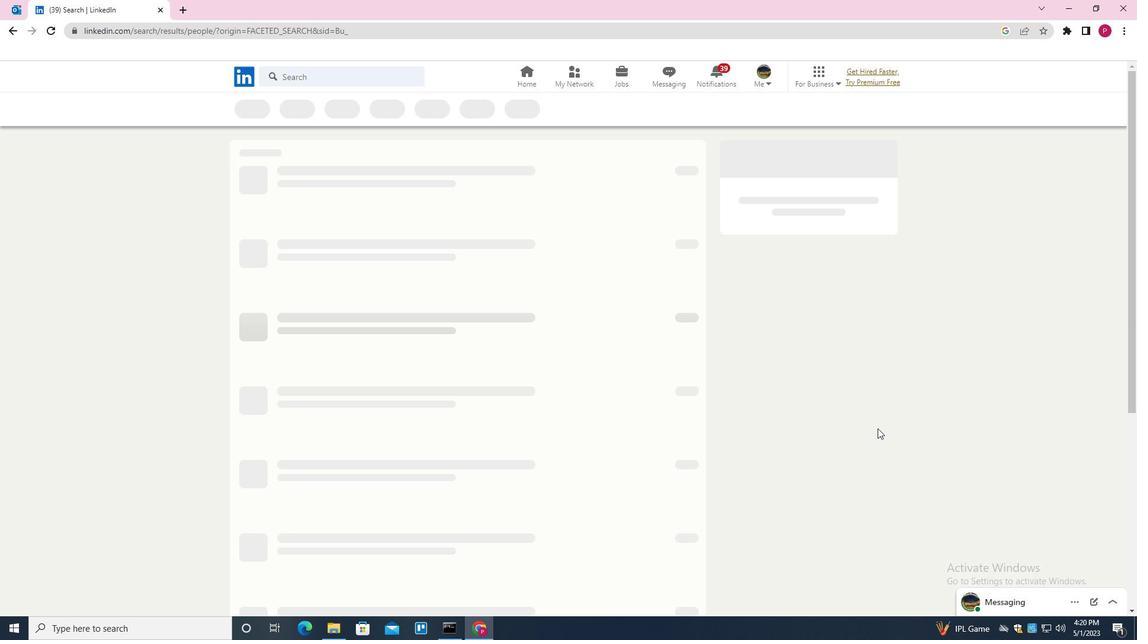 
